 Task: Find connections with filter location Áno Liósia with filter topic #Managementwith filter profile language French with filter current company Chemical Job Vacancy with filter school Indian Institute of Technology, Hyderabad with filter industry Plastics Manufacturing with filter service category Administrative with filter keywords title Restaurant Chain Executive
Action: Mouse moved to (394, 259)
Screenshot: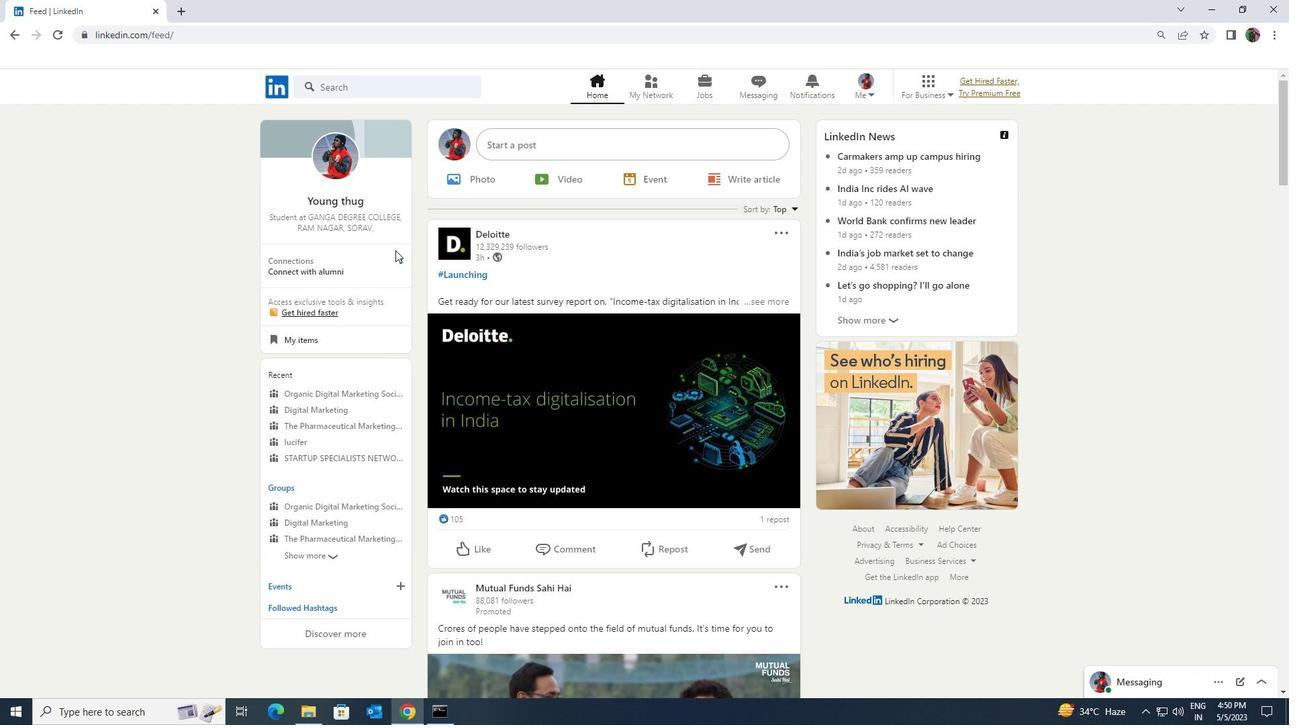 
Action: Mouse pressed left at (394, 259)
Screenshot: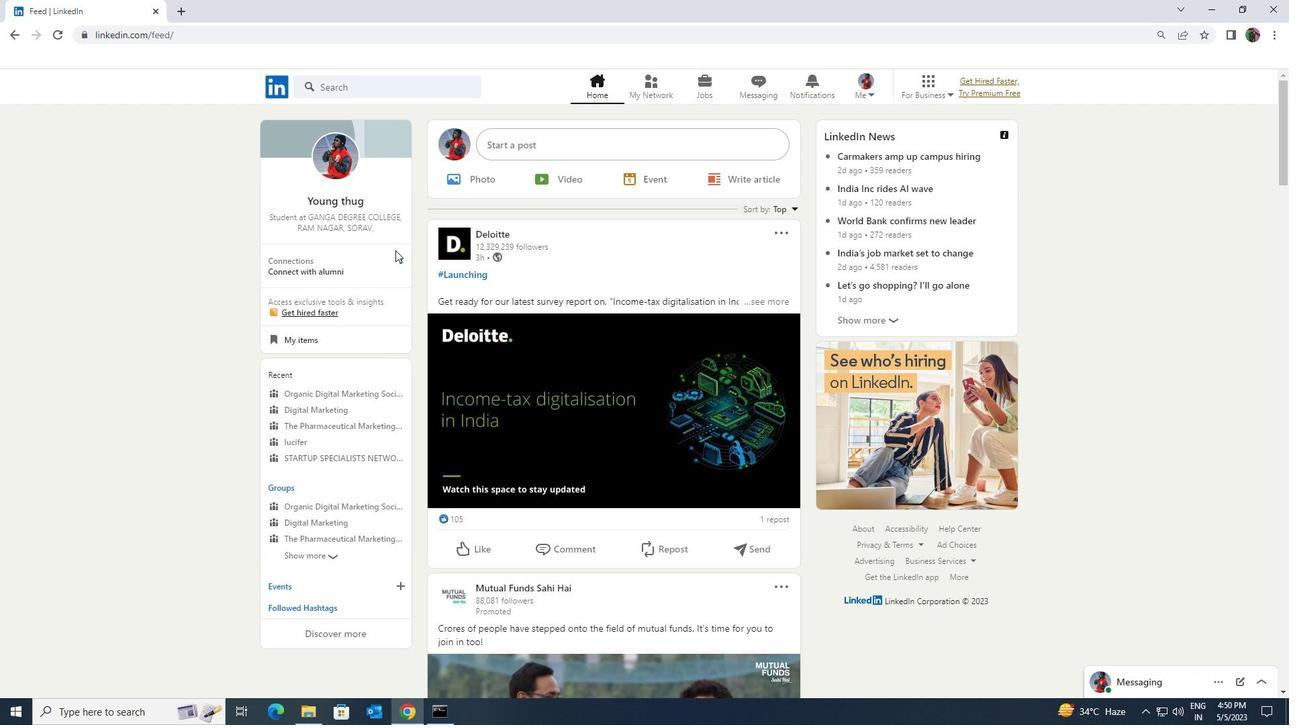 
Action: Mouse moved to (392, 162)
Screenshot: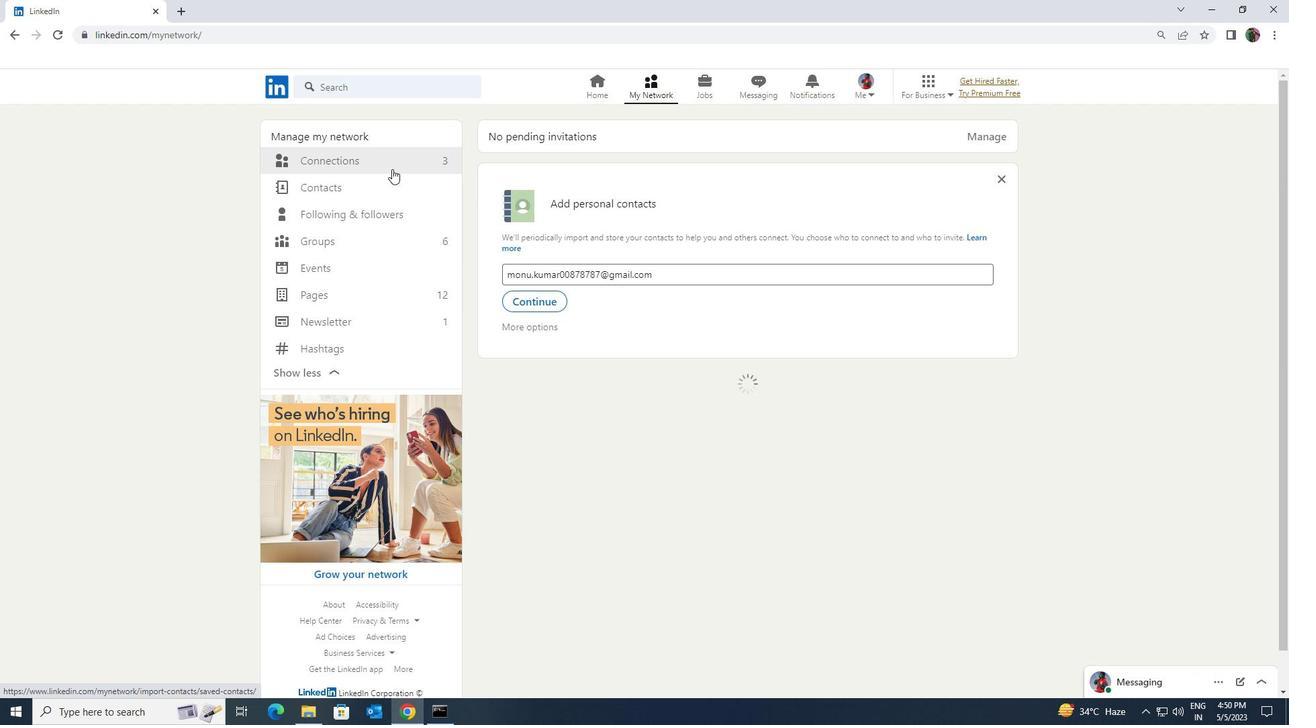 
Action: Mouse pressed left at (392, 162)
Screenshot: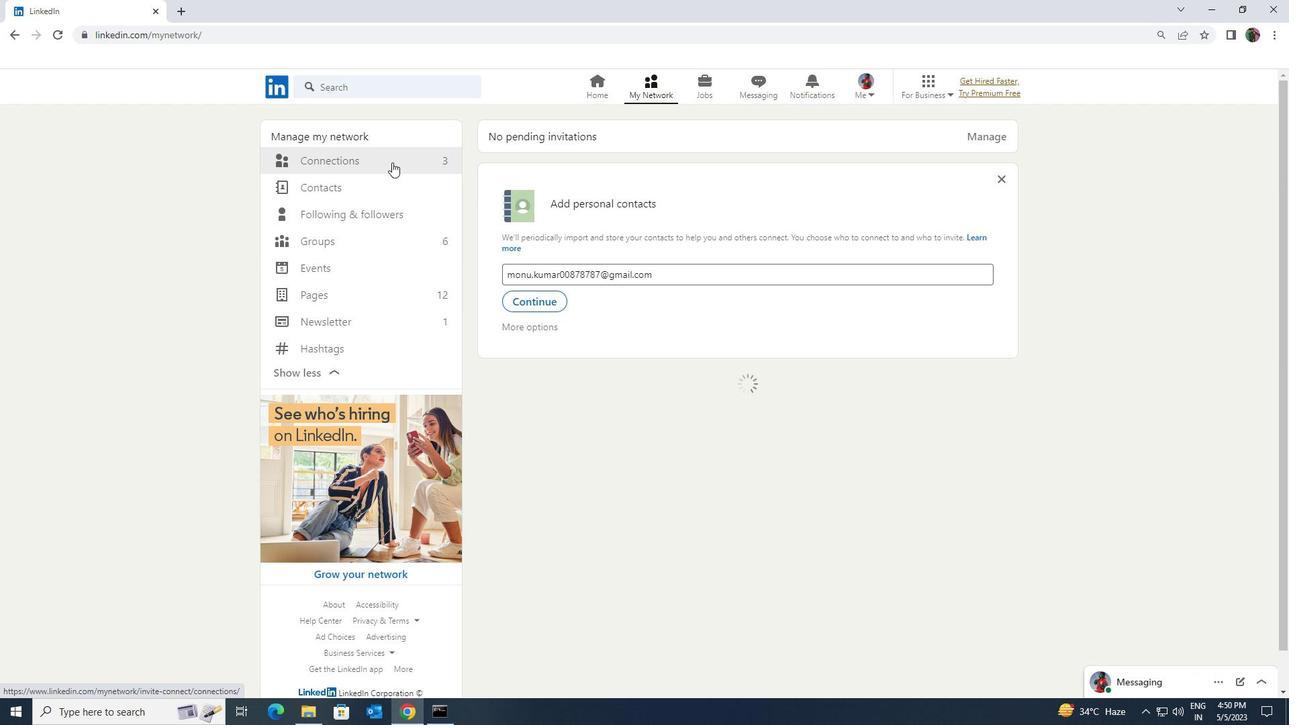 
Action: Mouse moved to (715, 163)
Screenshot: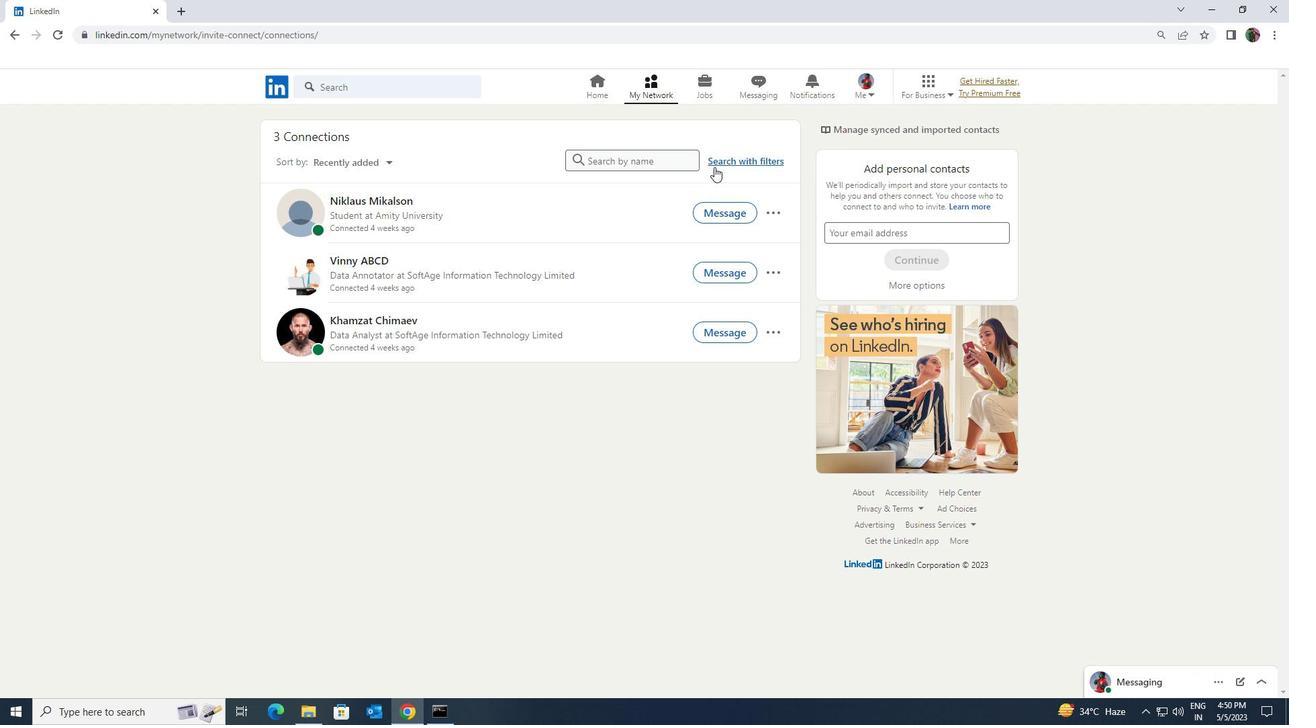 
Action: Mouse pressed left at (715, 163)
Screenshot: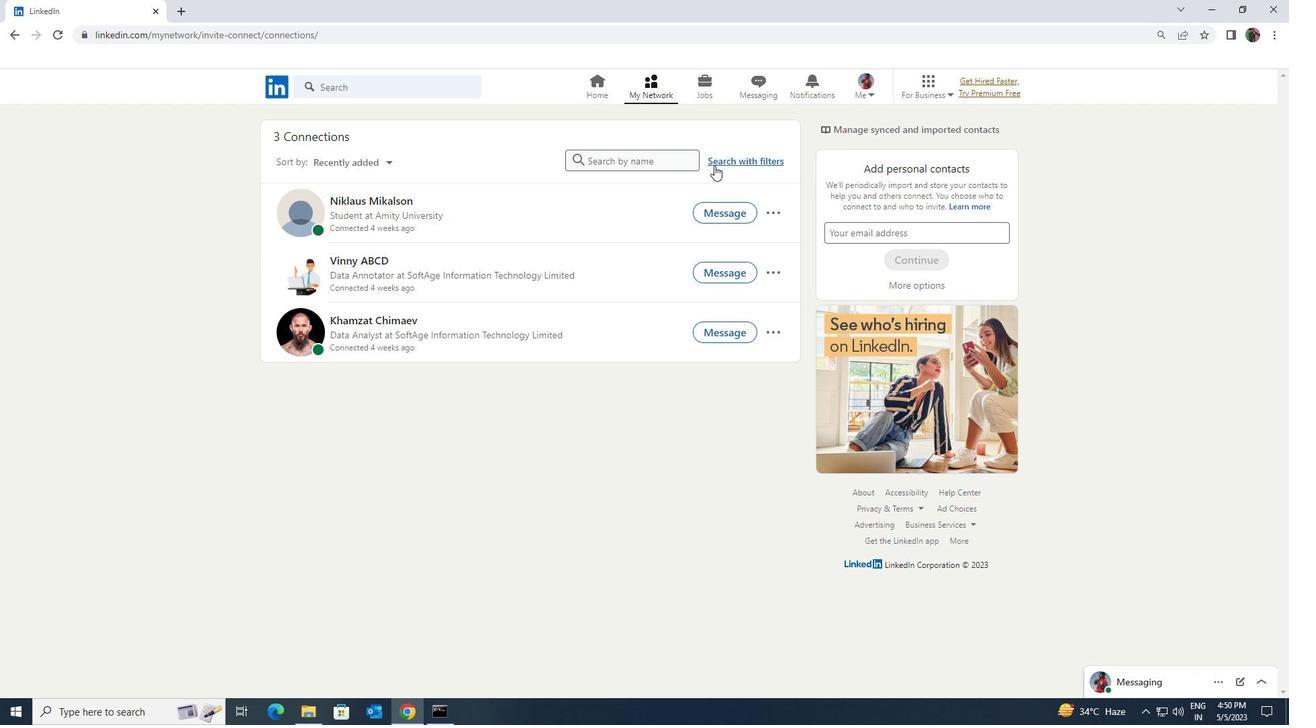 
Action: Mouse moved to (694, 124)
Screenshot: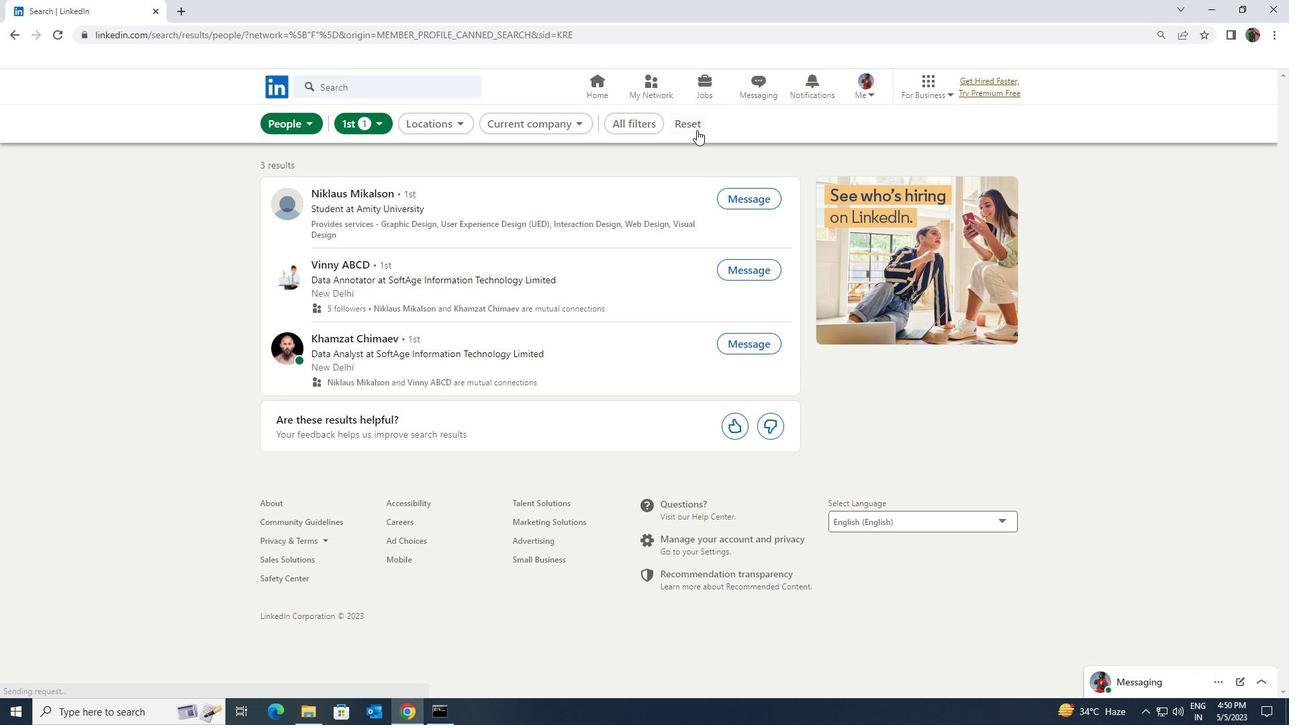 
Action: Mouse pressed left at (694, 124)
Screenshot: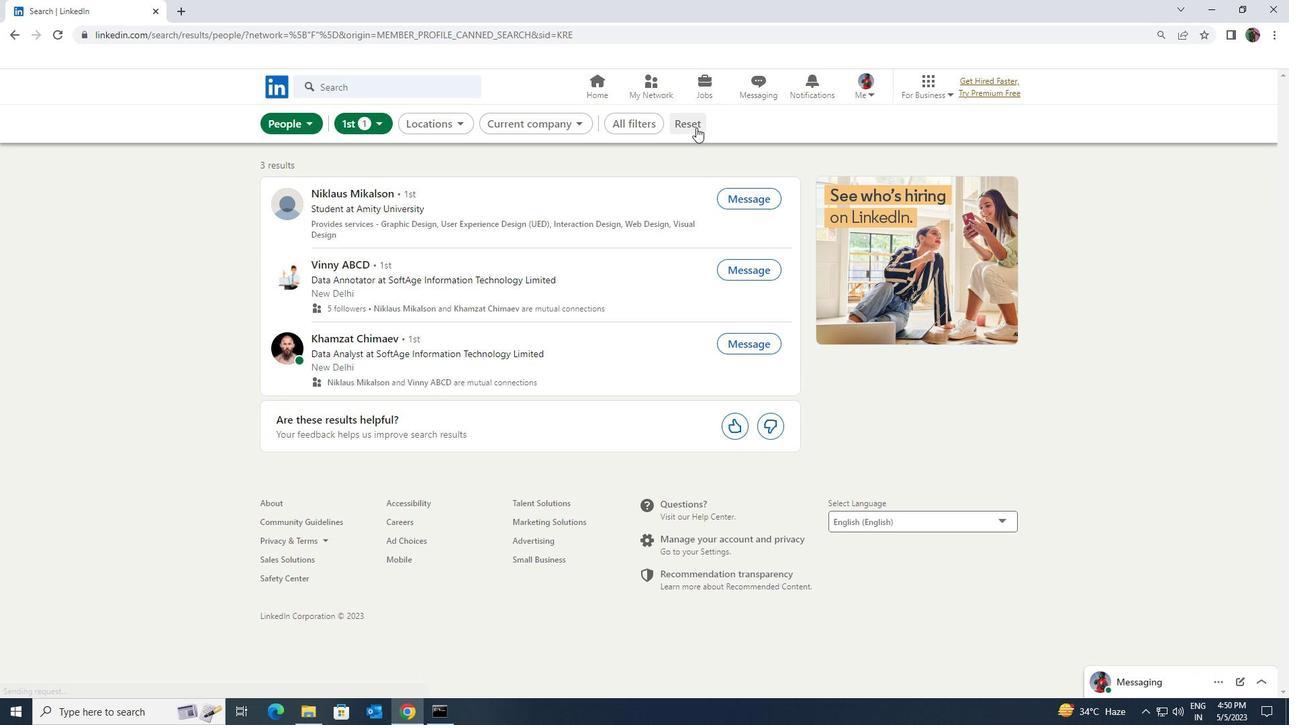 
Action: Mouse moved to (674, 119)
Screenshot: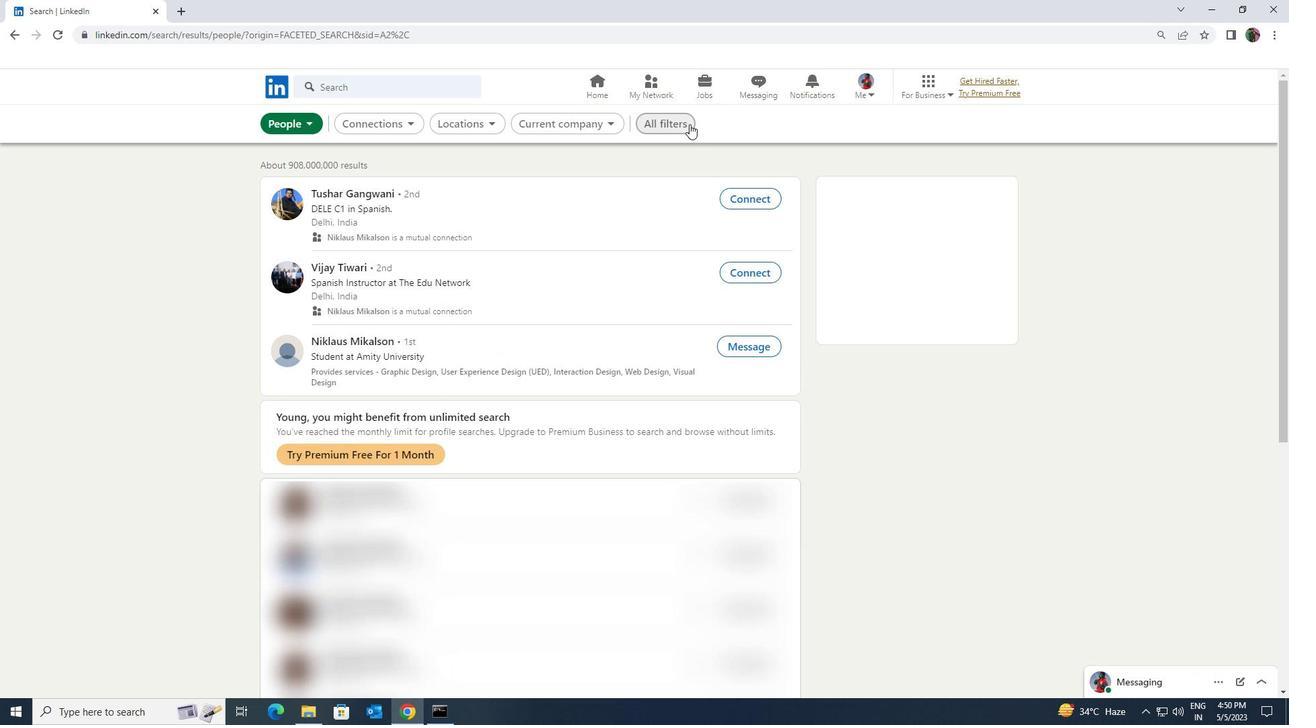 
Action: Mouse pressed left at (674, 119)
Screenshot: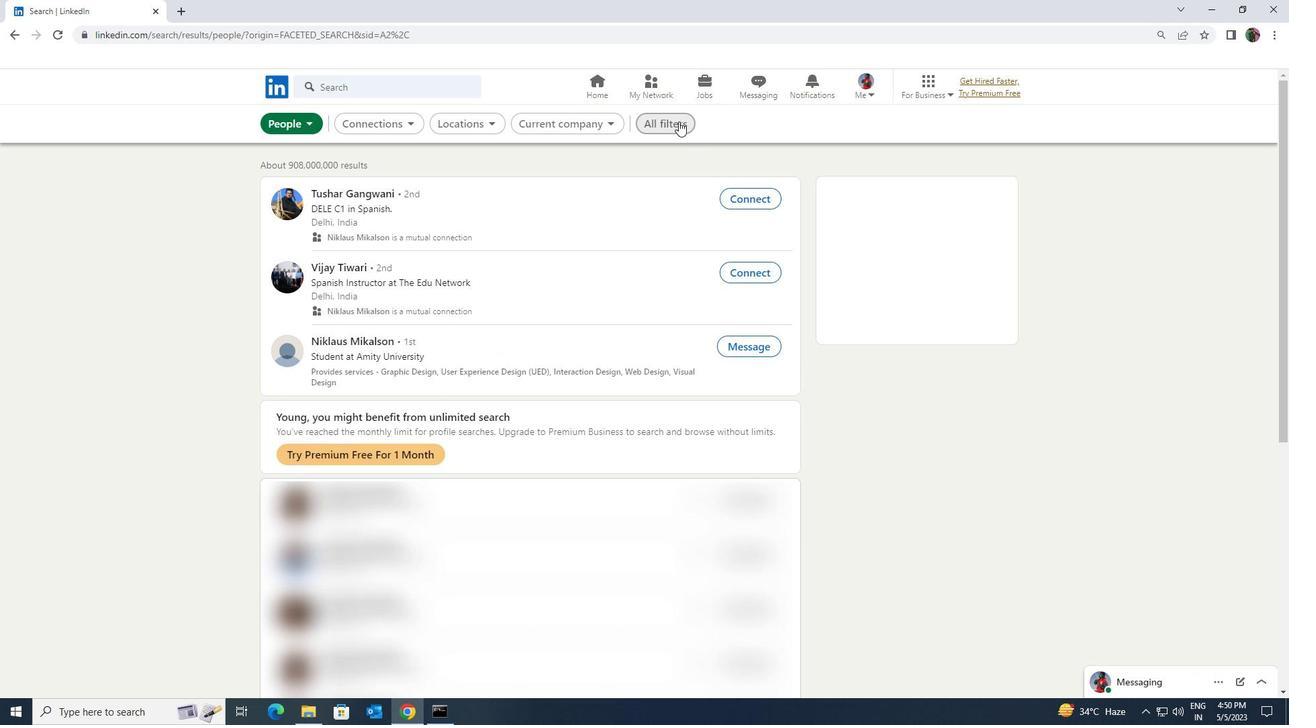 
Action: Mouse moved to (1111, 529)
Screenshot: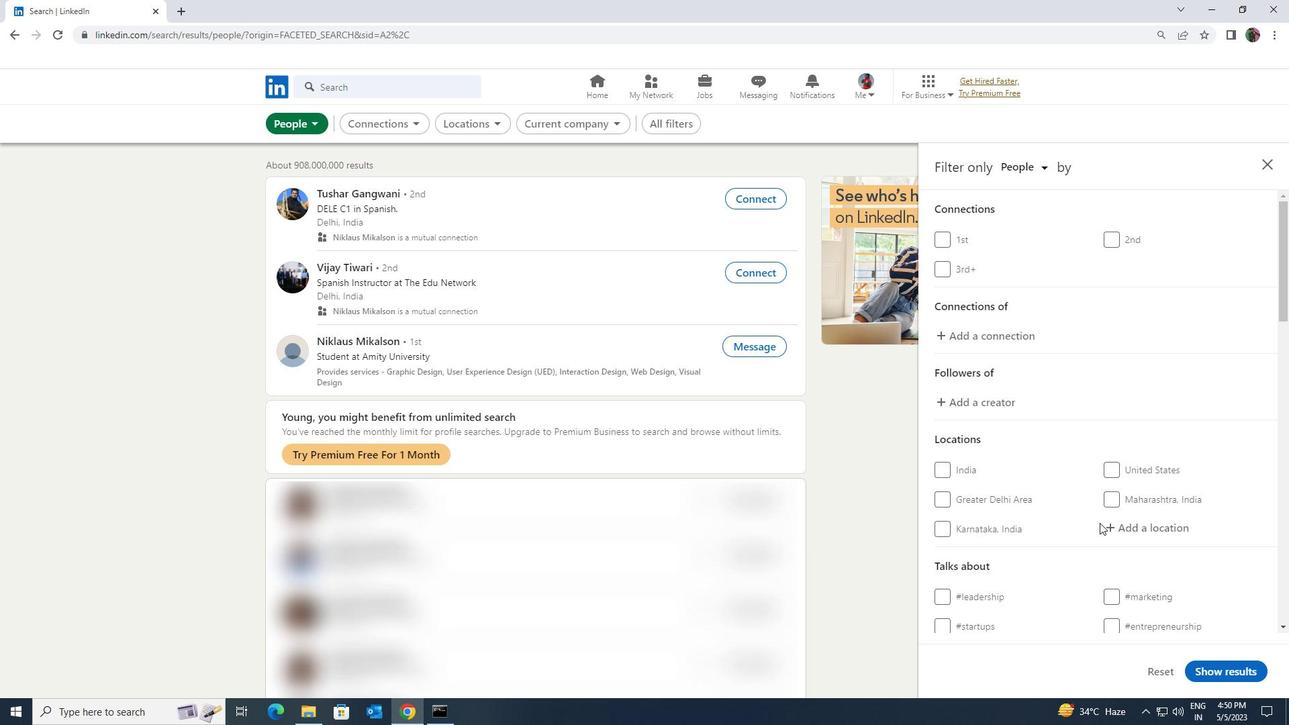 
Action: Mouse pressed left at (1111, 529)
Screenshot: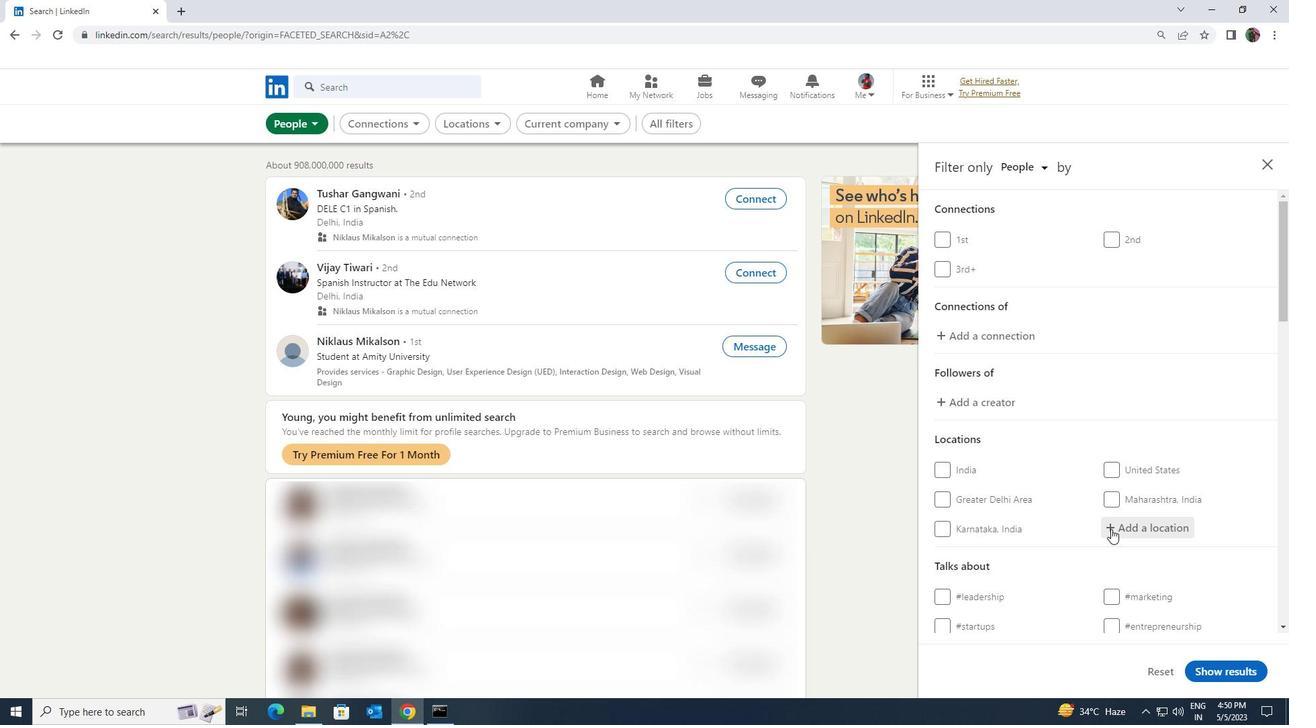 
Action: Key pressed <Key.shift><Key.shift><Key.shift><Key.shift><Key.shift><Key.shift><Key.shift><Key.shift><Key.shift><Key.shift><Key.shift><Key.shift><Key.shift><Key.shift><Key.shift><Key.shift><Key.shift><Key.shift><Key.shift><Key.shift><Key.shift><Key.shift><Key.shift><Key.shift><Key.shift><Key.shift>ANO
Screenshot: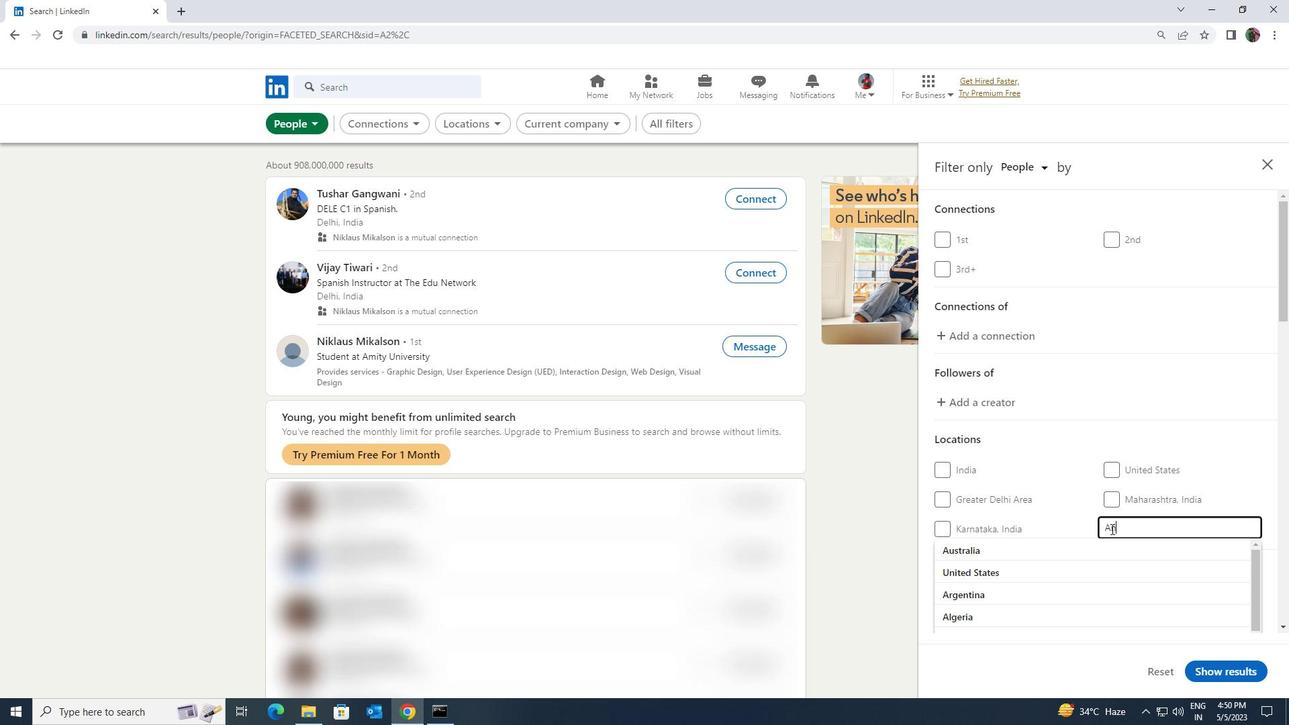 
Action: Mouse moved to (1107, 541)
Screenshot: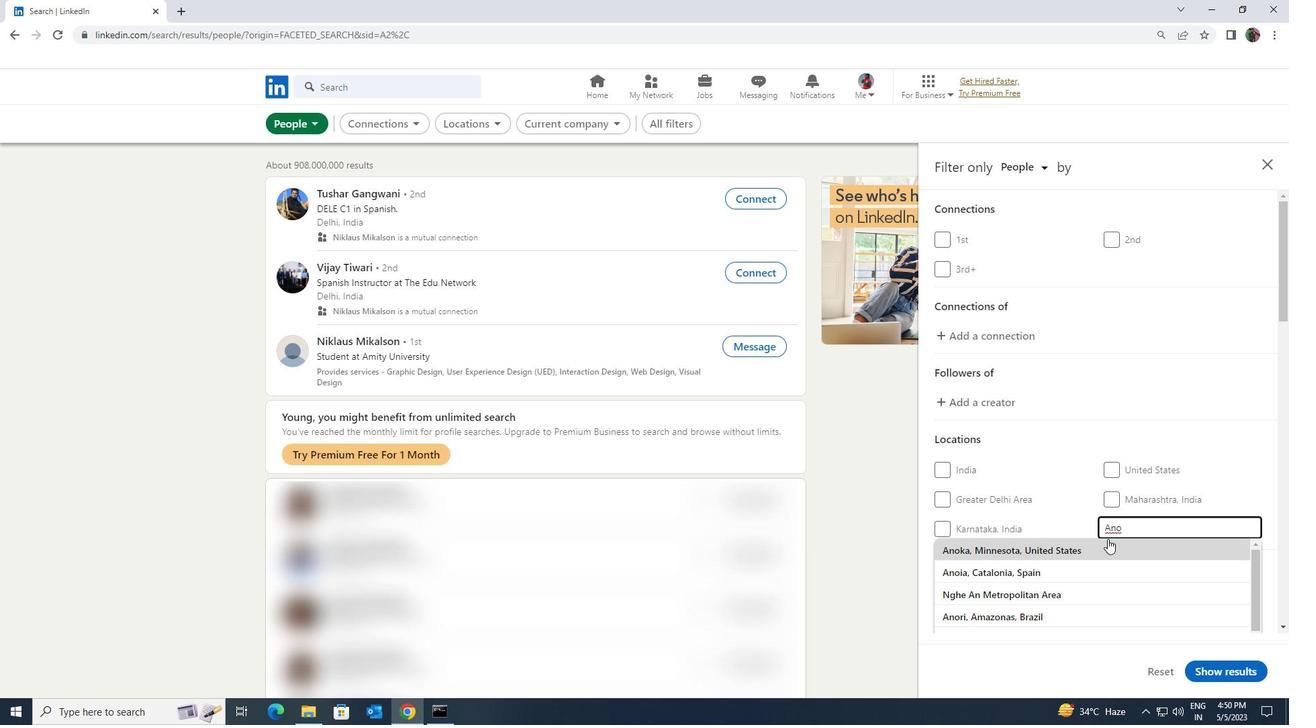 
Action: Key pressed <Key.space><Key.shift>LIOSIA
Screenshot: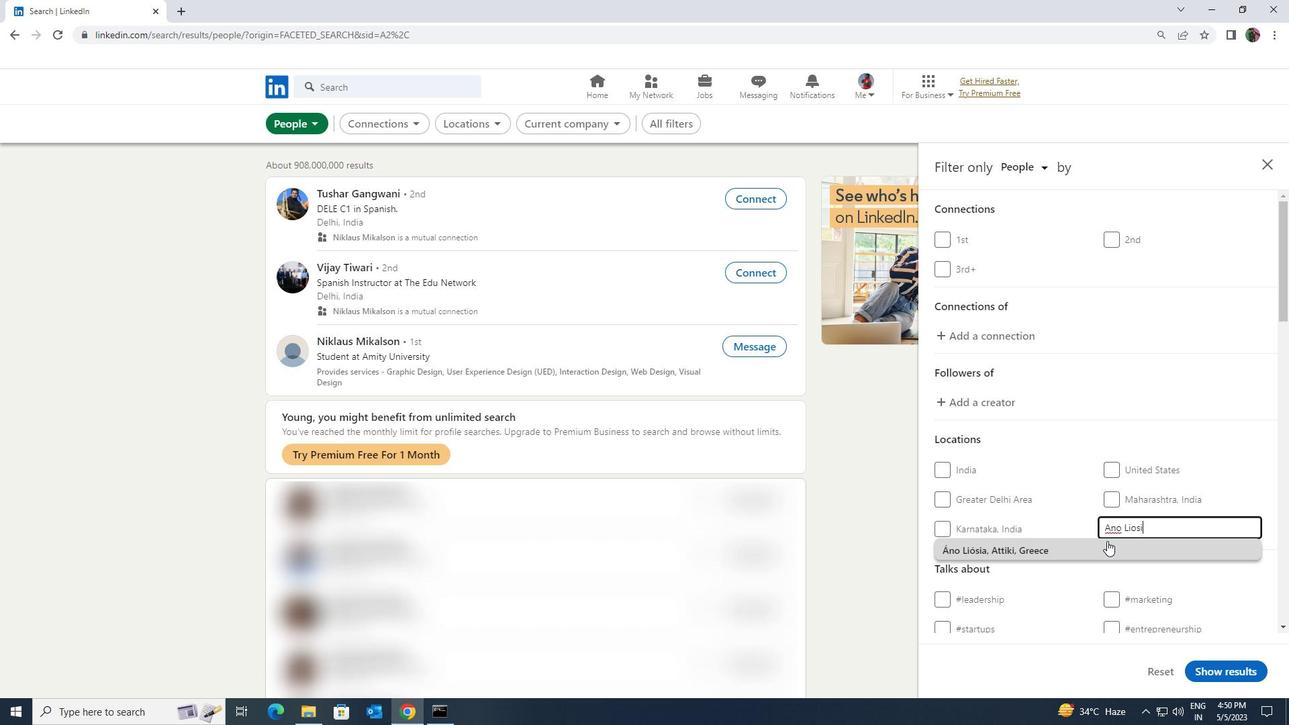 
Action: Mouse pressed left at (1107, 541)
Screenshot: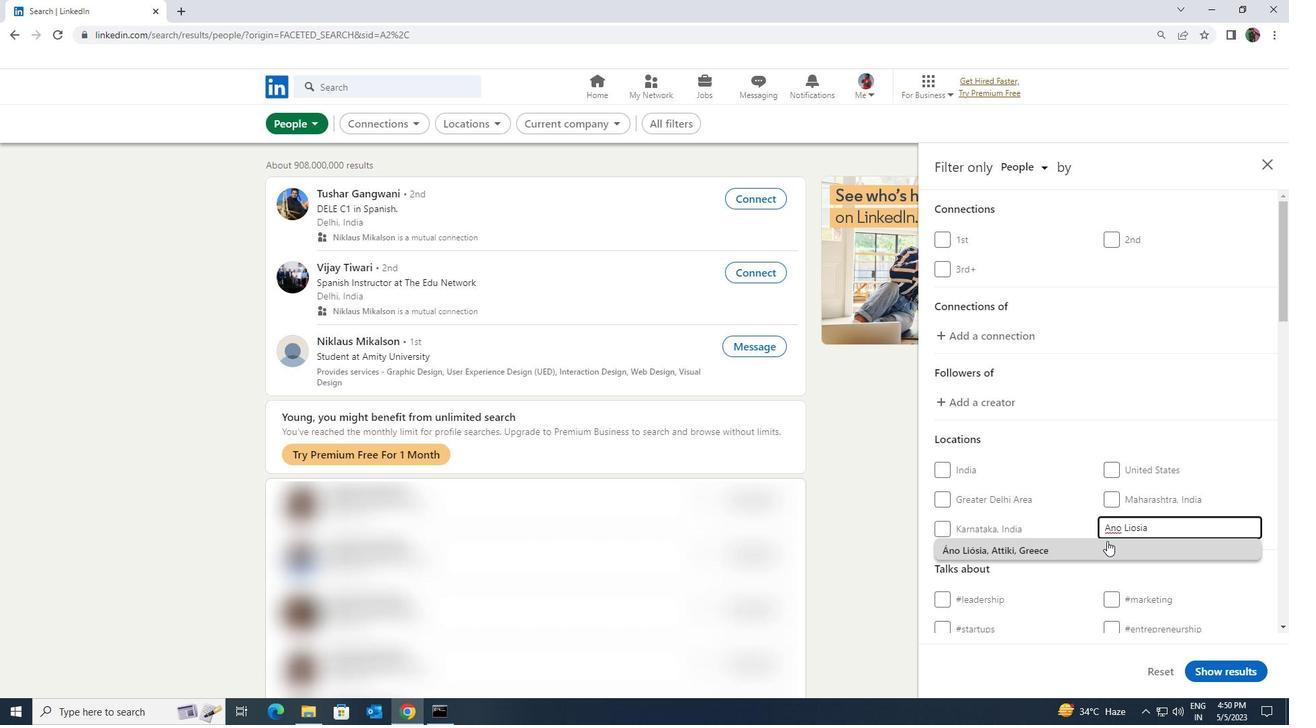 
Action: Mouse scrolled (1107, 540) with delta (0, 0)
Screenshot: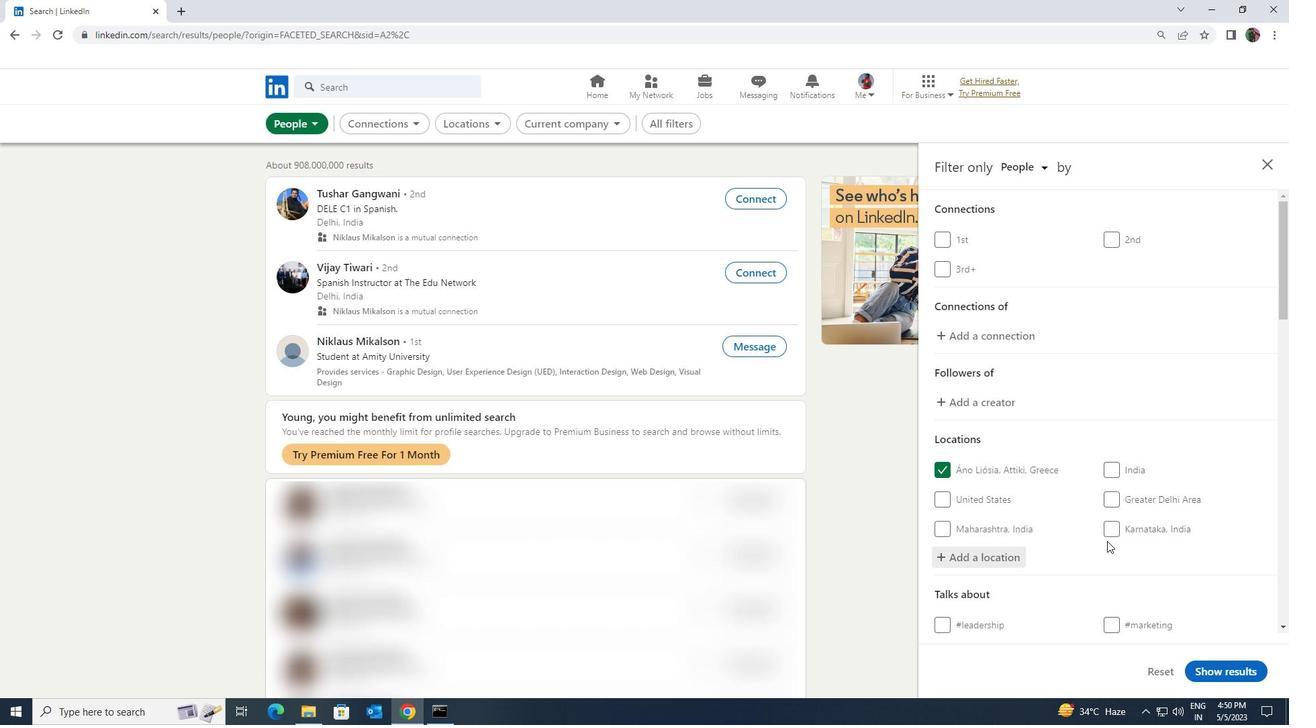 
Action: Mouse scrolled (1107, 540) with delta (0, 0)
Screenshot: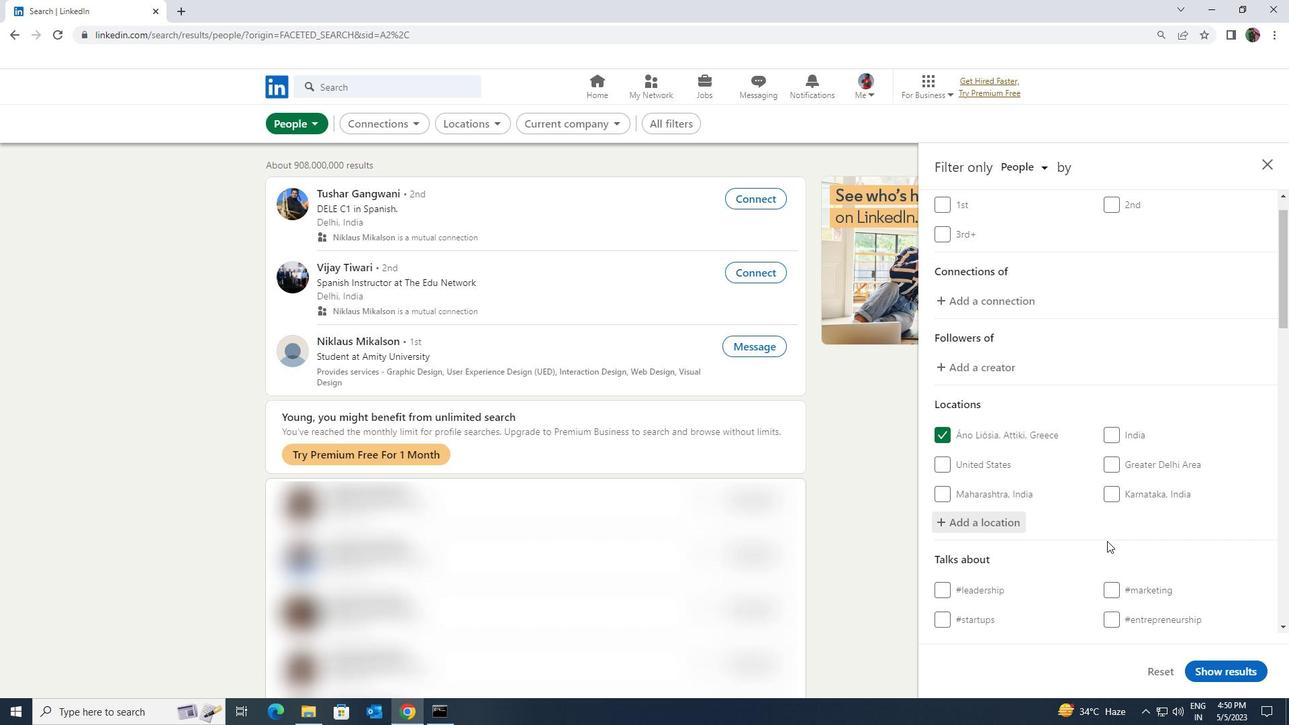 
Action: Mouse moved to (1117, 547)
Screenshot: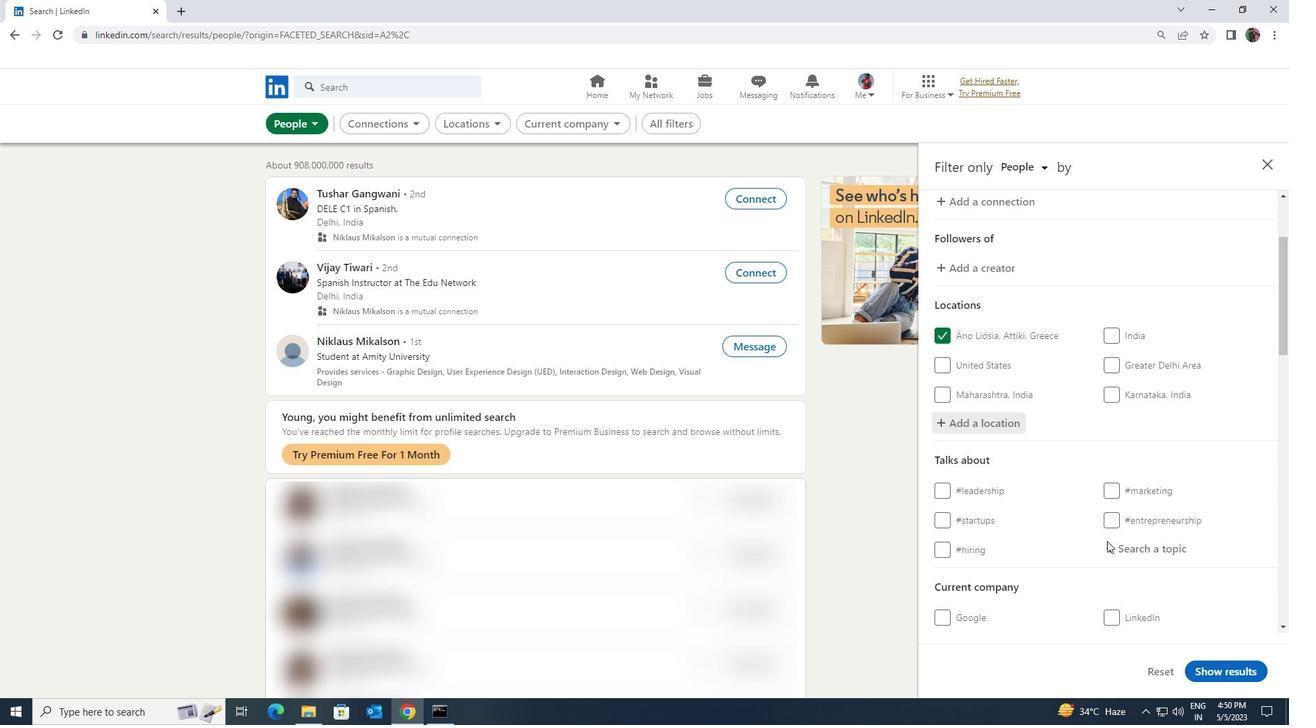 
Action: Mouse pressed left at (1117, 547)
Screenshot: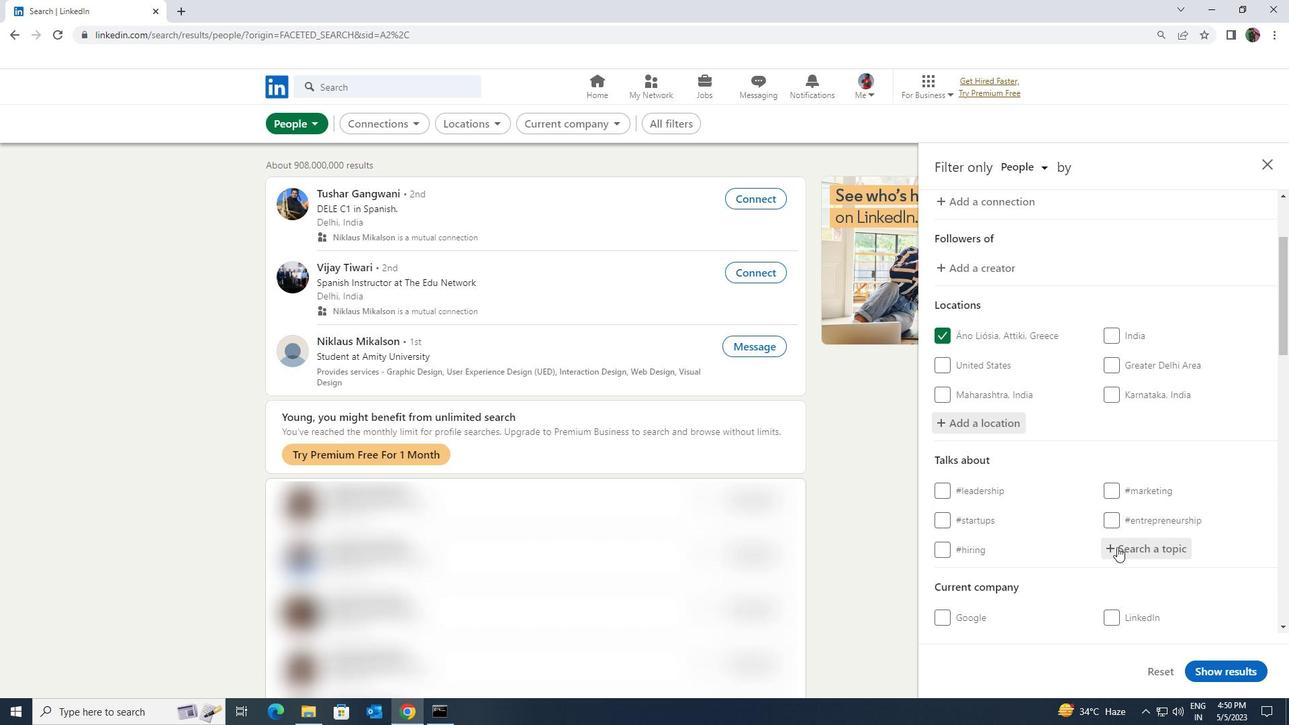 
Action: Key pressed <Key.shift>MANAGEMENTS
Screenshot: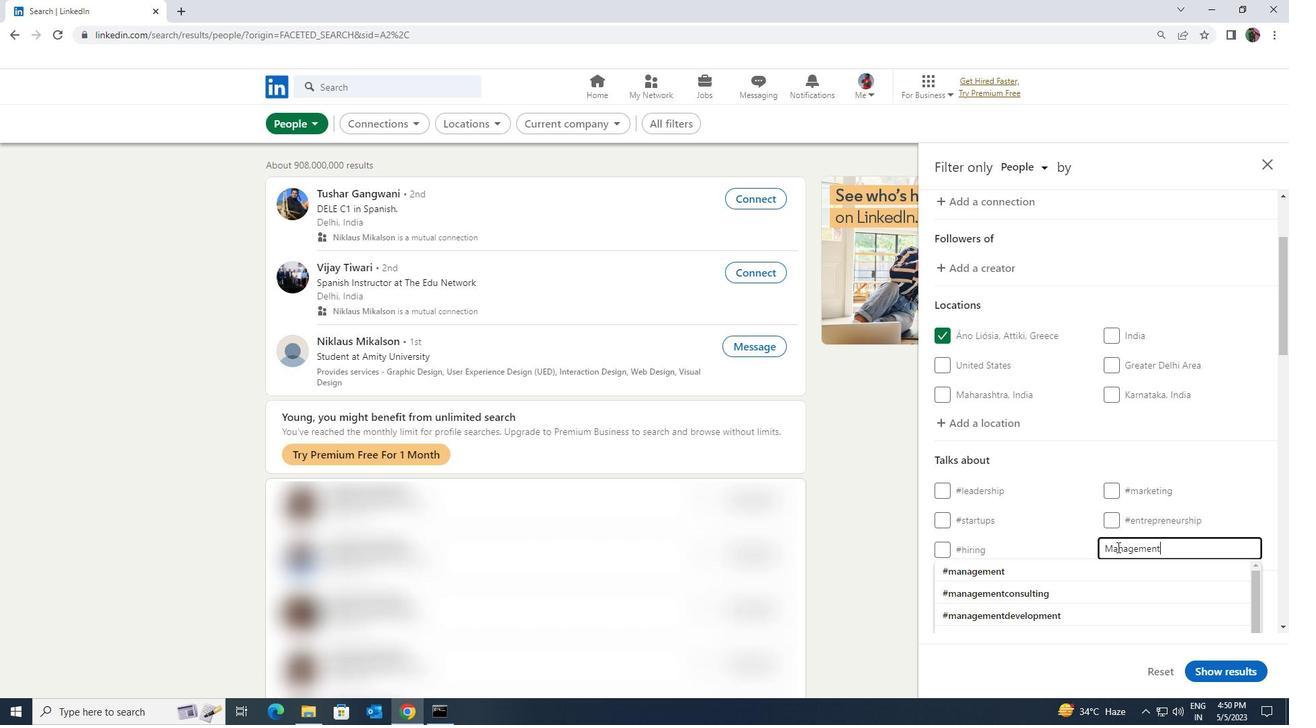 
Action: Mouse moved to (1101, 584)
Screenshot: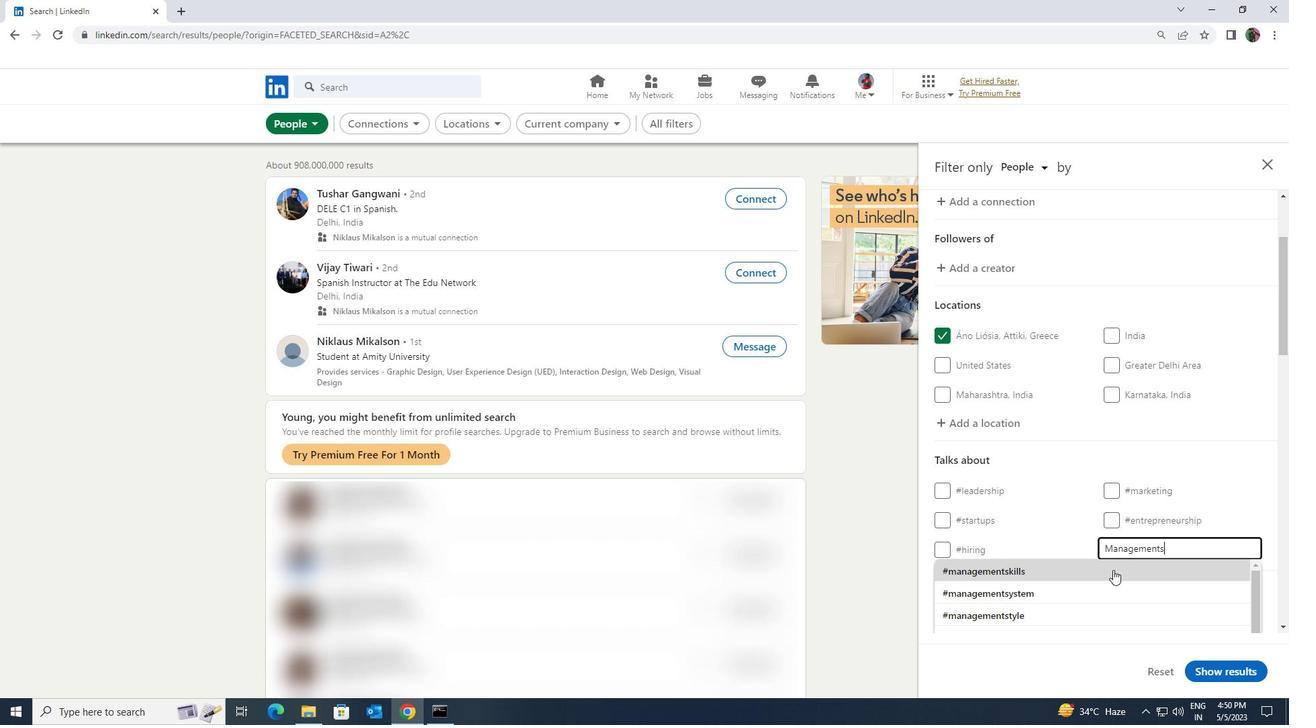 
Action: Key pressed <Key.enter>
Screenshot: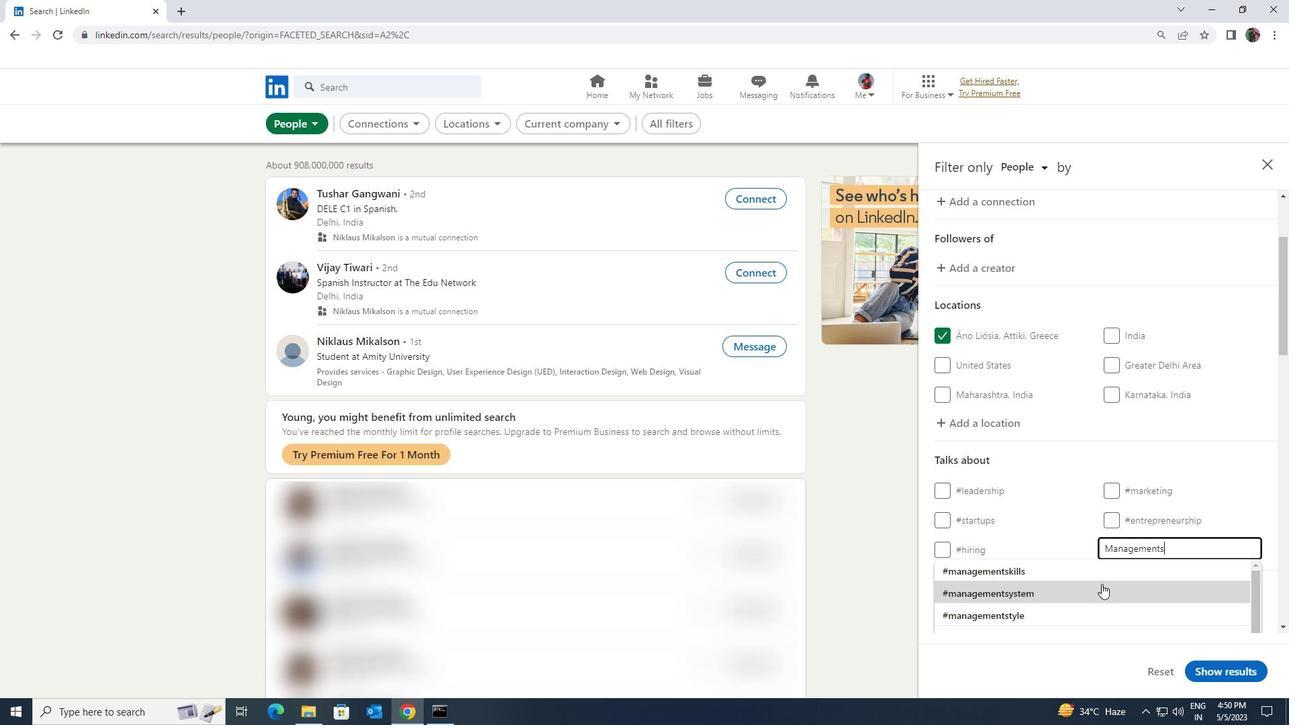 
Action: Mouse scrolled (1101, 583) with delta (0, 0)
Screenshot: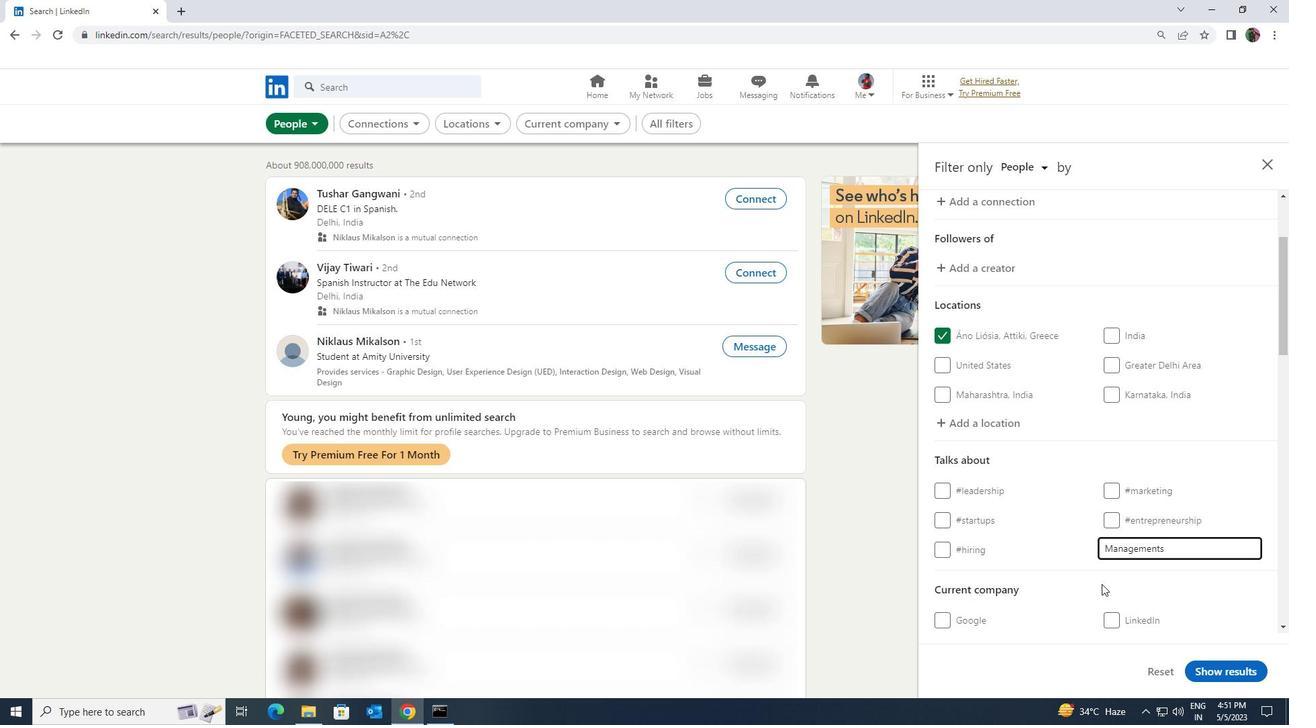 
Action: Mouse scrolled (1101, 583) with delta (0, 0)
Screenshot: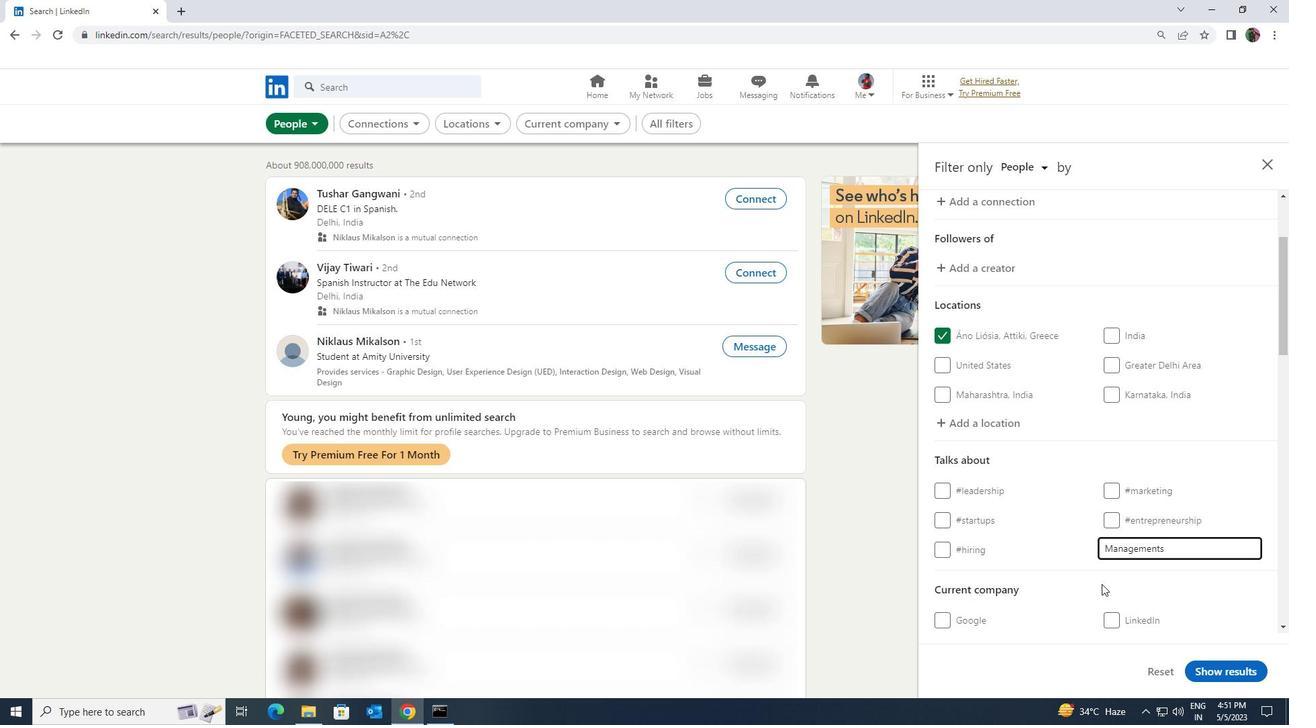 
Action: Mouse scrolled (1101, 583) with delta (0, 0)
Screenshot: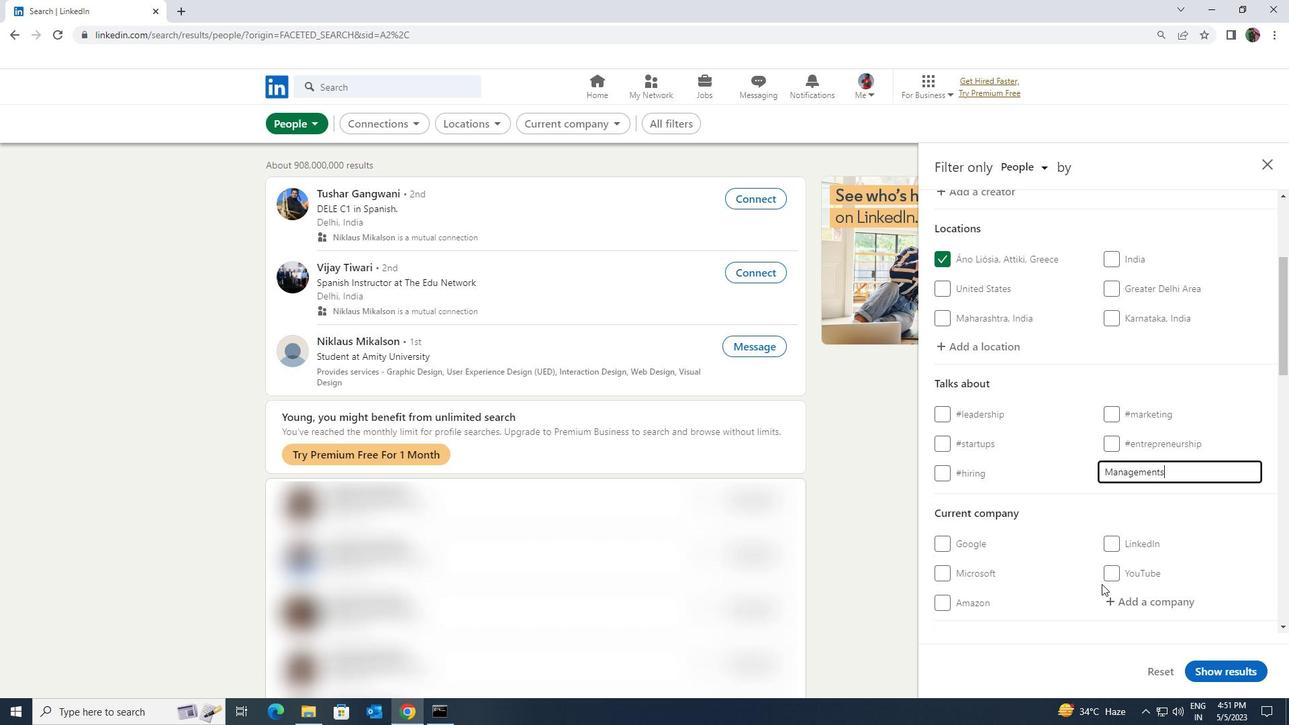 
Action: Mouse scrolled (1101, 583) with delta (0, 0)
Screenshot: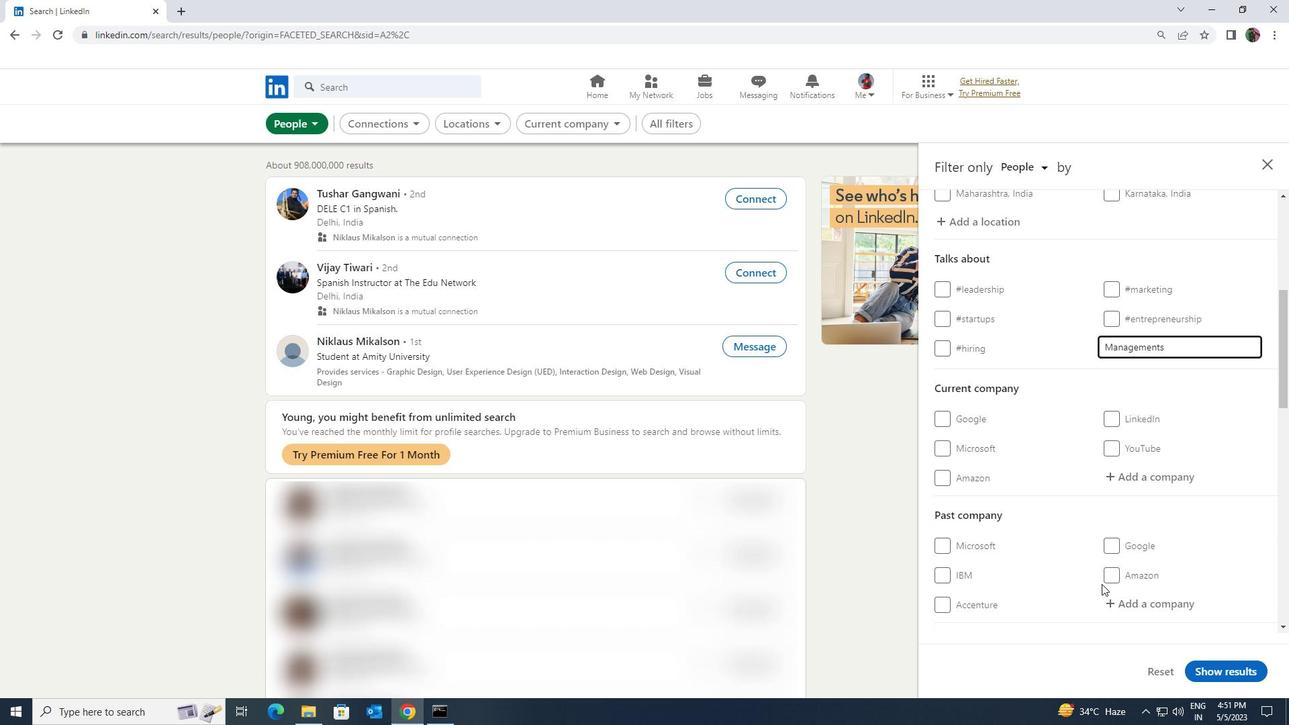 
Action: Mouse scrolled (1101, 583) with delta (0, 0)
Screenshot: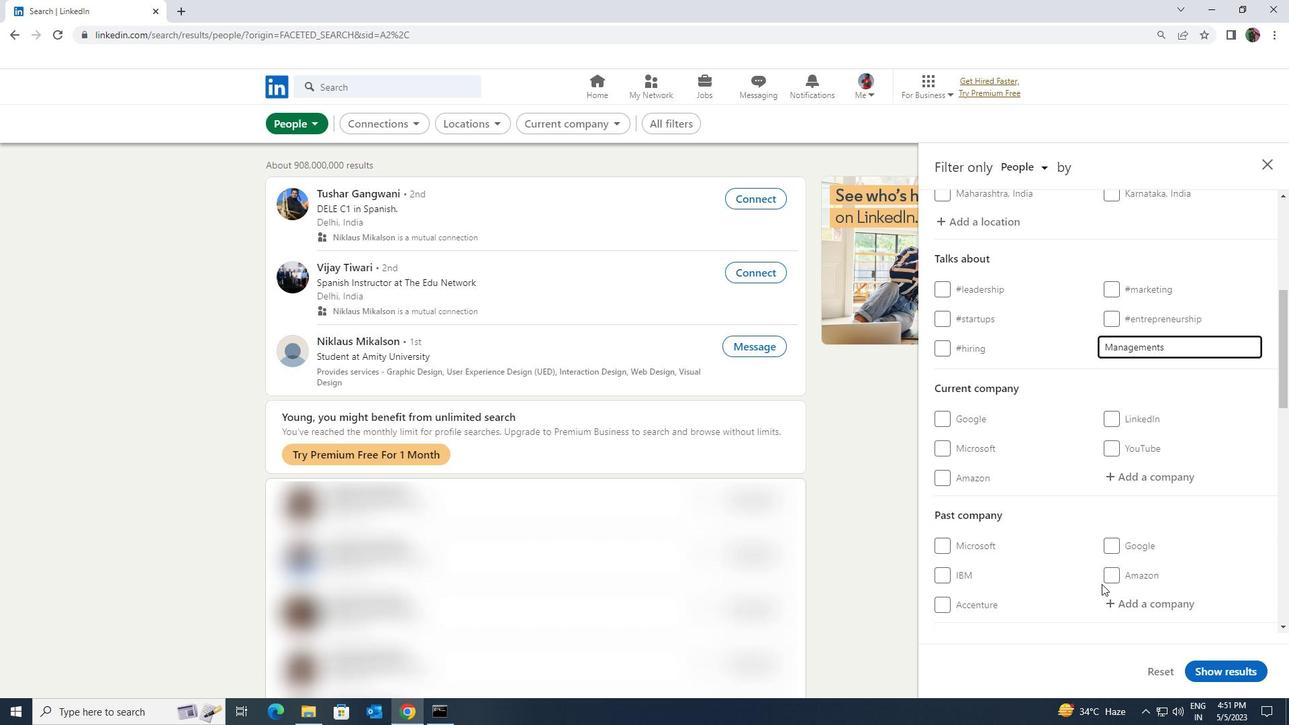
Action: Mouse scrolled (1101, 583) with delta (0, 0)
Screenshot: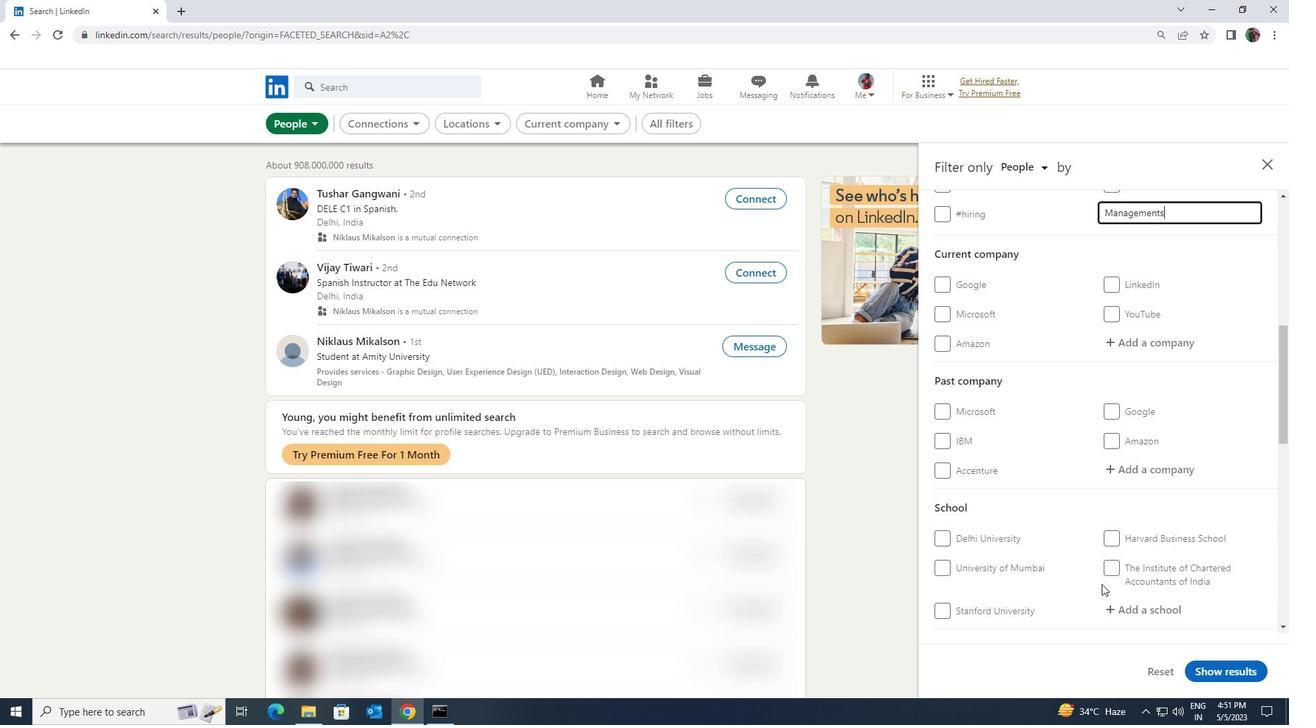
Action: Mouse scrolled (1101, 583) with delta (0, 0)
Screenshot: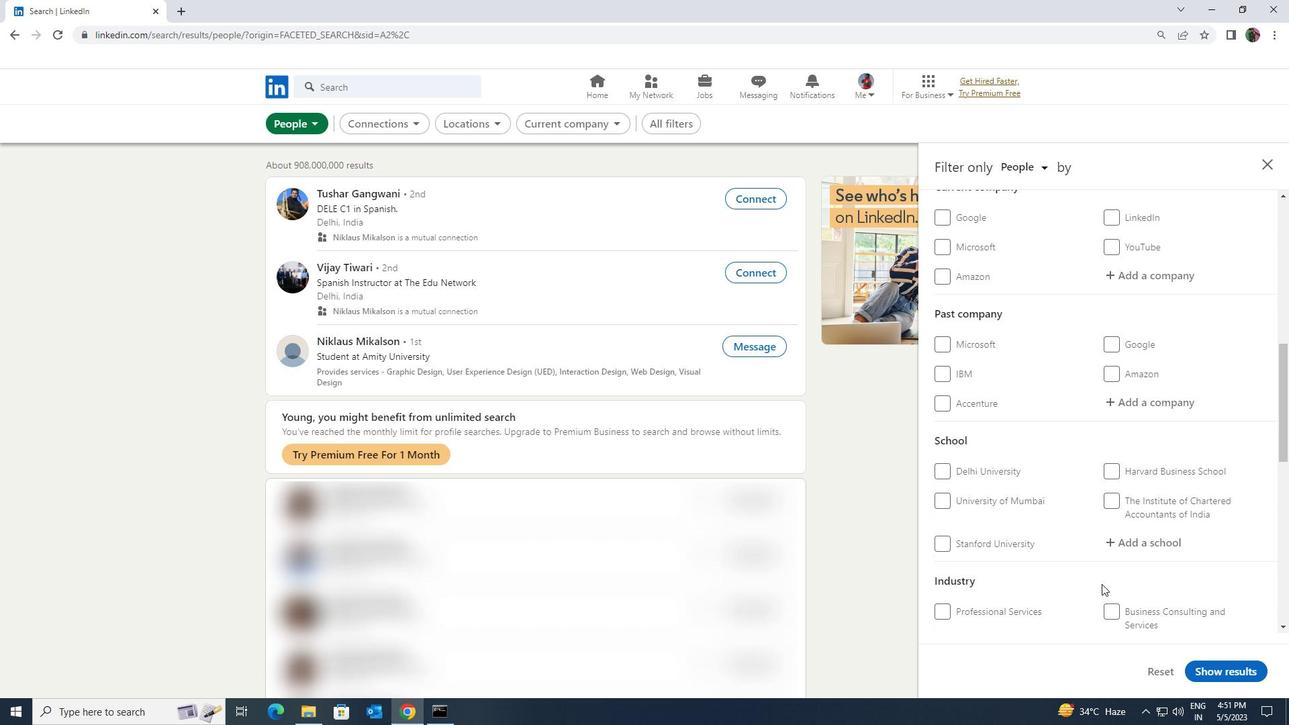
Action: Mouse moved to (1093, 532)
Screenshot: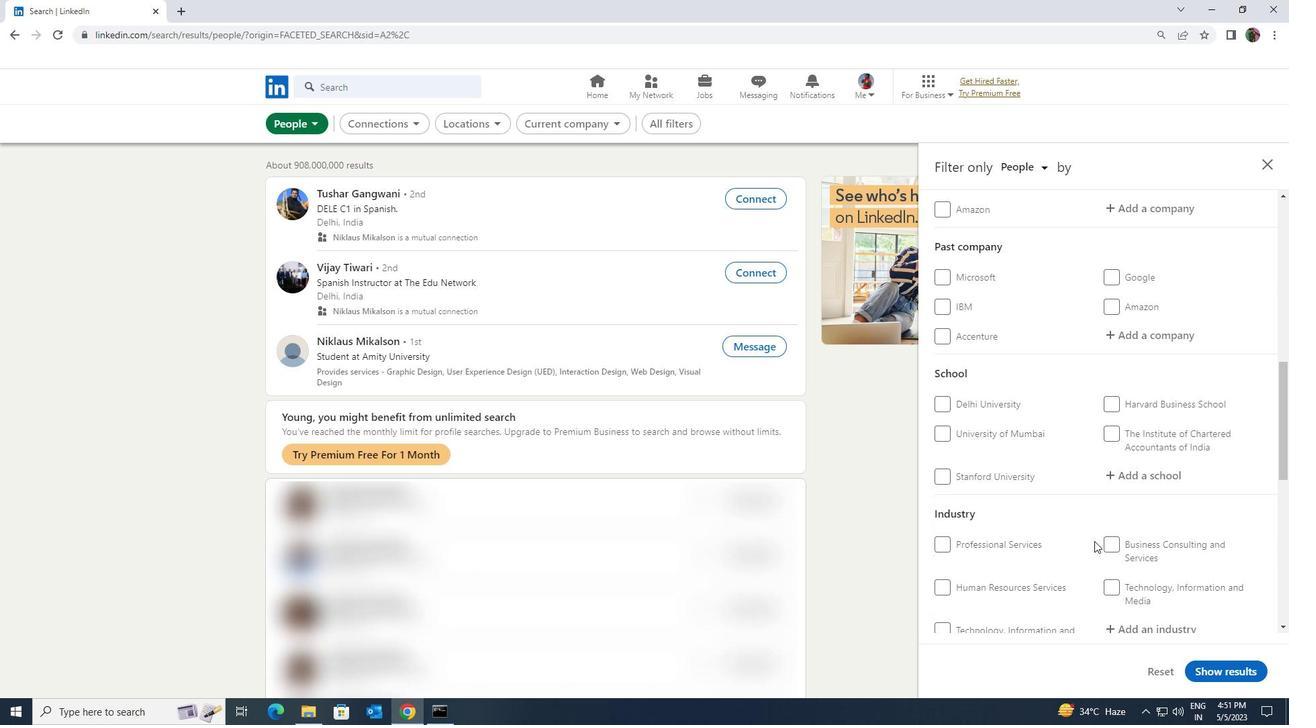 
Action: Mouse scrolled (1093, 531) with delta (0, 0)
Screenshot: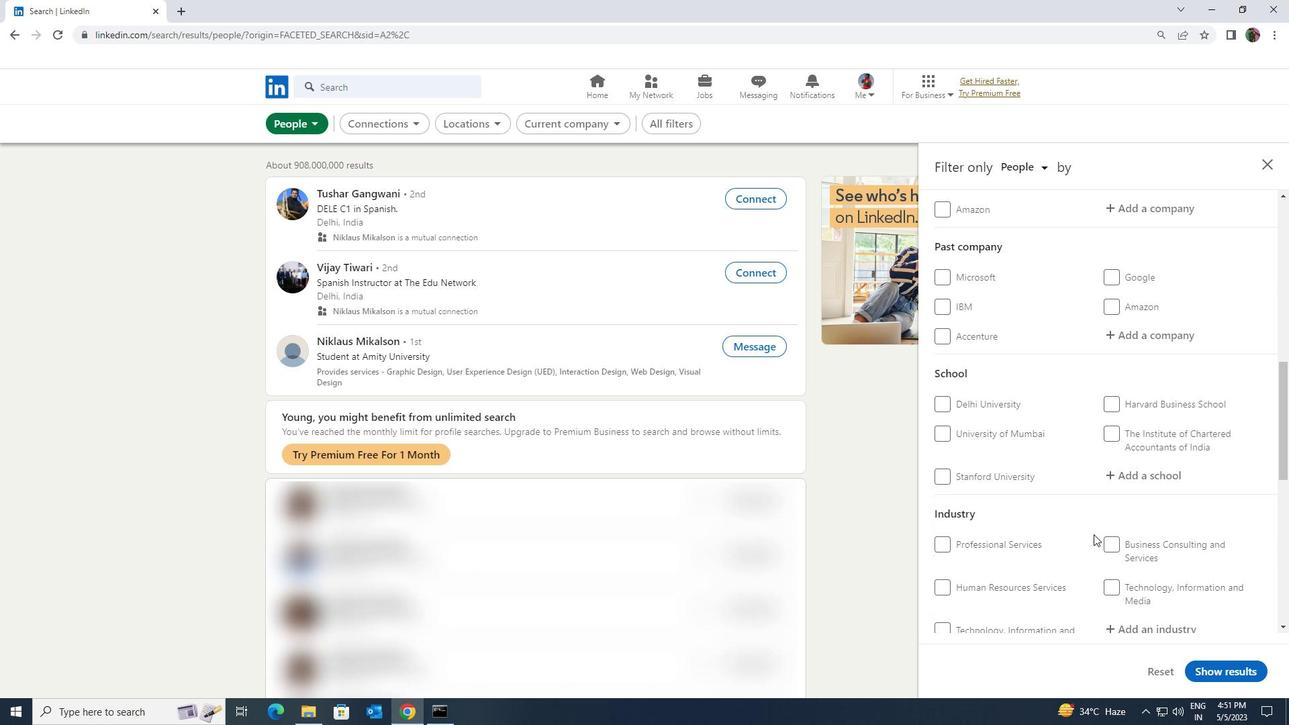 
Action: Mouse scrolled (1093, 531) with delta (0, 0)
Screenshot: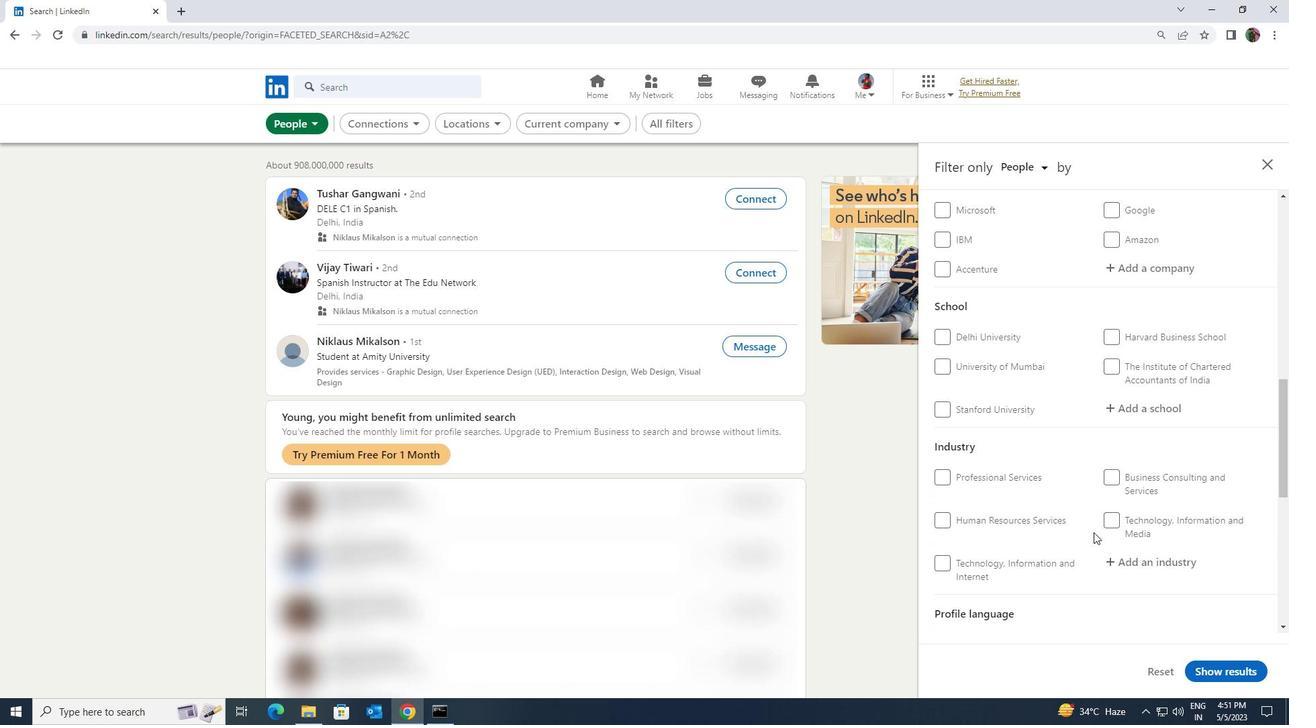 
Action: Mouse scrolled (1093, 531) with delta (0, 0)
Screenshot: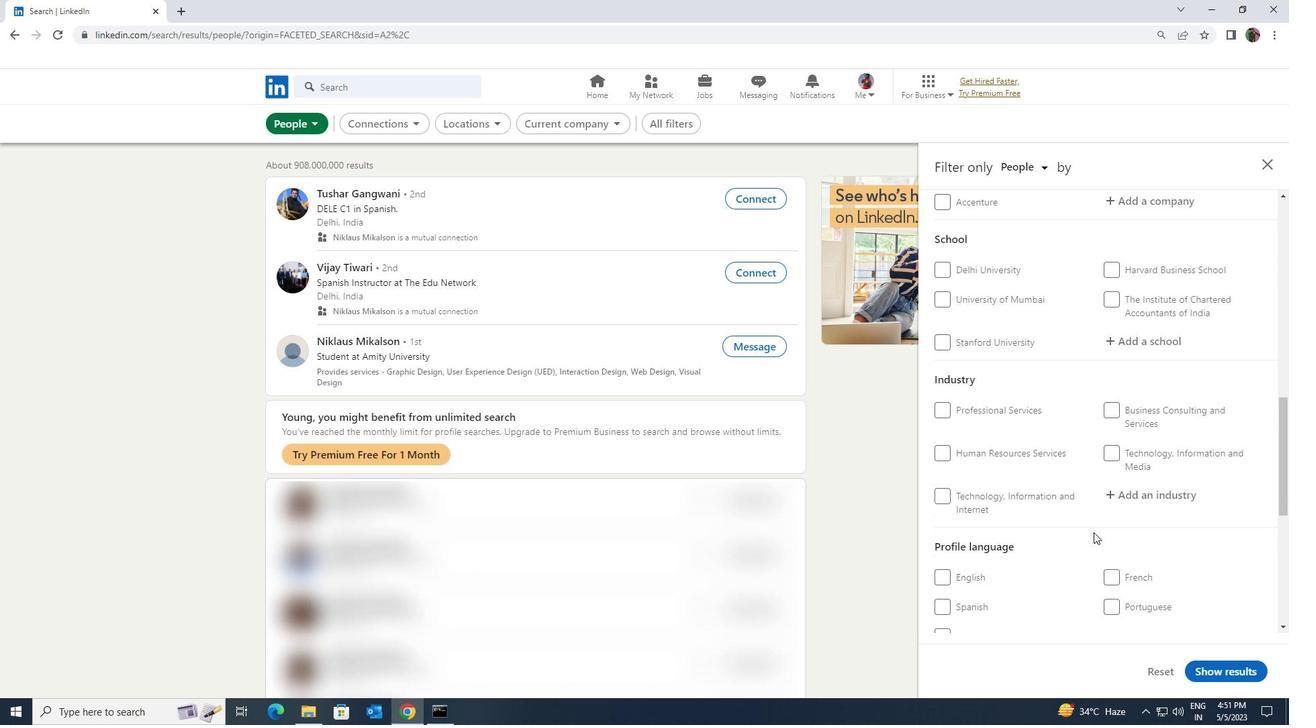 
Action: Mouse moved to (1111, 504)
Screenshot: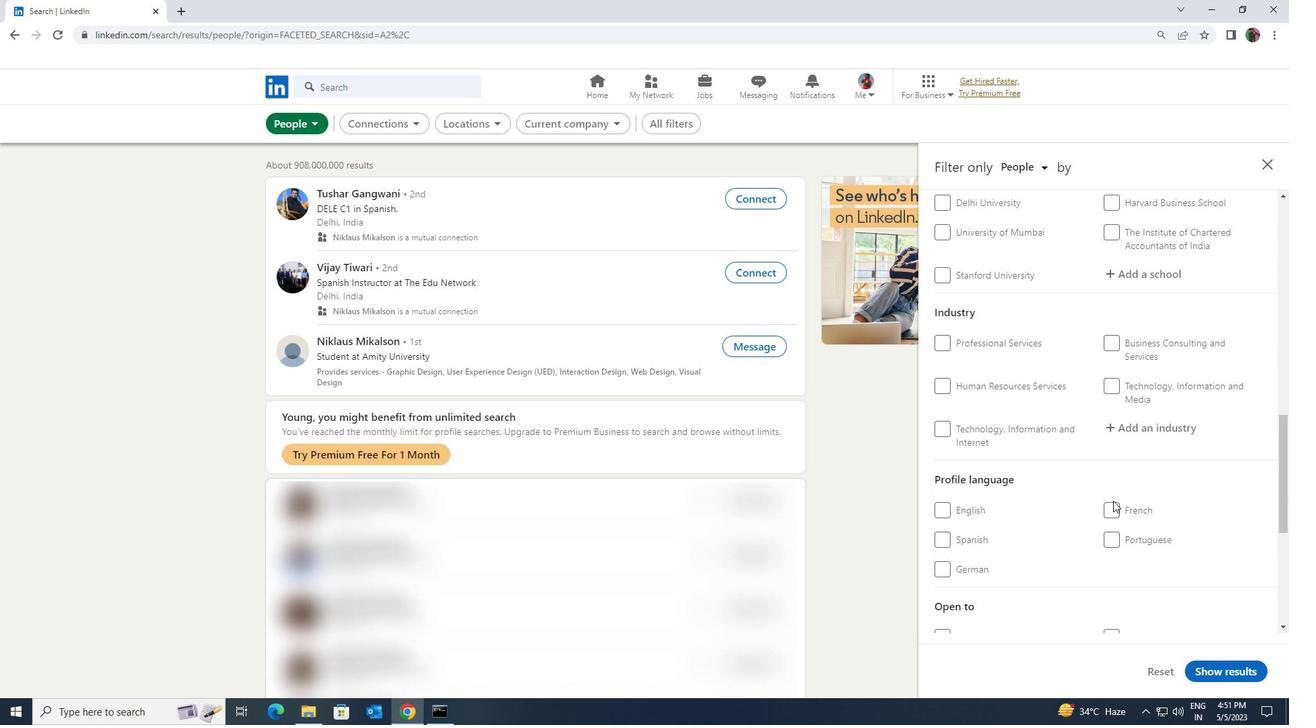 
Action: Mouse pressed left at (1111, 504)
Screenshot: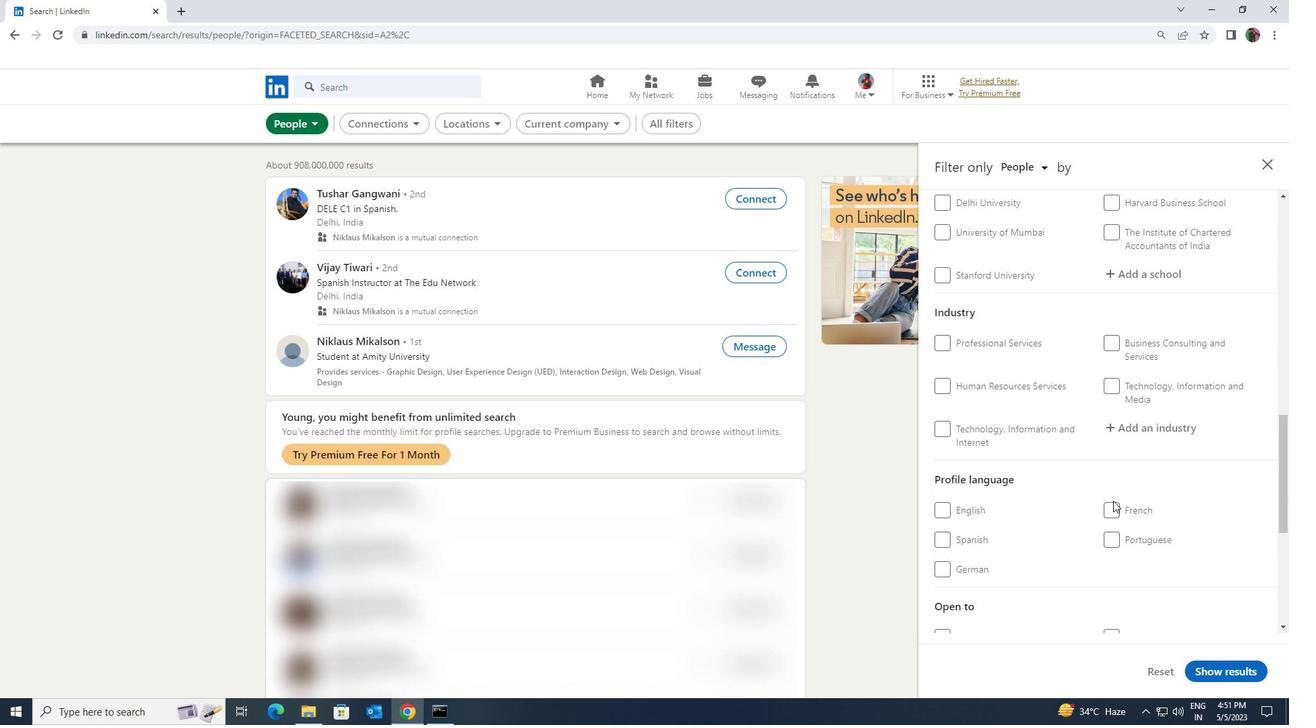 
Action: Mouse scrolled (1111, 504) with delta (0, 0)
Screenshot: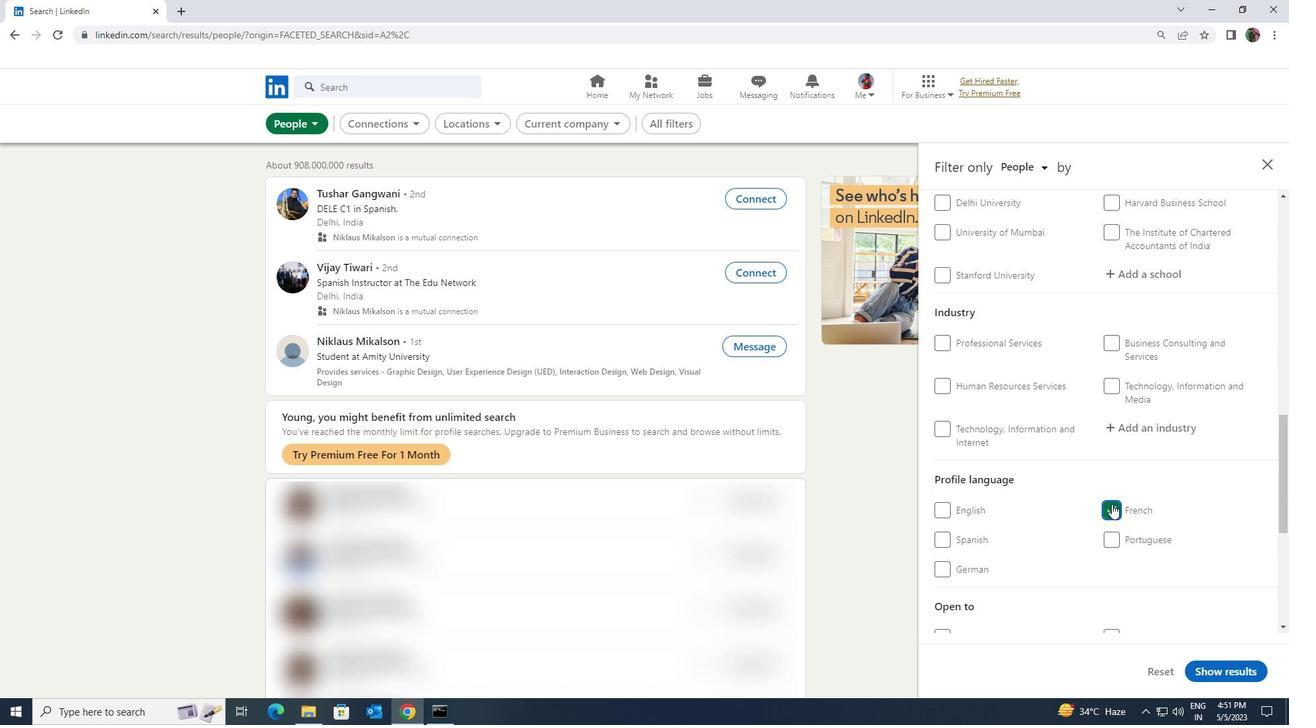 
Action: Mouse scrolled (1111, 504) with delta (0, 0)
Screenshot: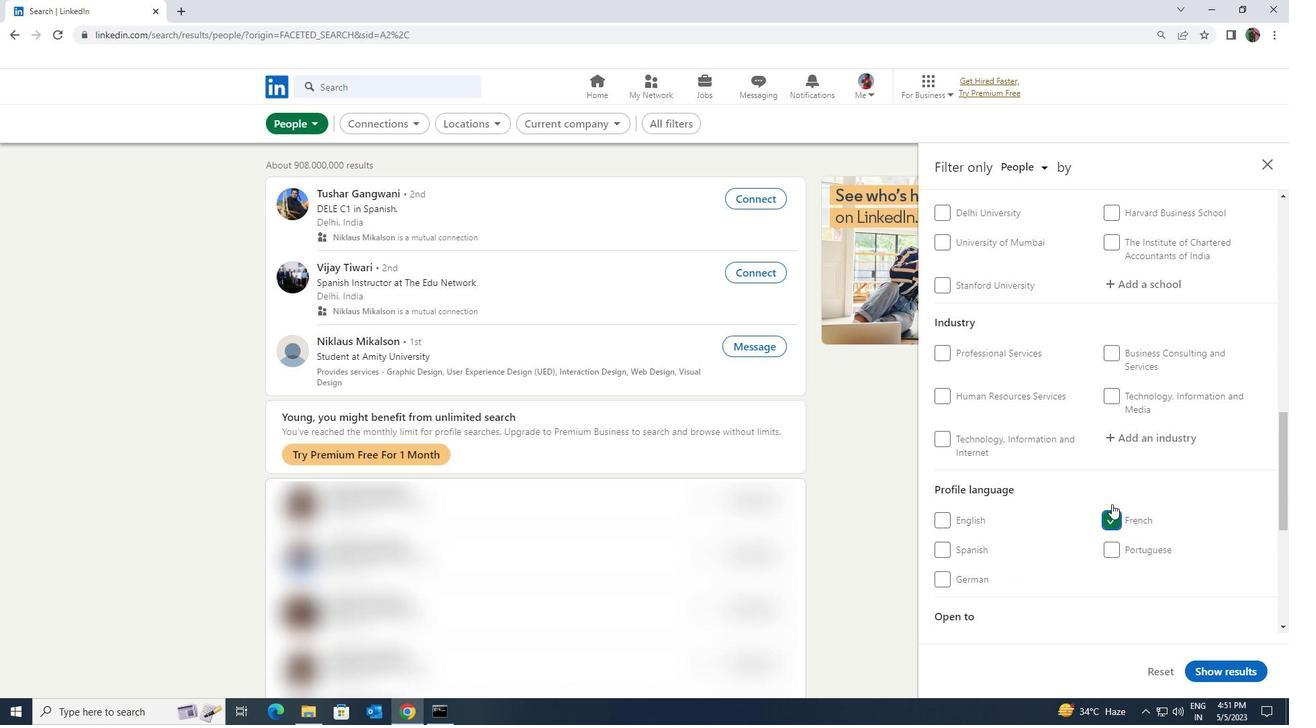 
Action: Mouse scrolled (1111, 504) with delta (0, 0)
Screenshot: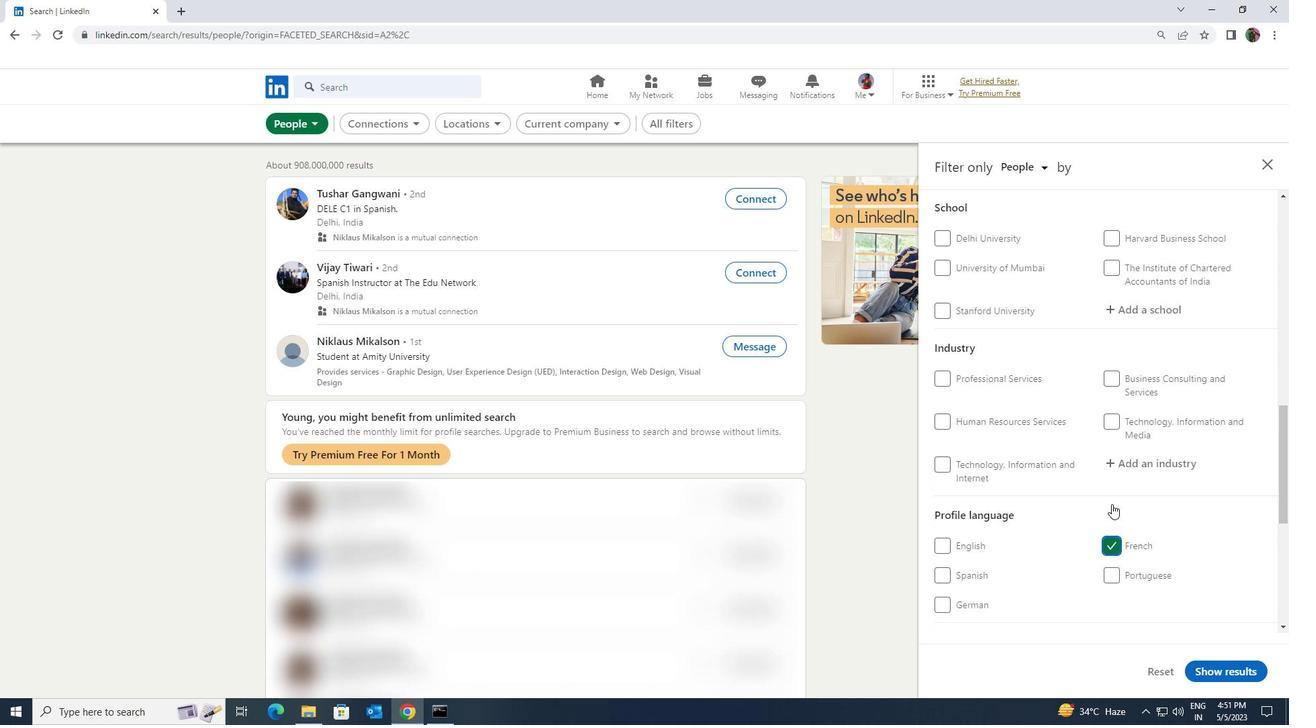 
Action: Mouse scrolled (1111, 504) with delta (0, 0)
Screenshot: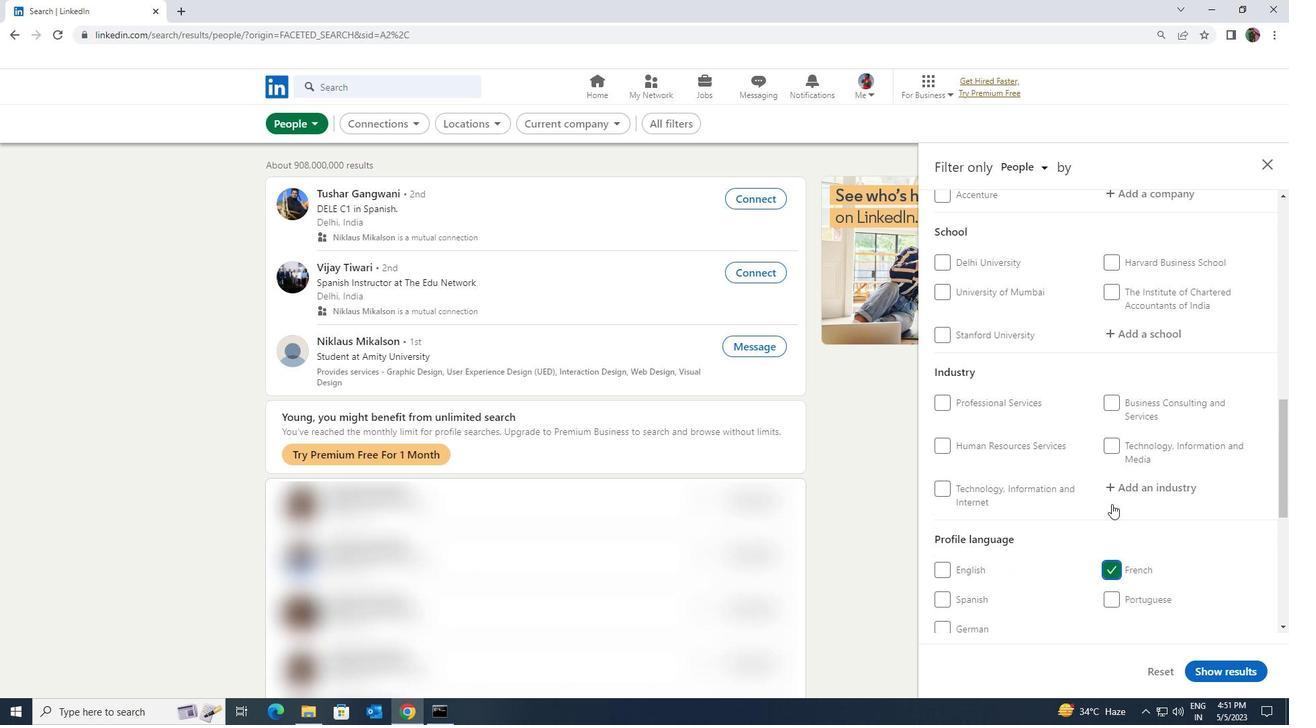 
Action: Mouse scrolled (1111, 504) with delta (0, 0)
Screenshot: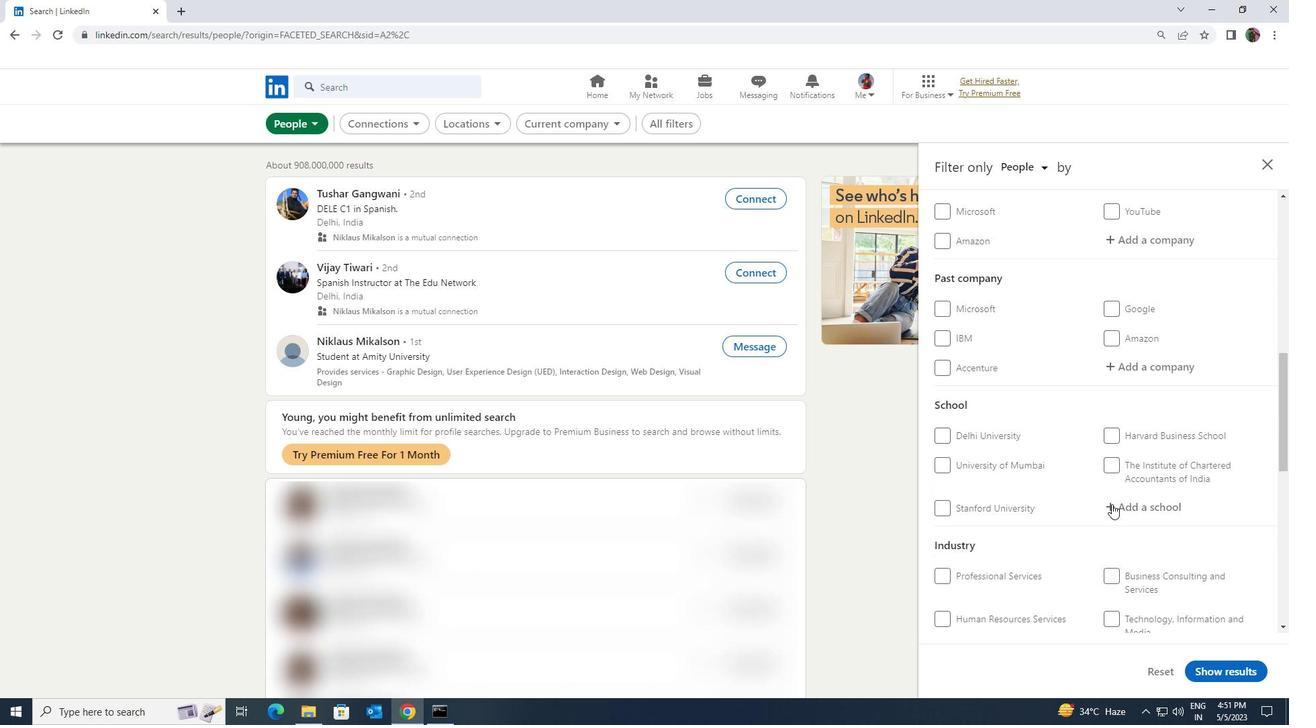 
Action: Mouse scrolled (1111, 504) with delta (0, 0)
Screenshot: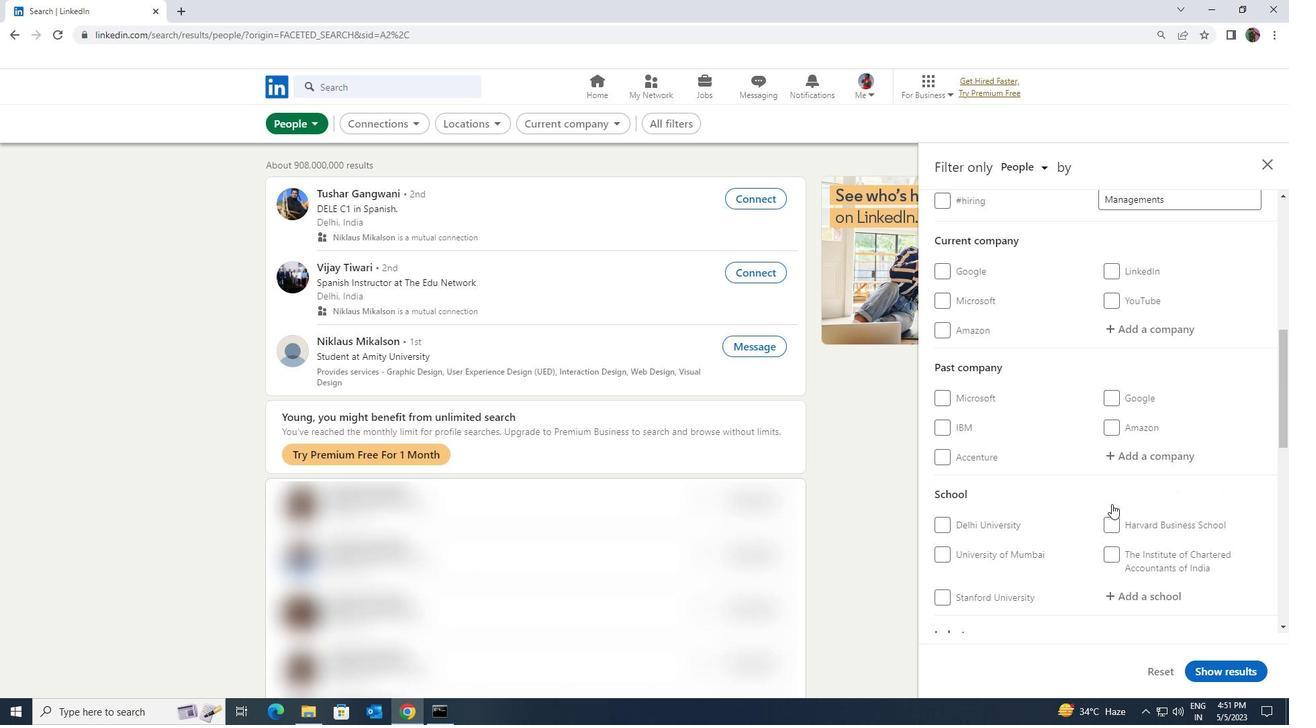 
Action: Mouse scrolled (1111, 504) with delta (0, 0)
Screenshot: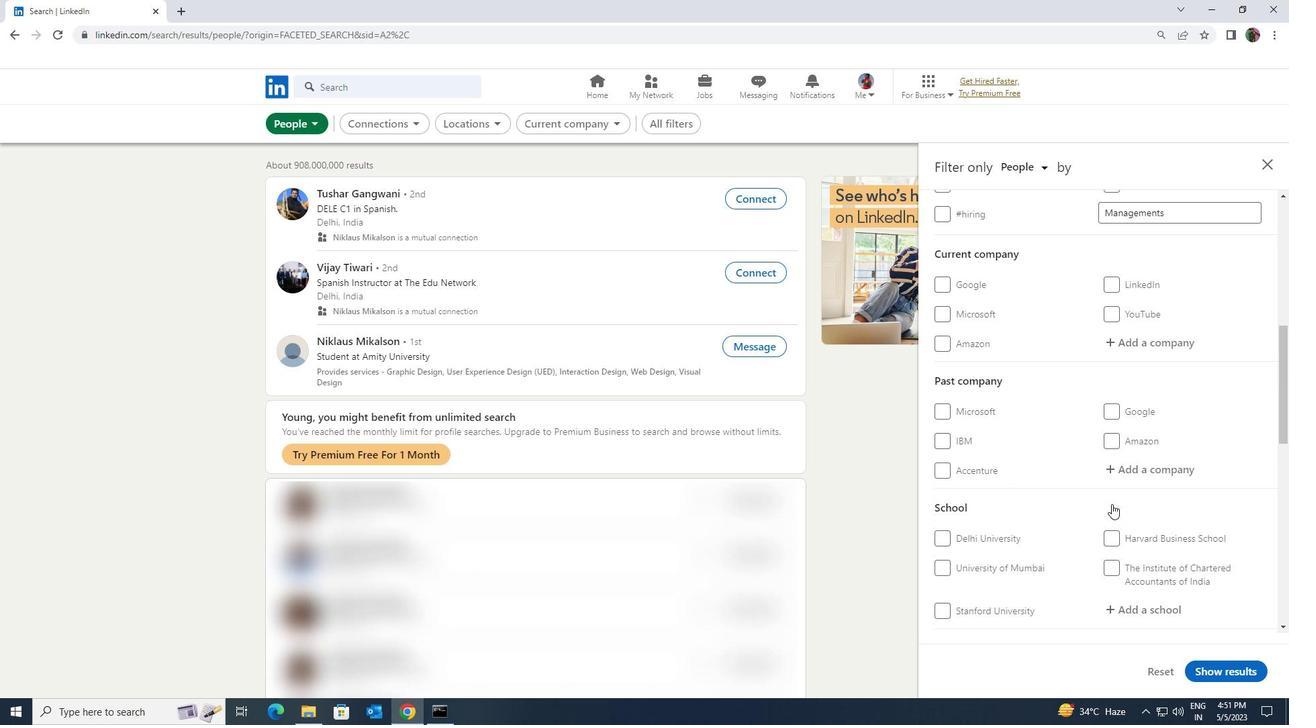 
Action: Mouse moved to (1127, 478)
Screenshot: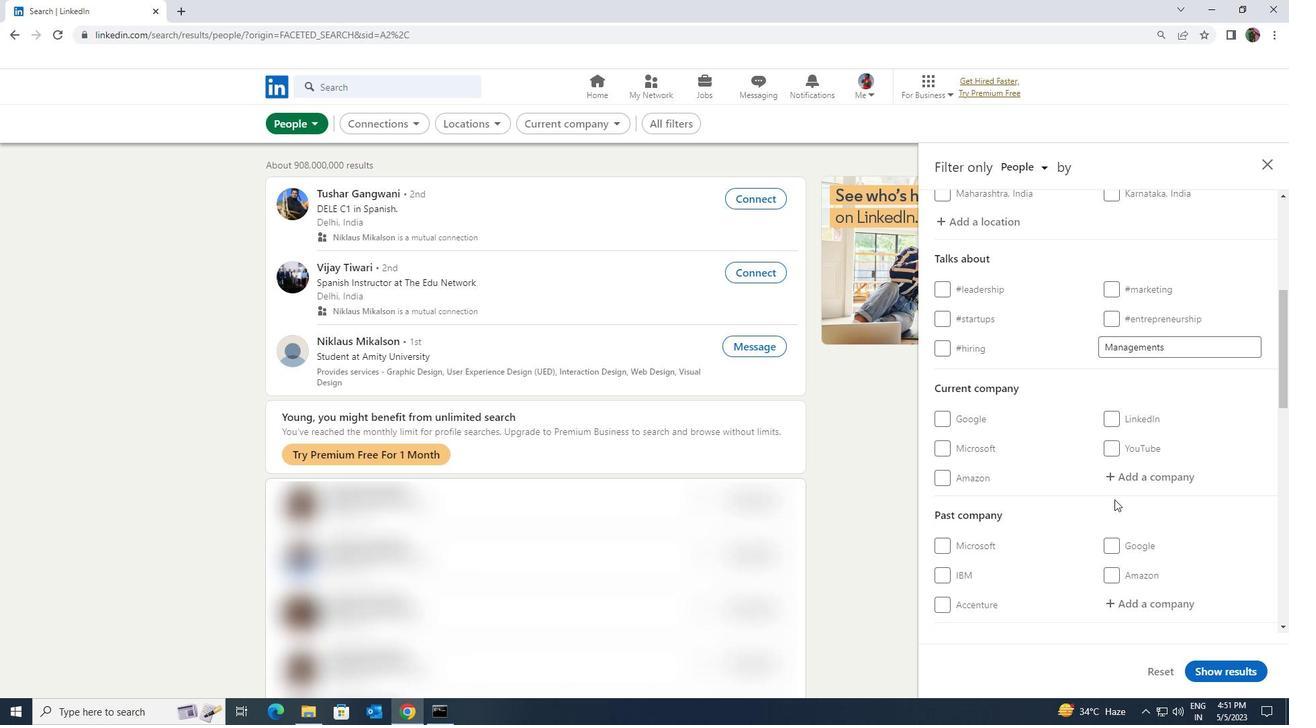
Action: Mouse pressed left at (1127, 478)
Screenshot: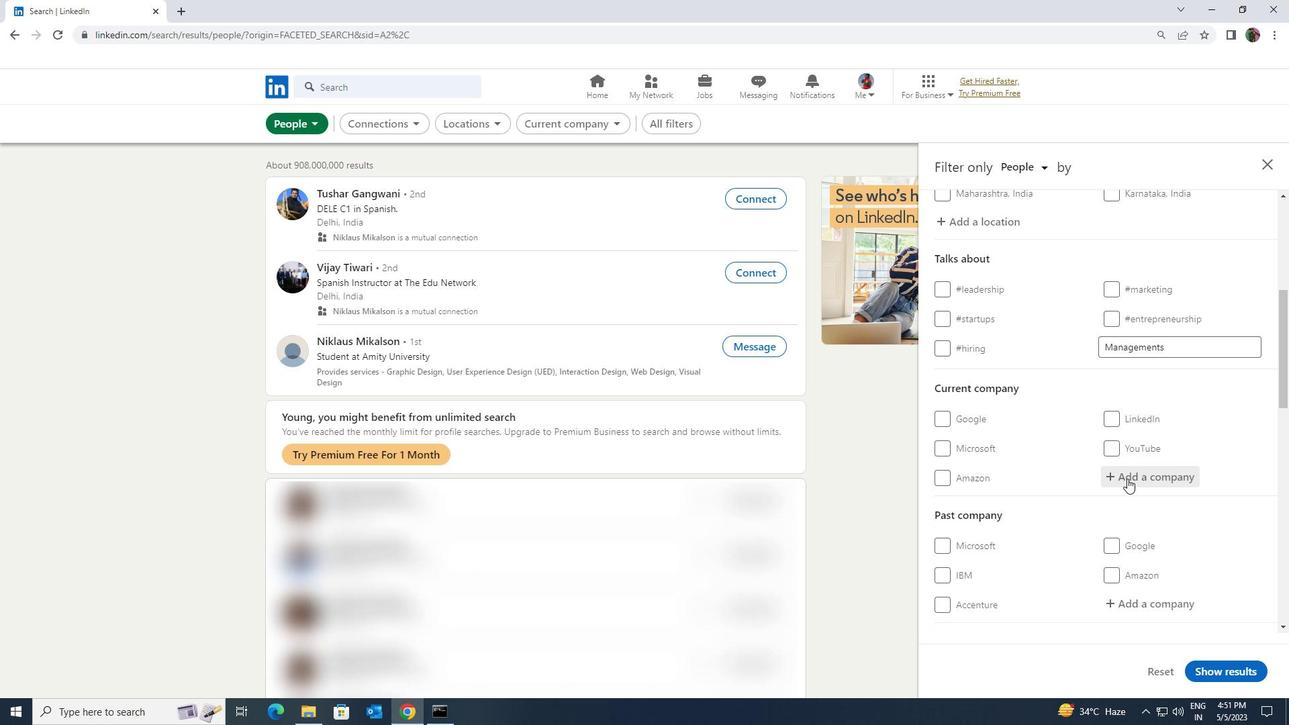 
Action: Key pressed <Key.shift>CHEMICAL<Key.space><Key.shift>JOBS
Screenshot: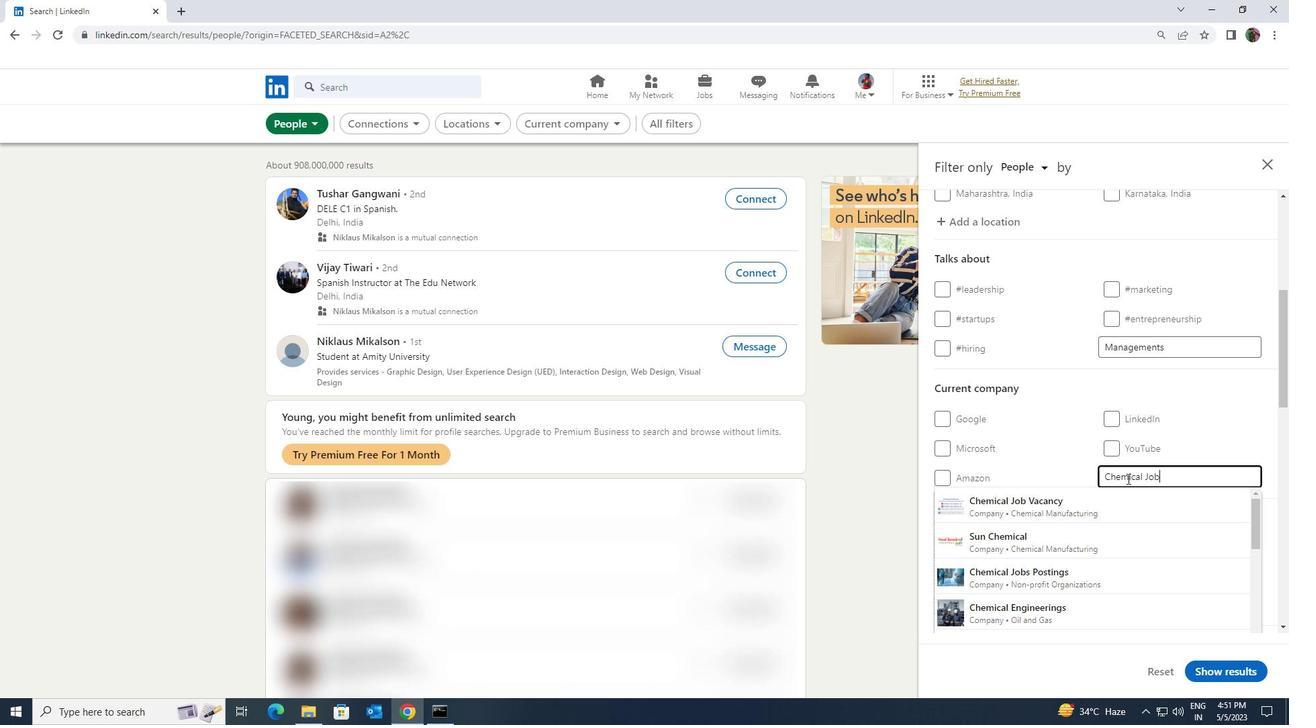 
Action: Mouse moved to (1126, 490)
Screenshot: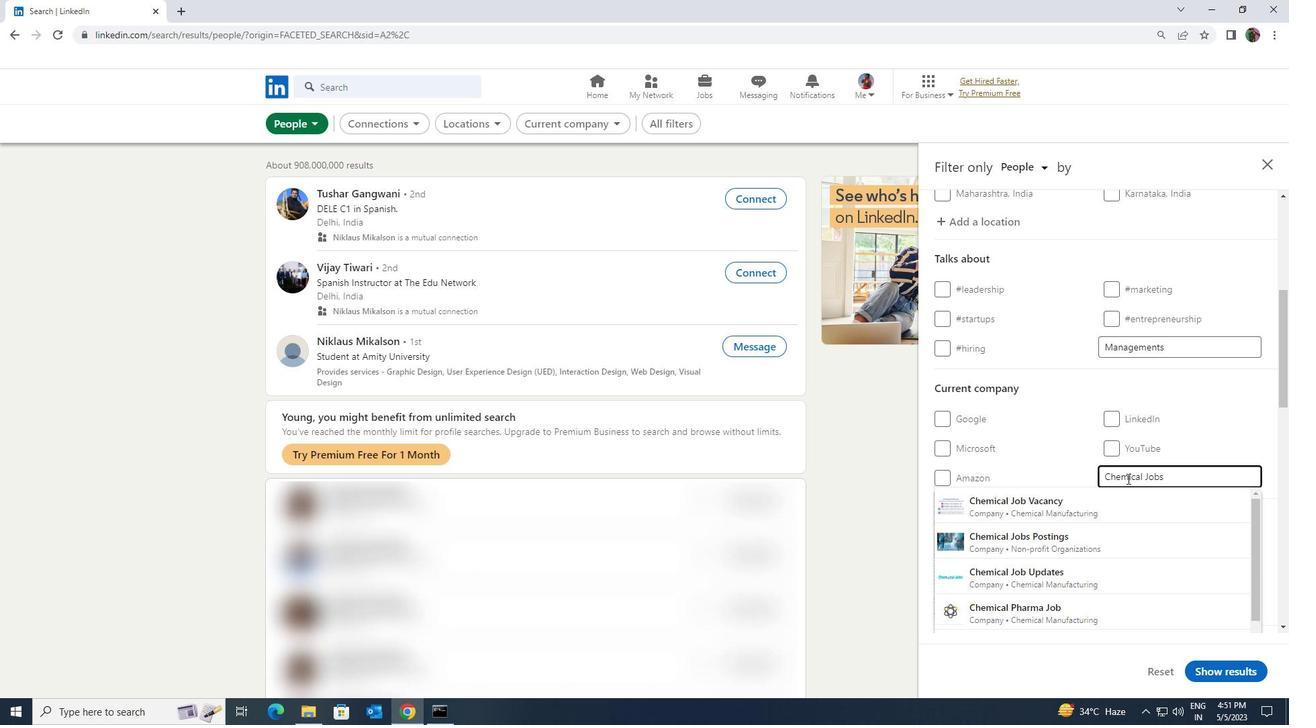 
Action: Key pressed <Key.space><Key.shift>VA<Key.backspace><Key.backspace>
Screenshot: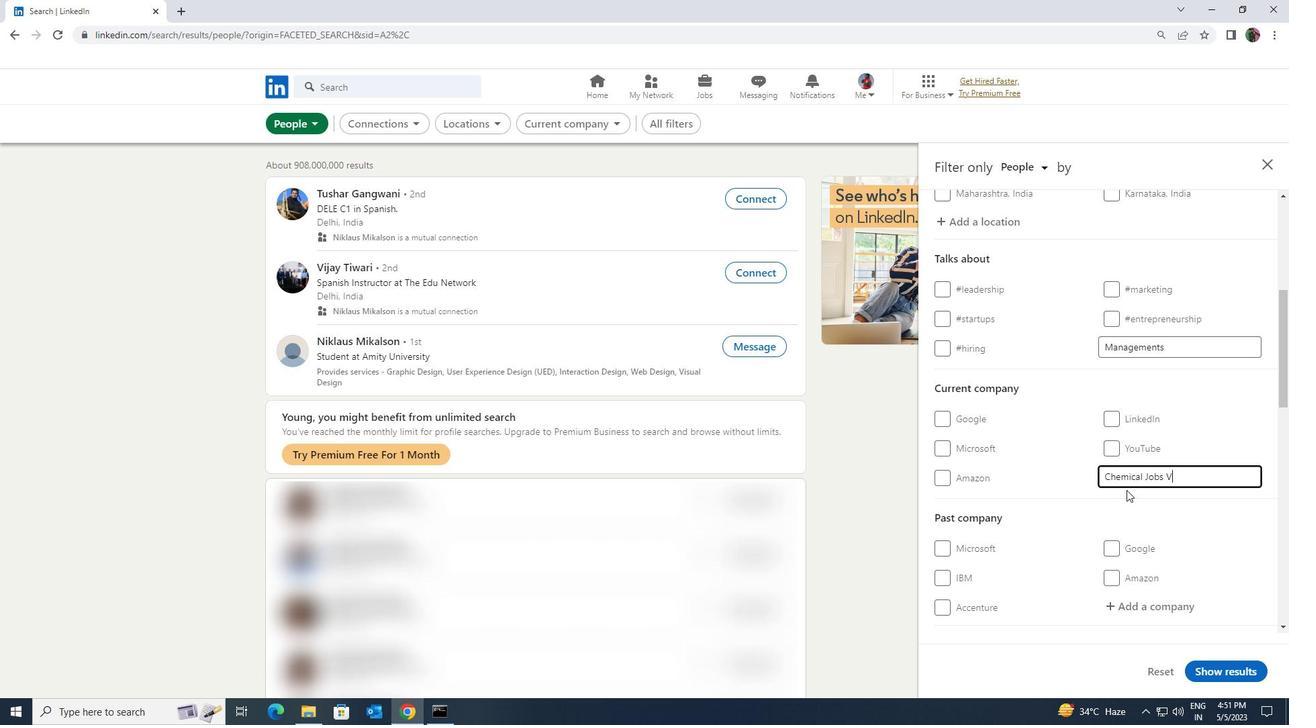 
Action: Mouse moved to (1109, 512)
Screenshot: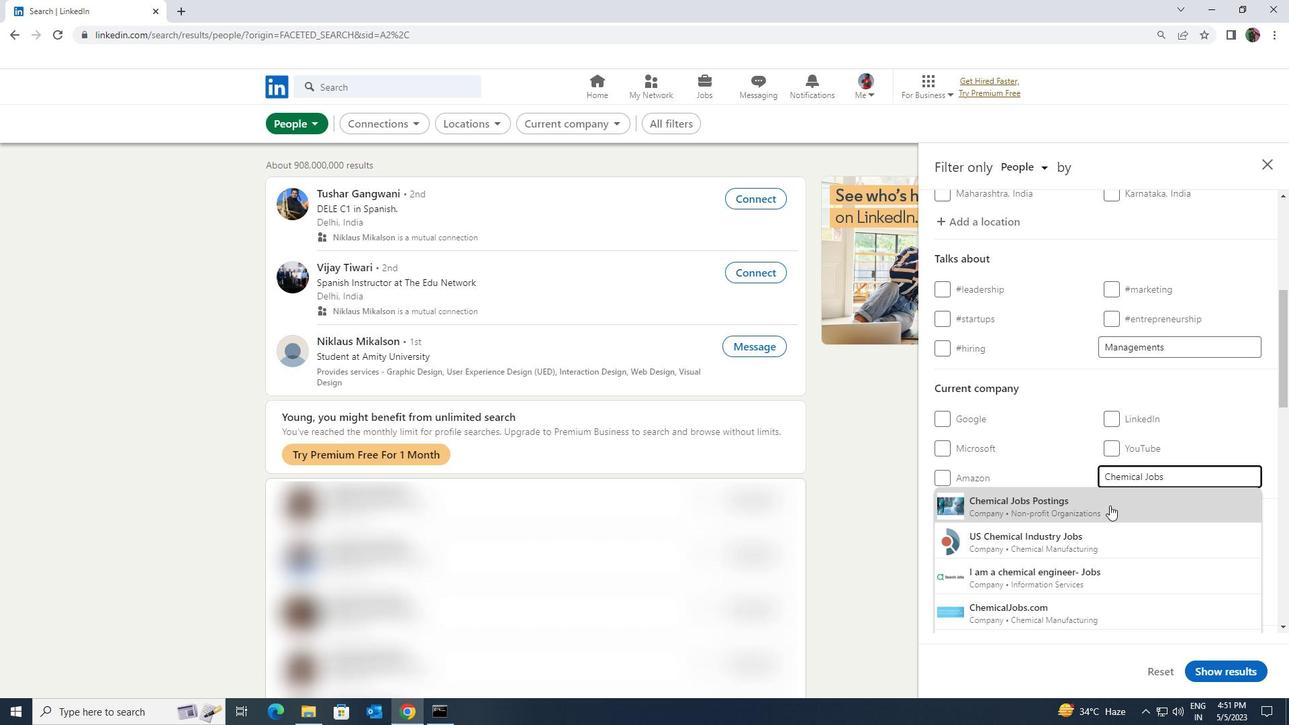 
Action: Mouse pressed left at (1109, 512)
Screenshot: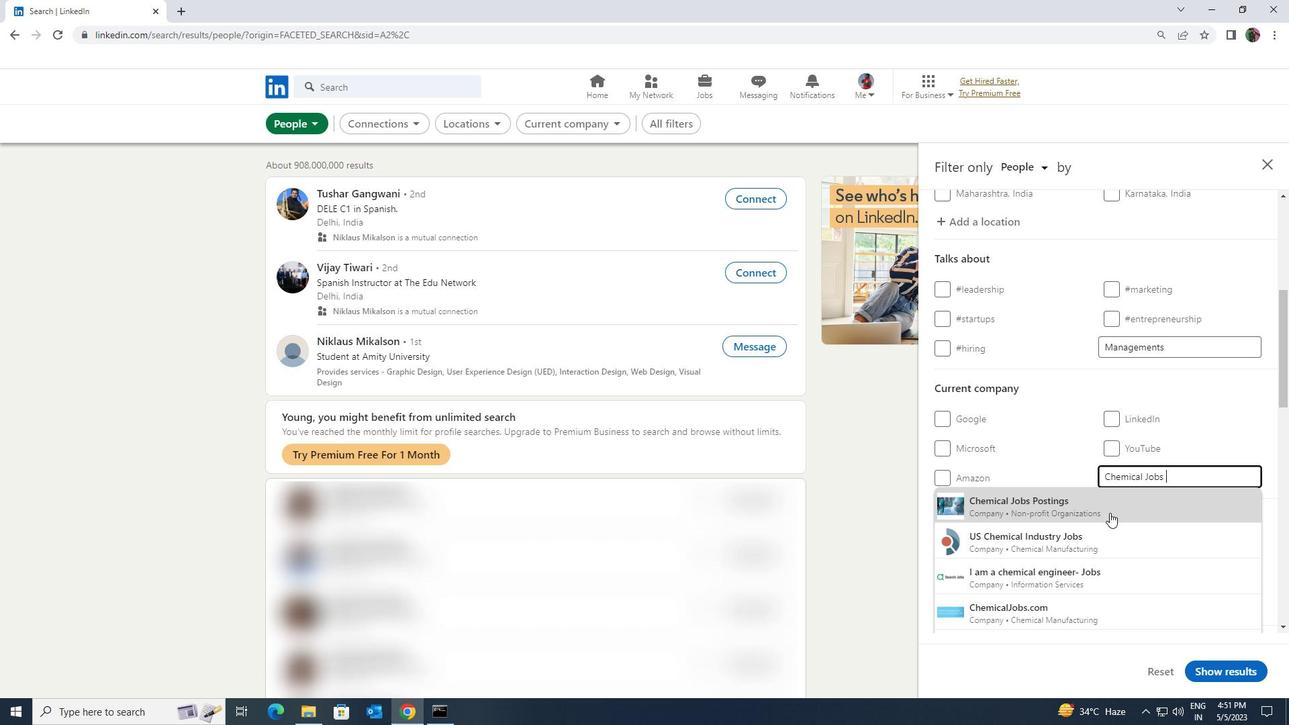 
Action: Mouse scrolled (1109, 512) with delta (0, 0)
Screenshot: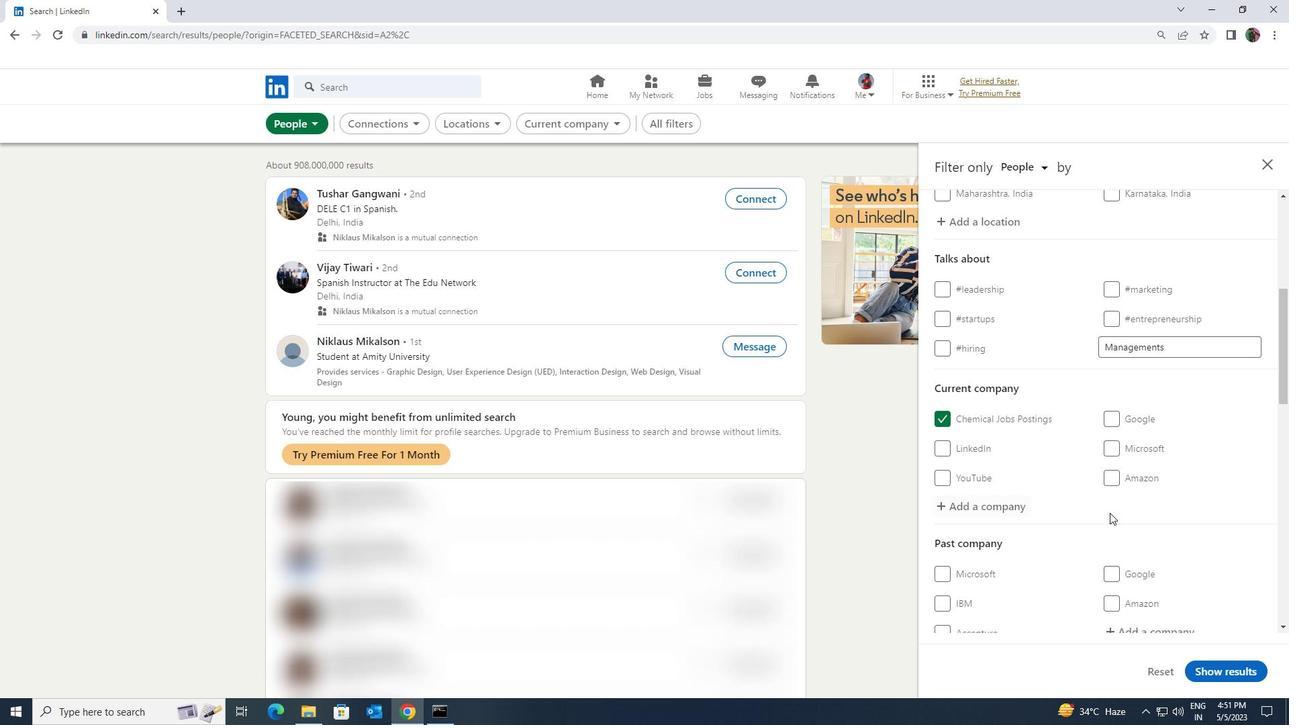 
Action: Mouse scrolled (1109, 512) with delta (0, 0)
Screenshot: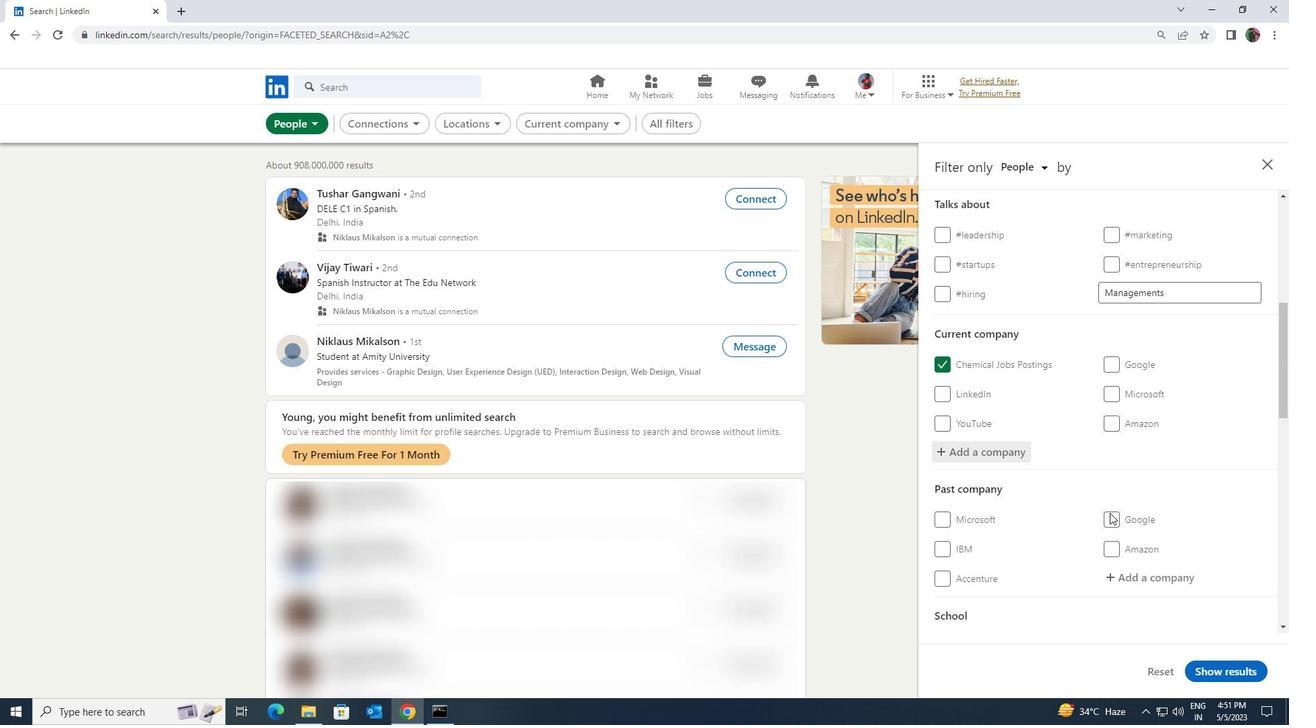
Action: Mouse scrolled (1109, 512) with delta (0, 0)
Screenshot: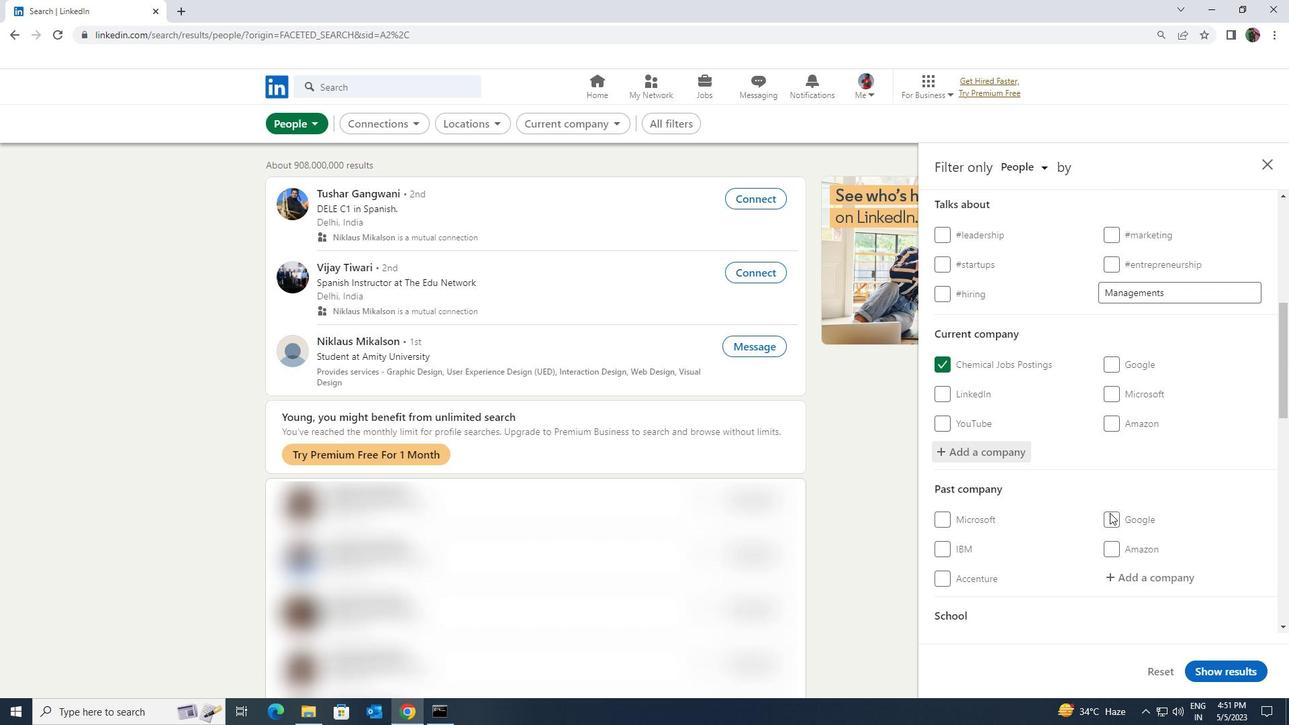 
Action: Mouse scrolled (1109, 512) with delta (0, 0)
Screenshot: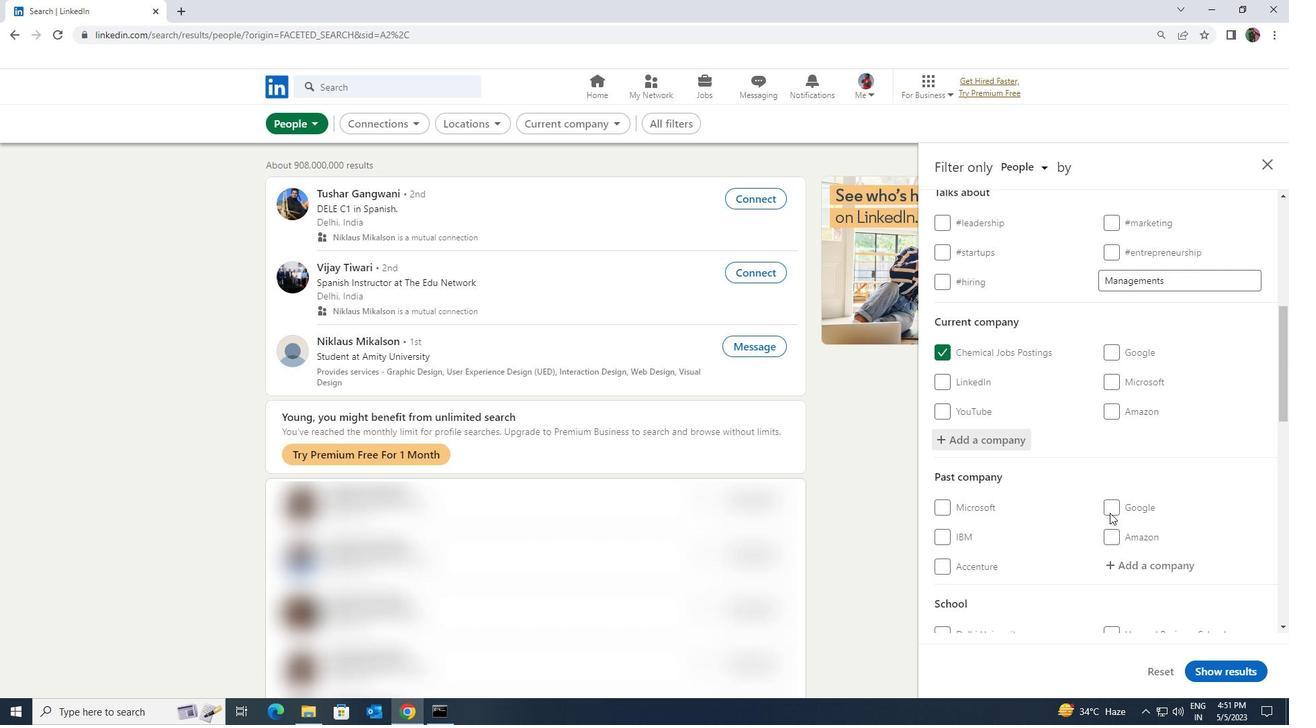 
Action: Mouse scrolled (1109, 512) with delta (0, 0)
Screenshot: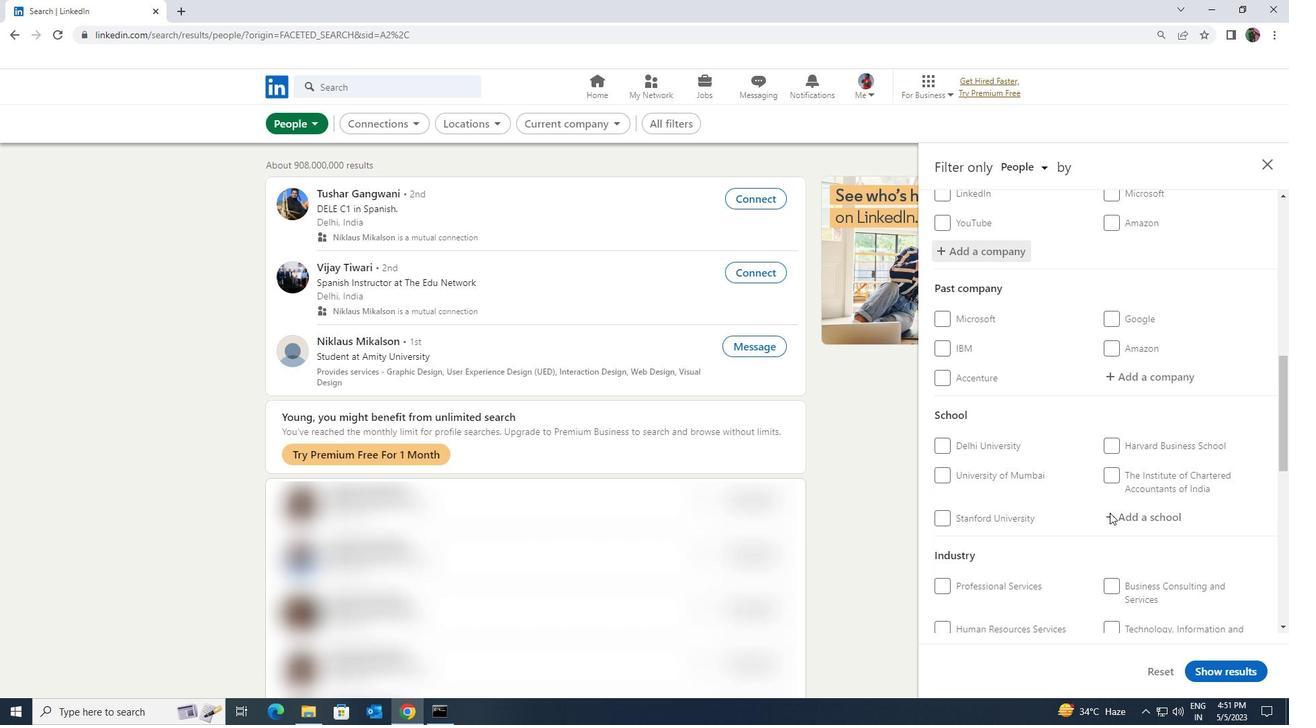 
Action: Mouse moved to (1144, 442)
Screenshot: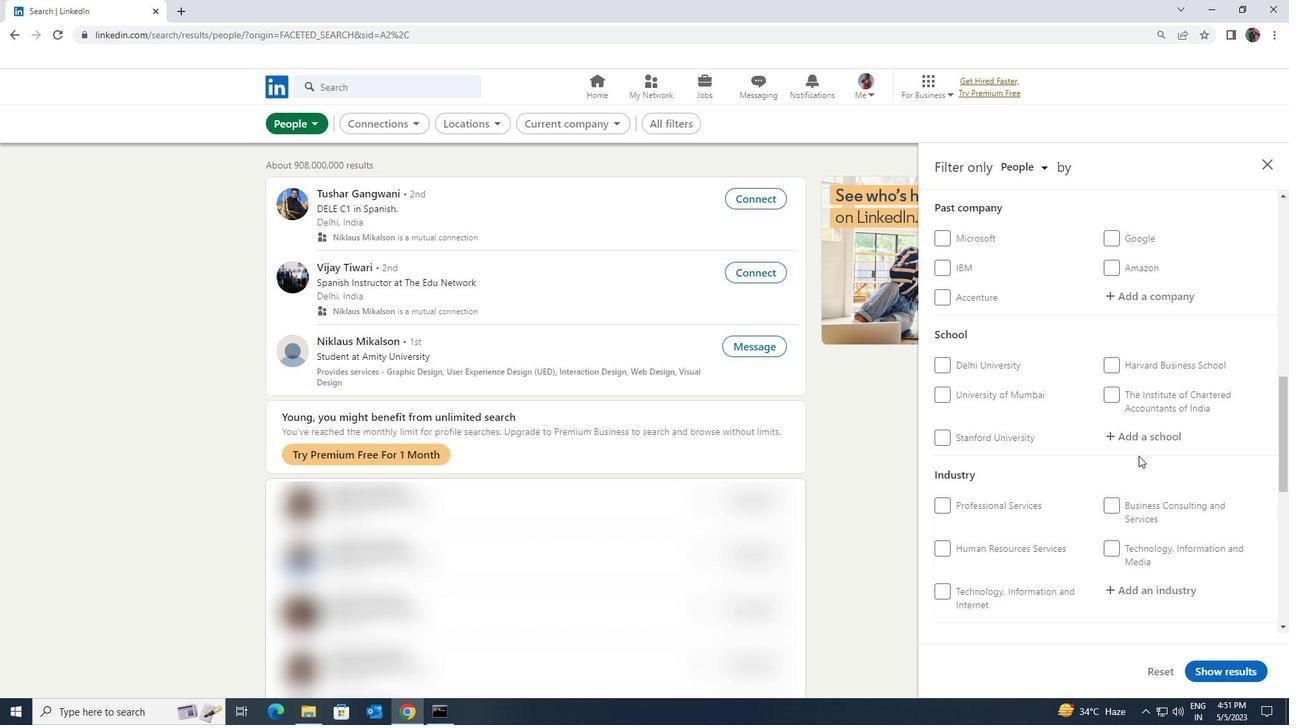 
Action: Mouse pressed left at (1144, 442)
Screenshot: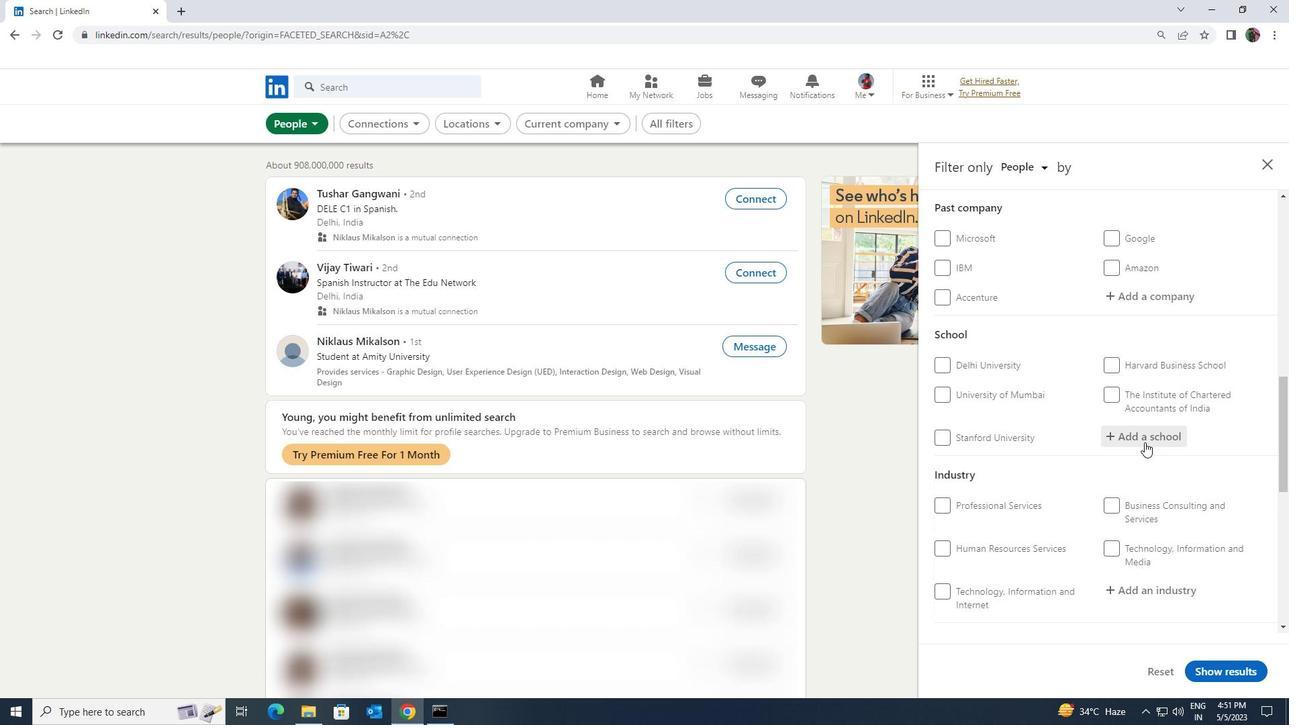 
Action: Key pressed <Key.shift><Key.shift><Key.shift><Key.shift><Key.shift><Key.shift>INDIAN<Key.space><Key.shift>INSTITUTE<Key.space>
Screenshot: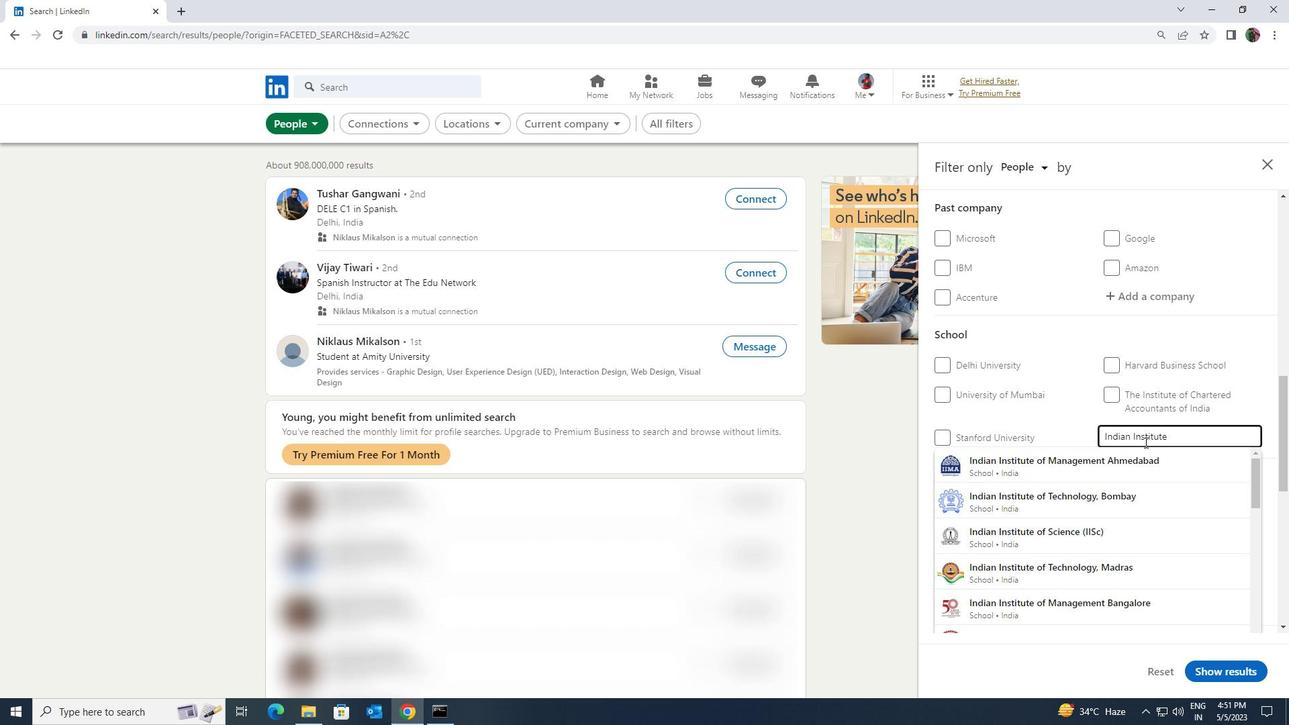 
Action: Mouse moved to (1146, 475)
Screenshot: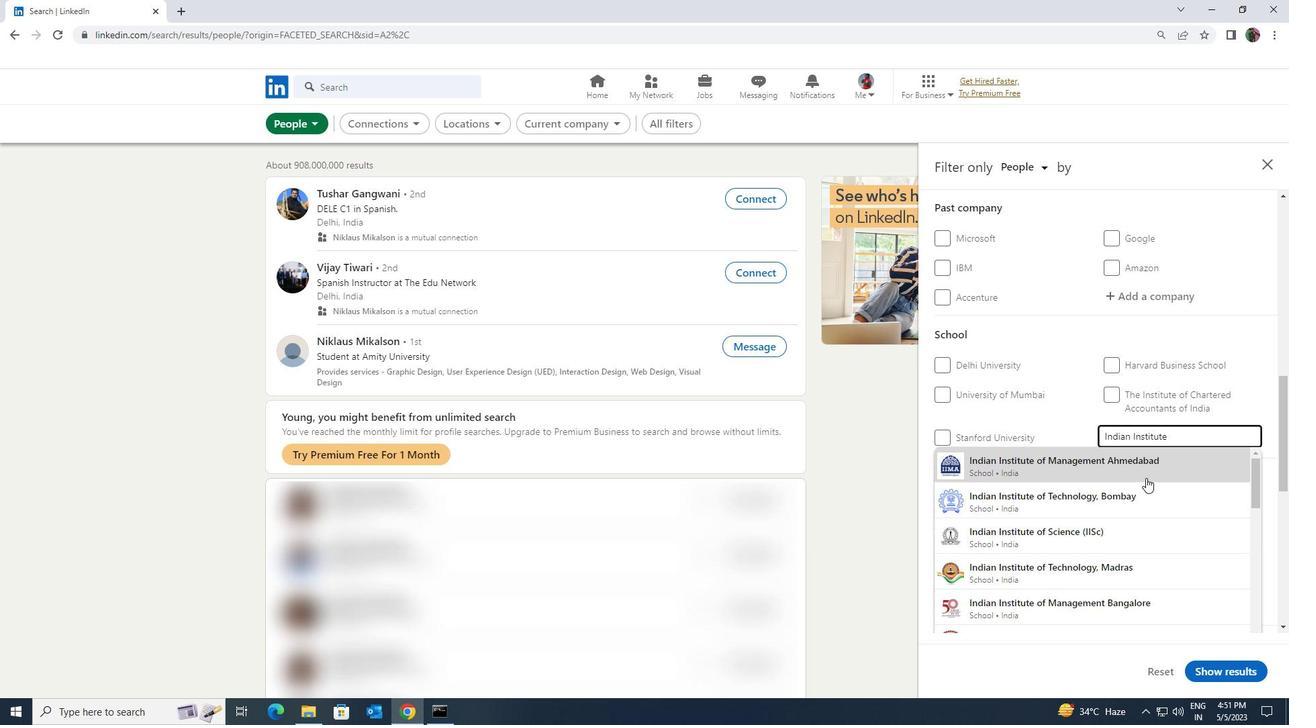
Action: Mouse pressed left at (1146, 475)
Screenshot: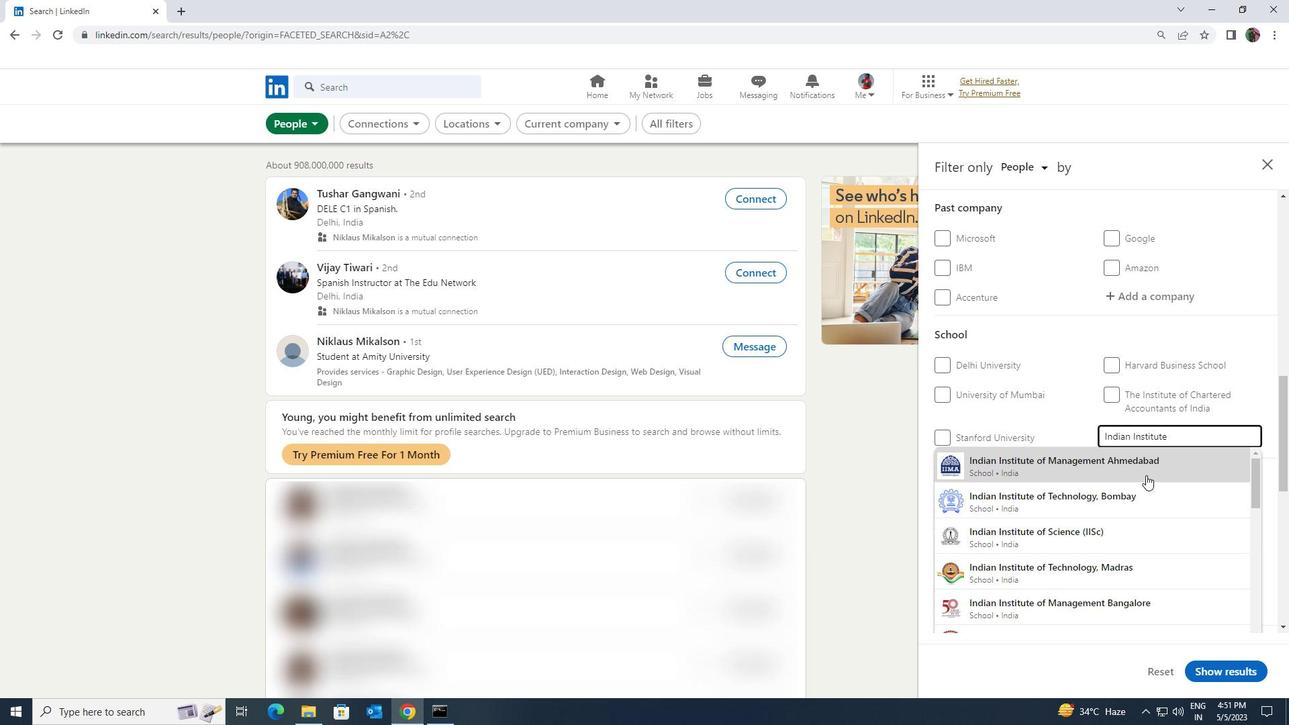 
Action: Mouse scrolled (1146, 474) with delta (0, 0)
Screenshot: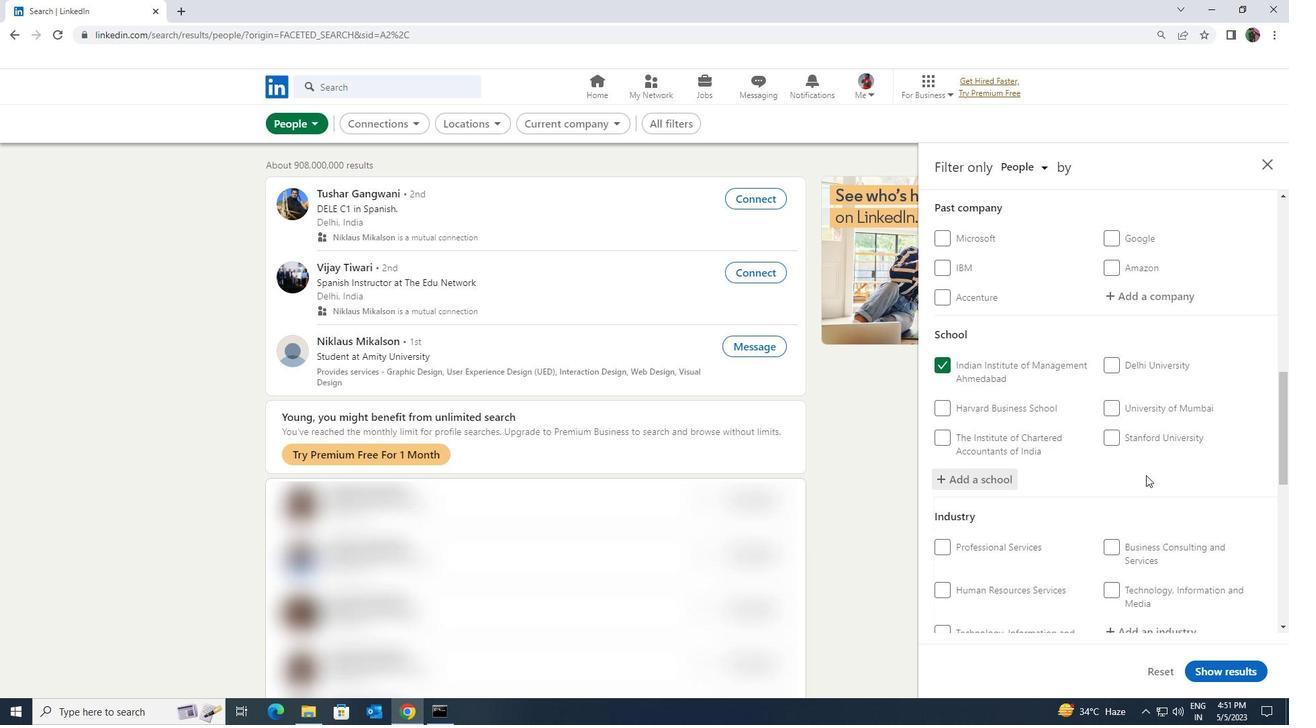 
Action: Mouse scrolled (1146, 474) with delta (0, 0)
Screenshot: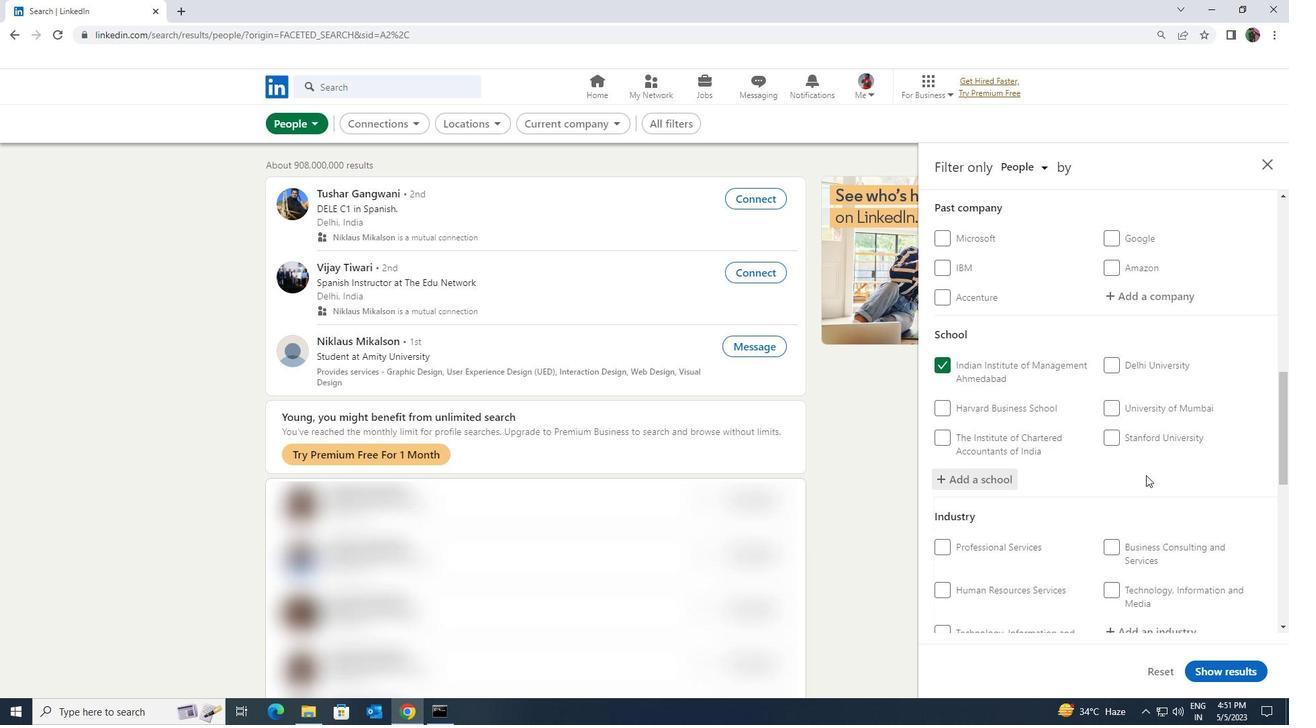 
Action: Mouse scrolled (1146, 474) with delta (0, 0)
Screenshot: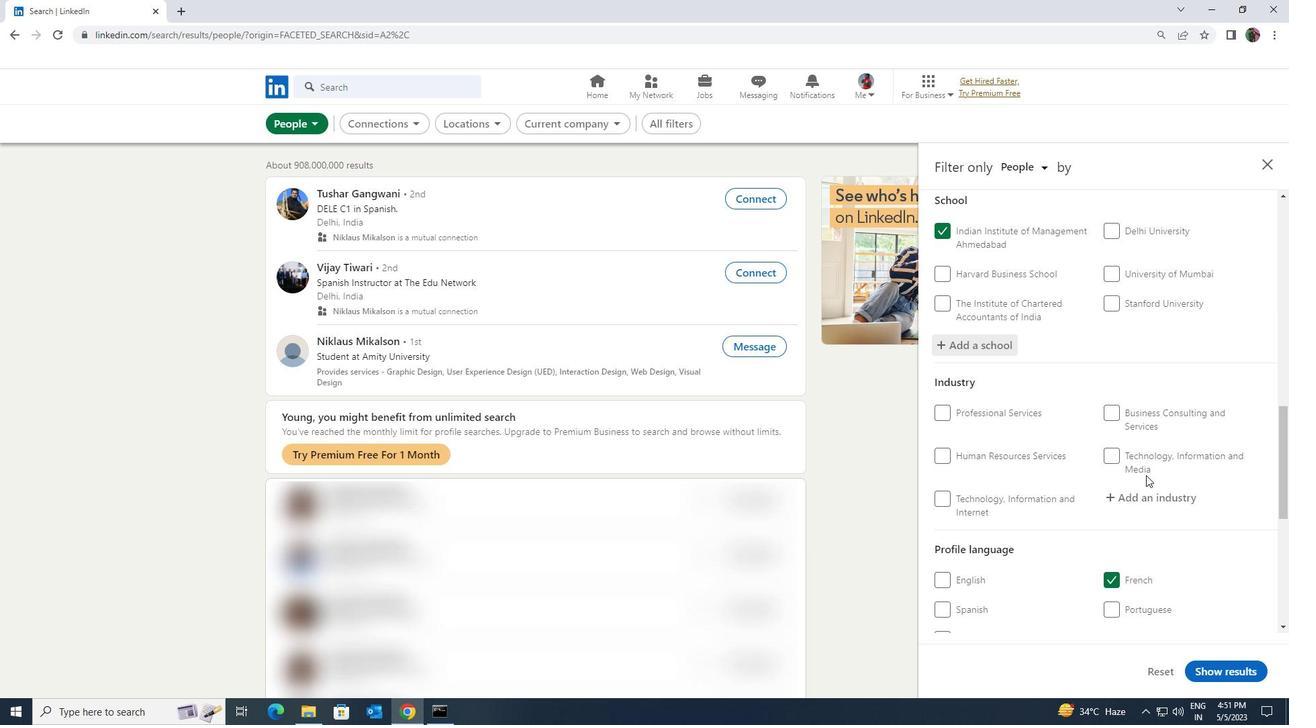 
Action: Mouse moved to (1147, 432)
Screenshot: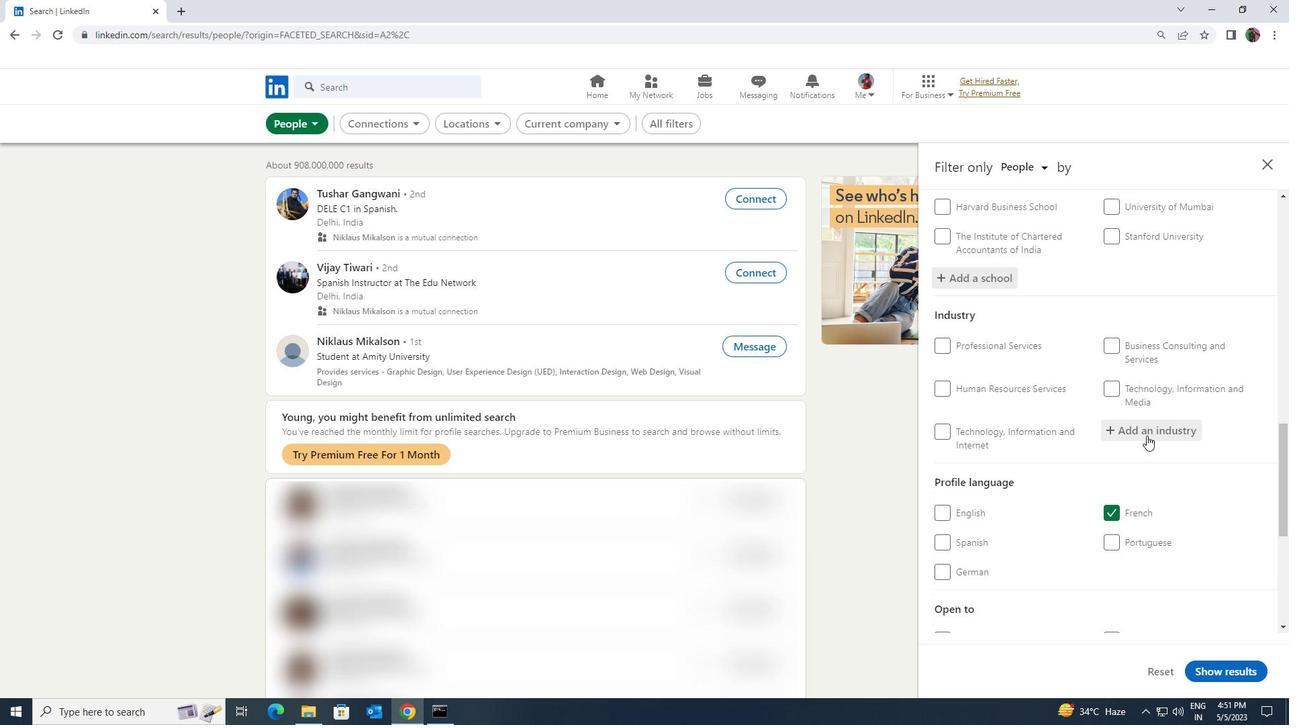 
Action: Mouse pressed left at (1147, 432)
Screenshot: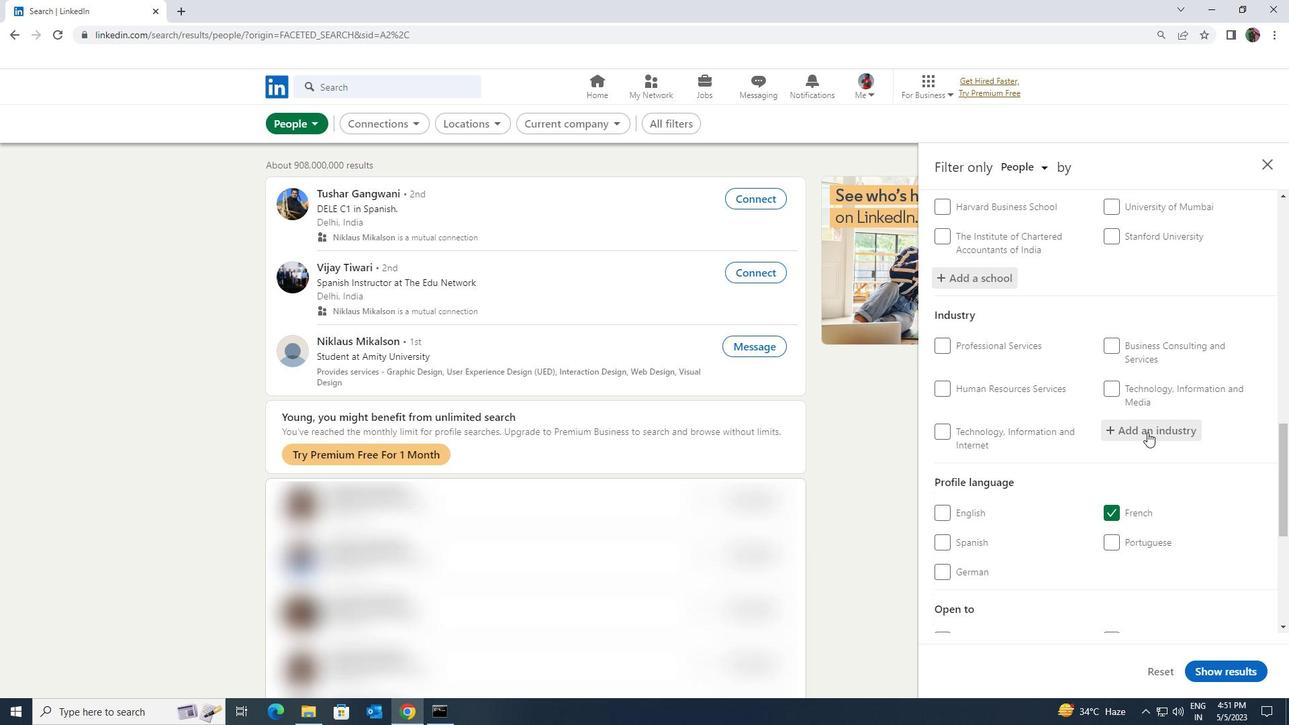 
Action: Key pressed <Key.shift>PLASTIC<Key.space><Key.shift>MANU<Key.backspace><Key.backspace><Key.backspace><Key.backspace><Key.backspace><Key.backspace>
Screenshot: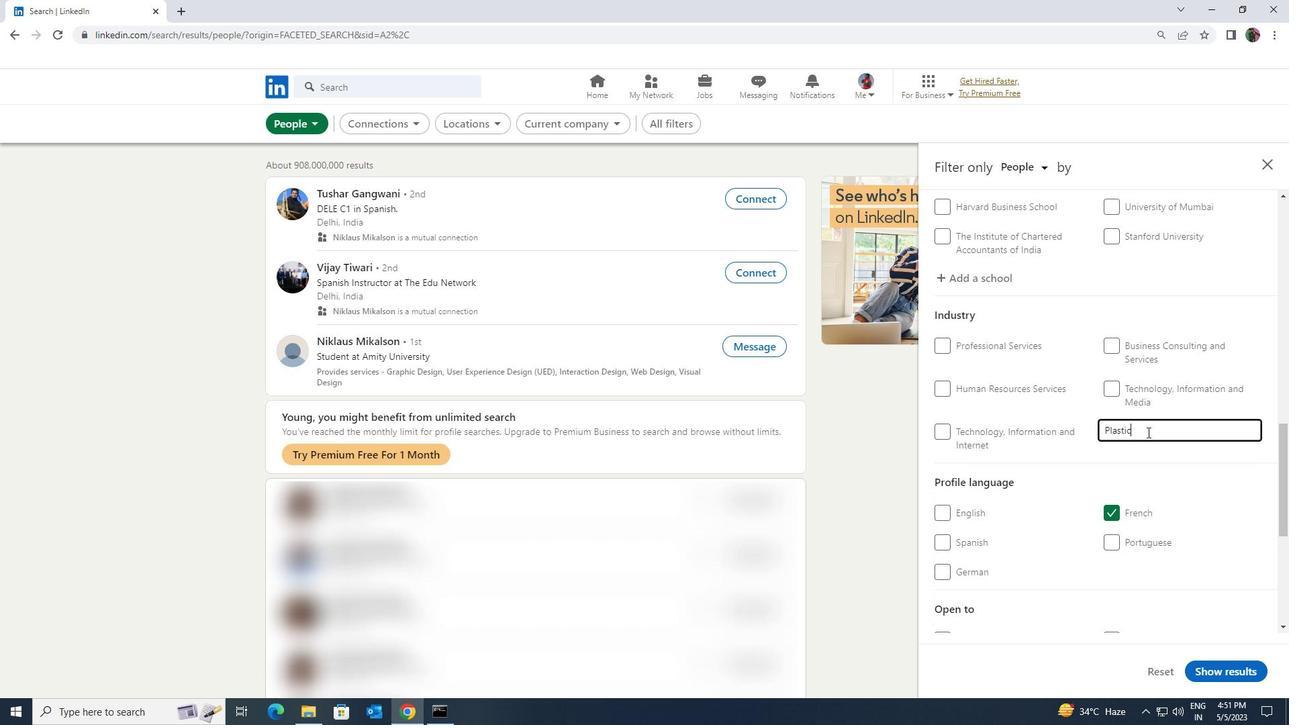 
Action: Mouse moved to (1146, 469)
Screenshot: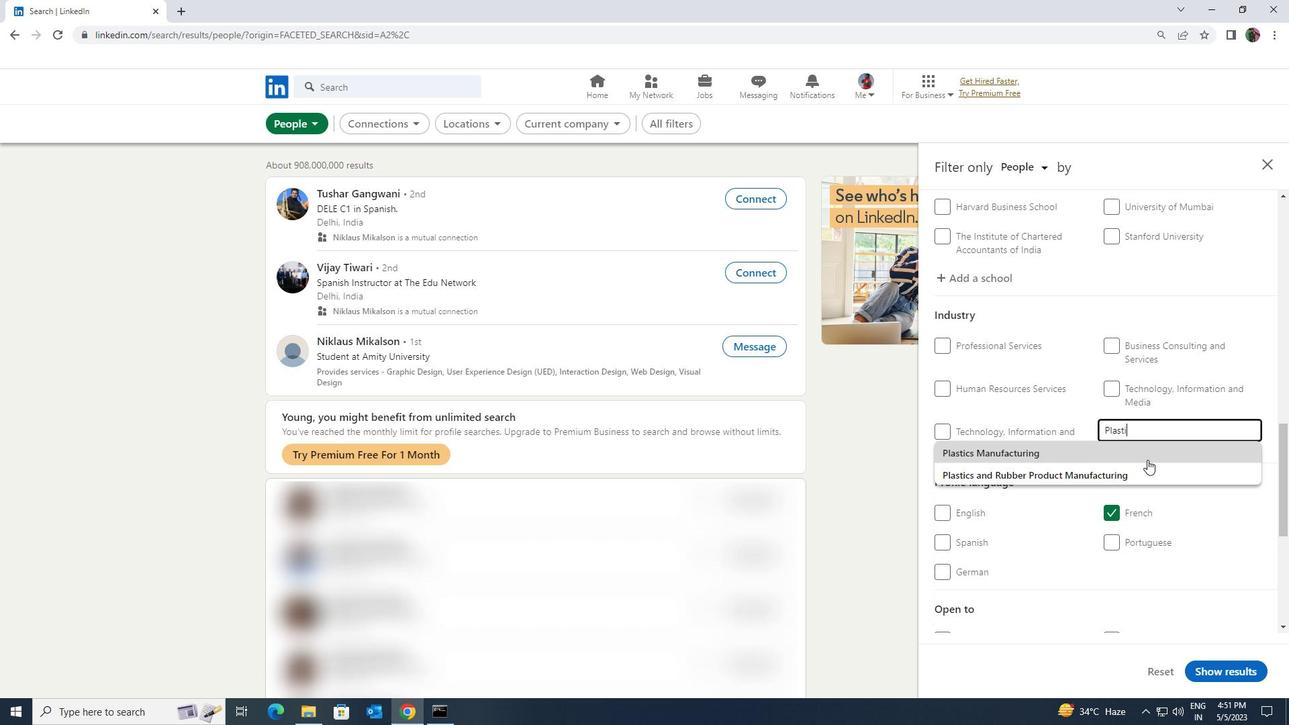 
Action: Mouse pressed left at (1146, 469)
Screenshot: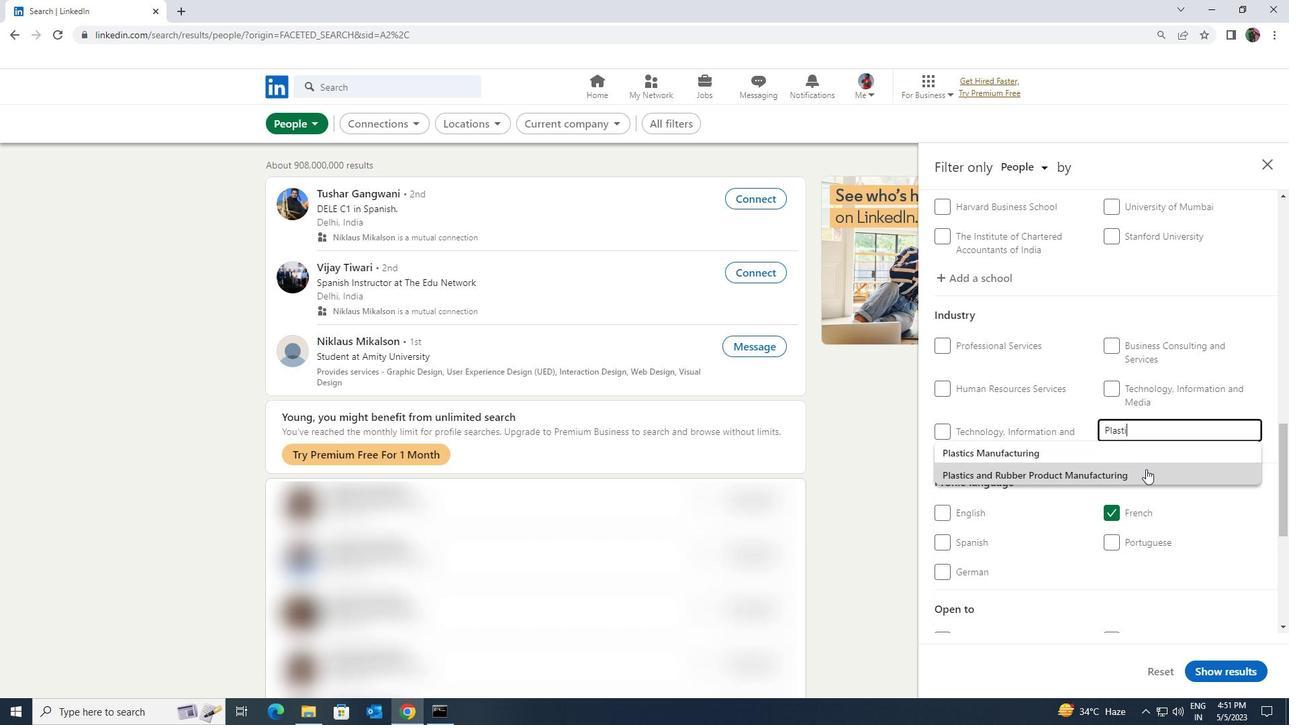
Action: Mouse scrolled (1146, 468) with delta (0, 0)
Screenshot: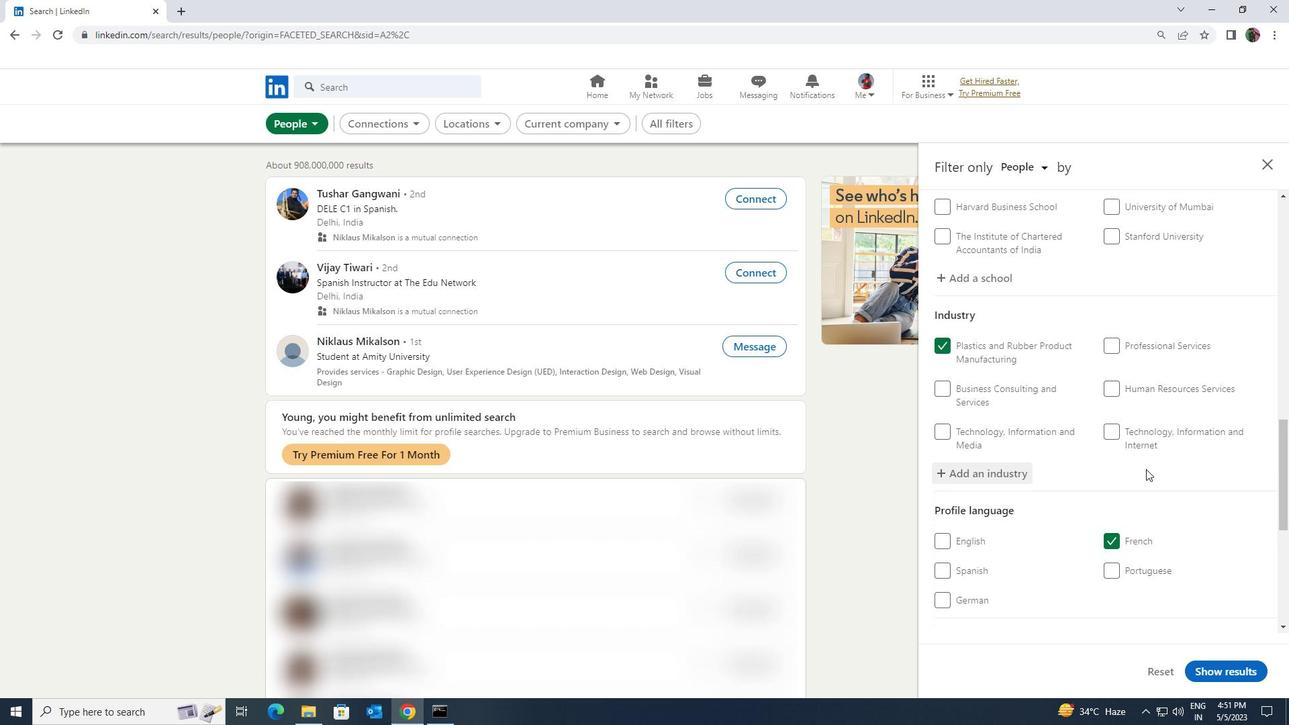 
Action: Mouse scrolled (1146, 468) with delta (0, 0)
Screenshot: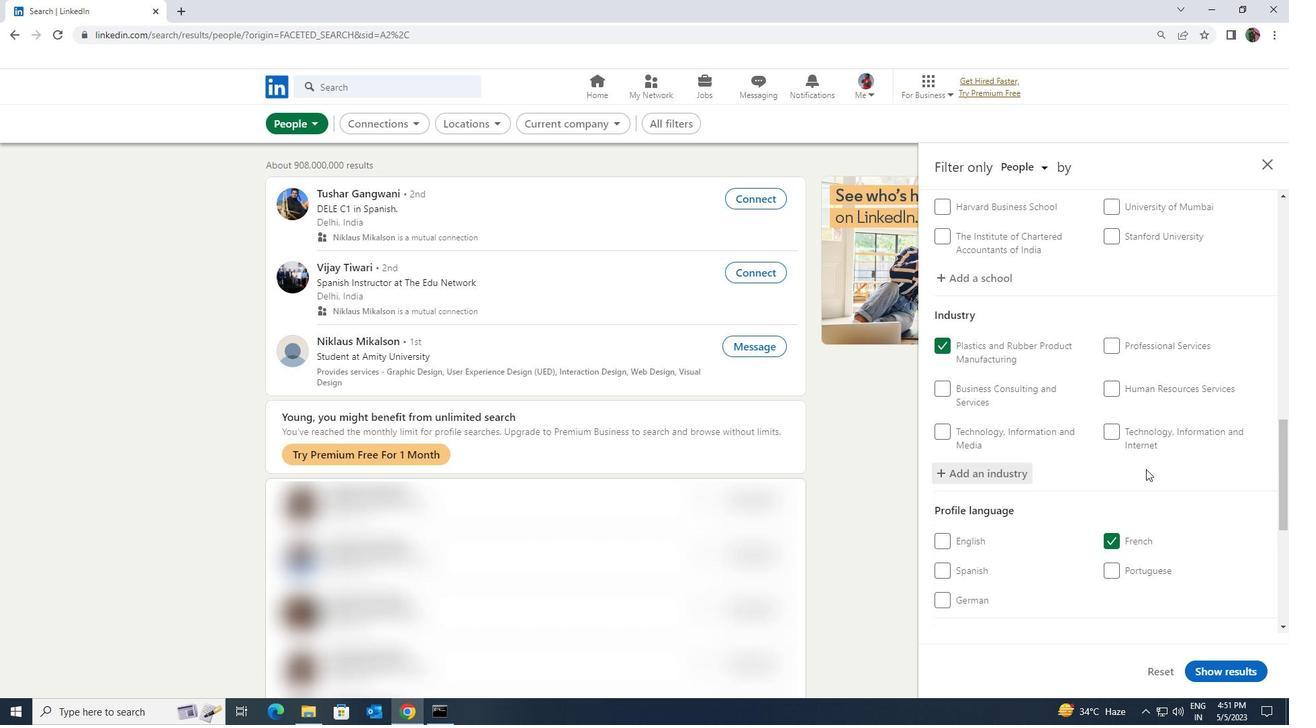 
Action: Mouse scrolled (1146, 468) with delta (0, 0)
Screenshot: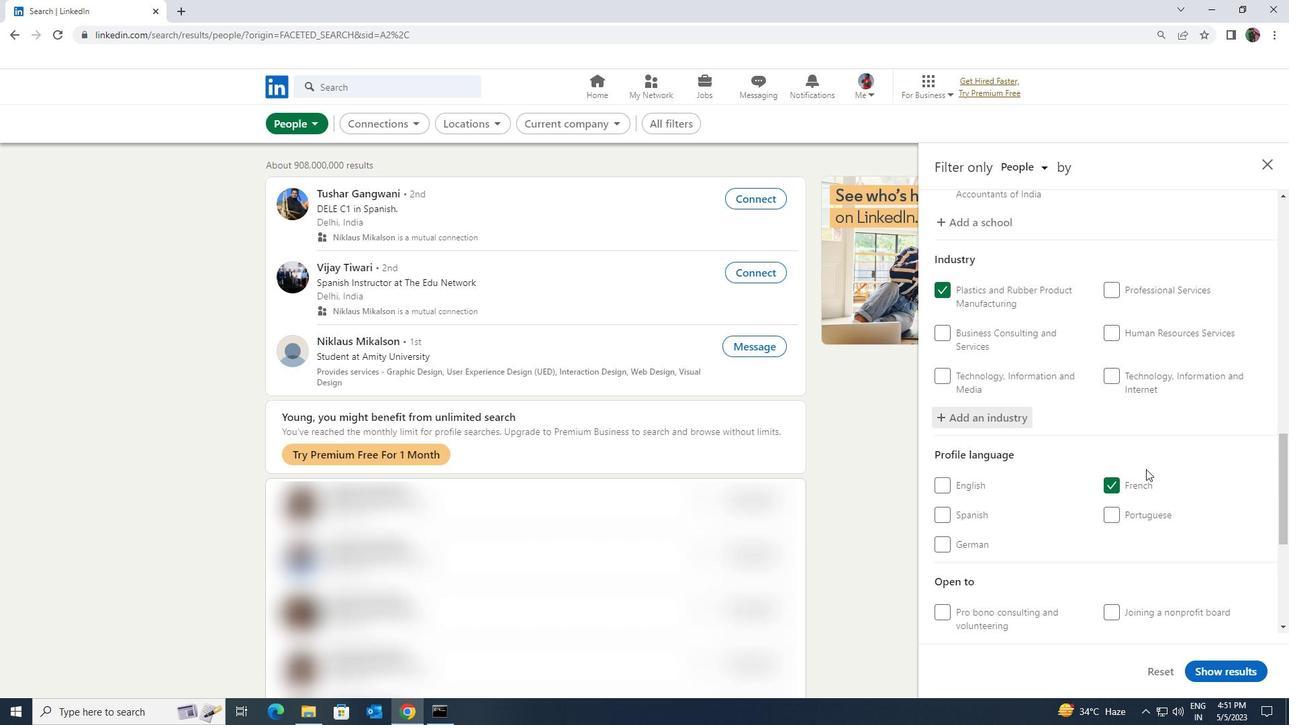 
Action: Mouse scrolled (1146, 468) with delta (0, 0)
Screenshot: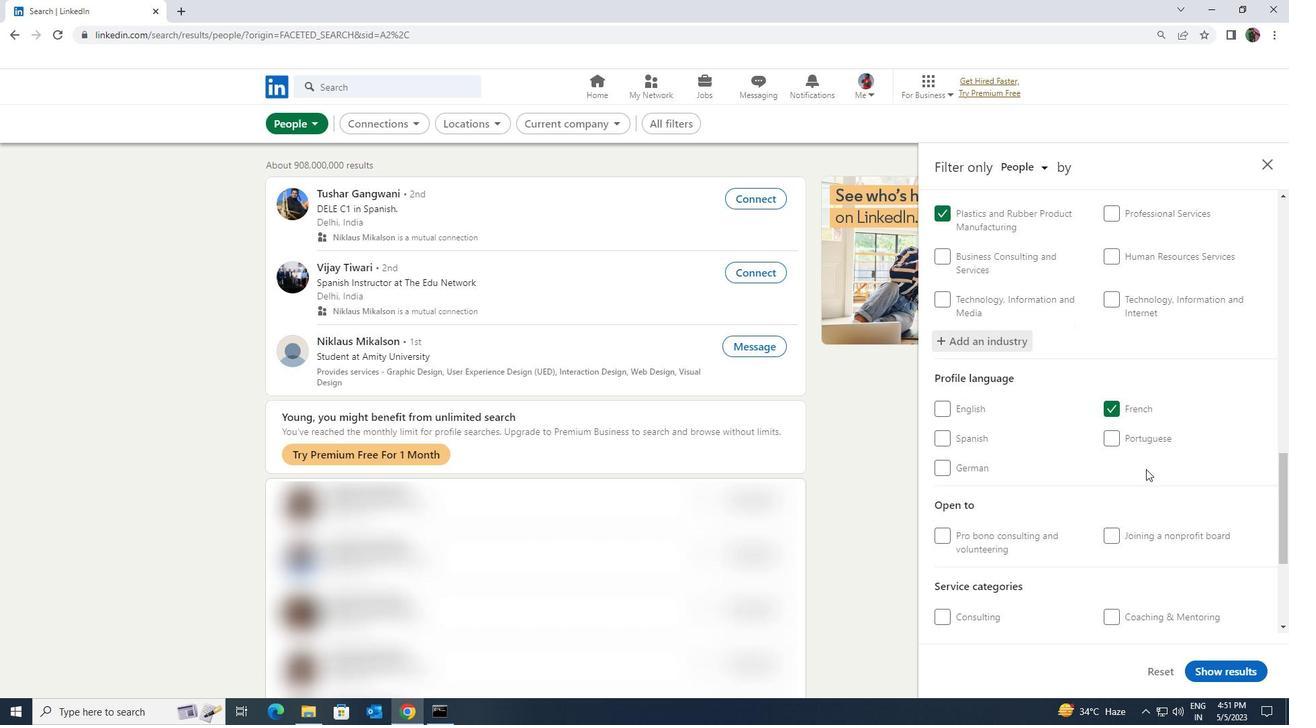 
Action: Mouse scrolled (1146, 468) with delta (0, 0)
Screenshot: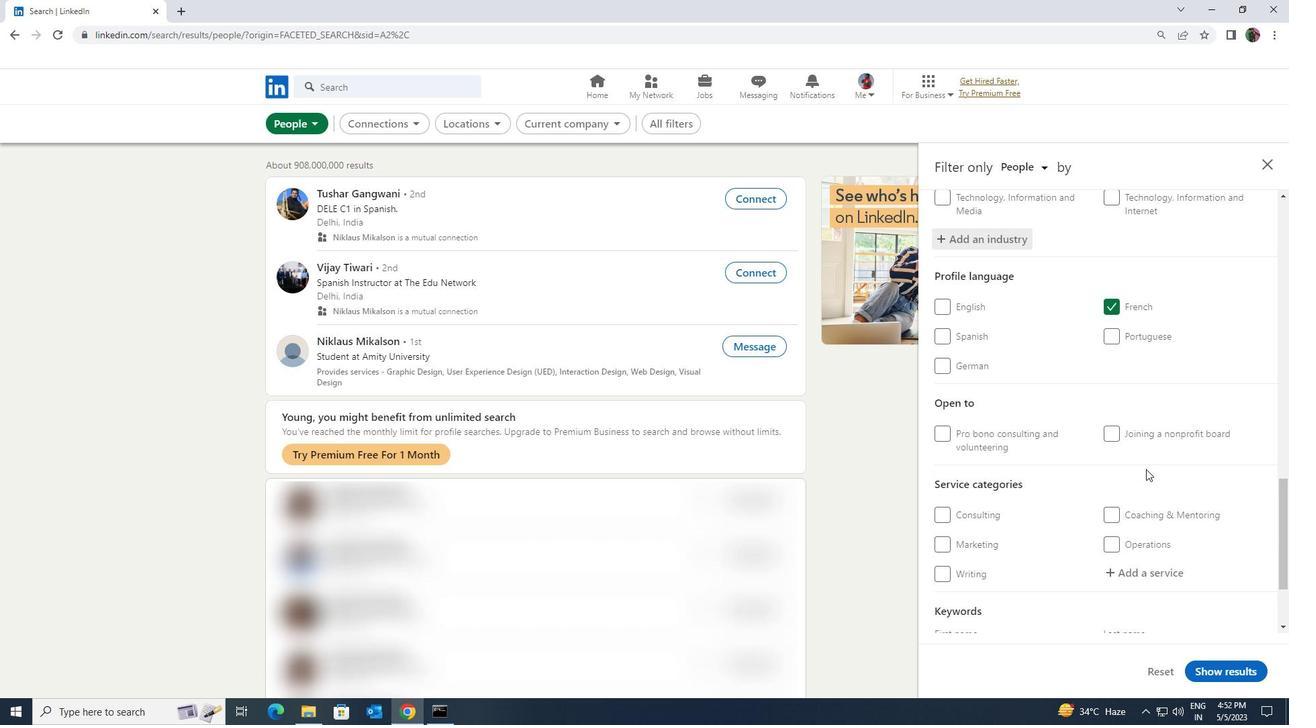 
Action: Mouse moved to (1148, 472)
Screenshot: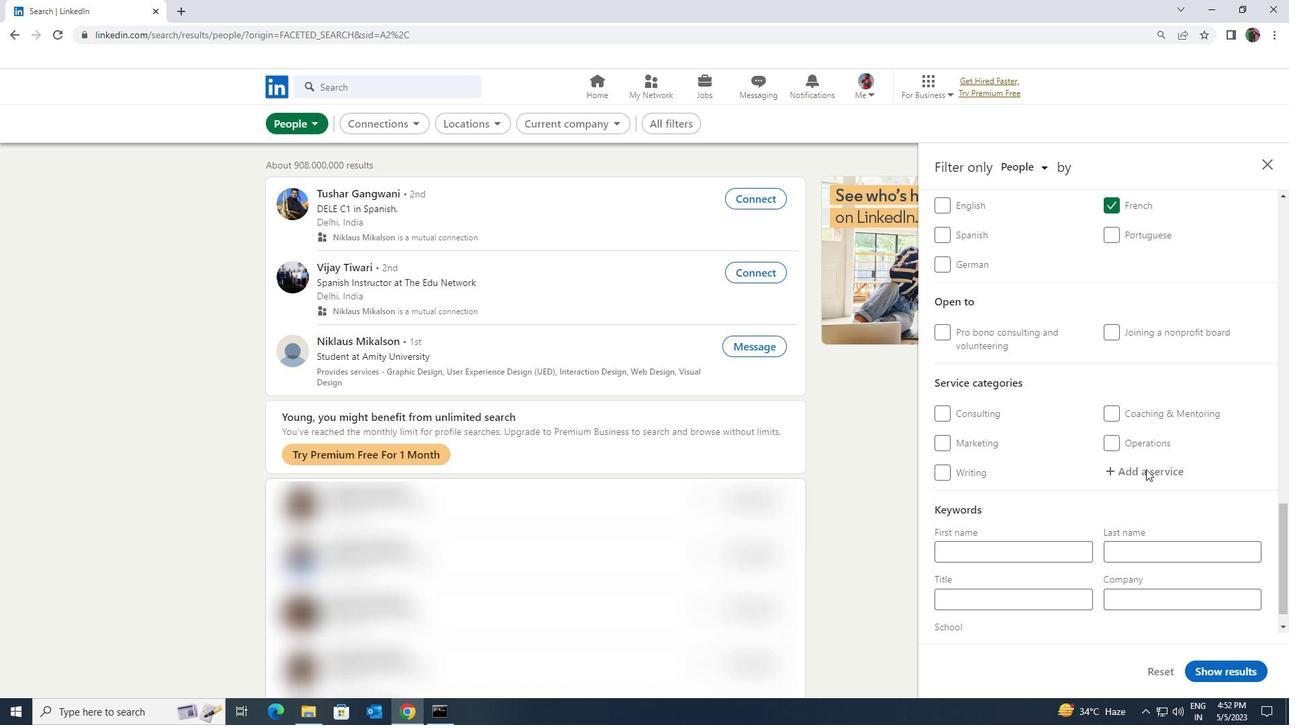 
Action: Mouse pressed left at (1148, 472)
Screenshot: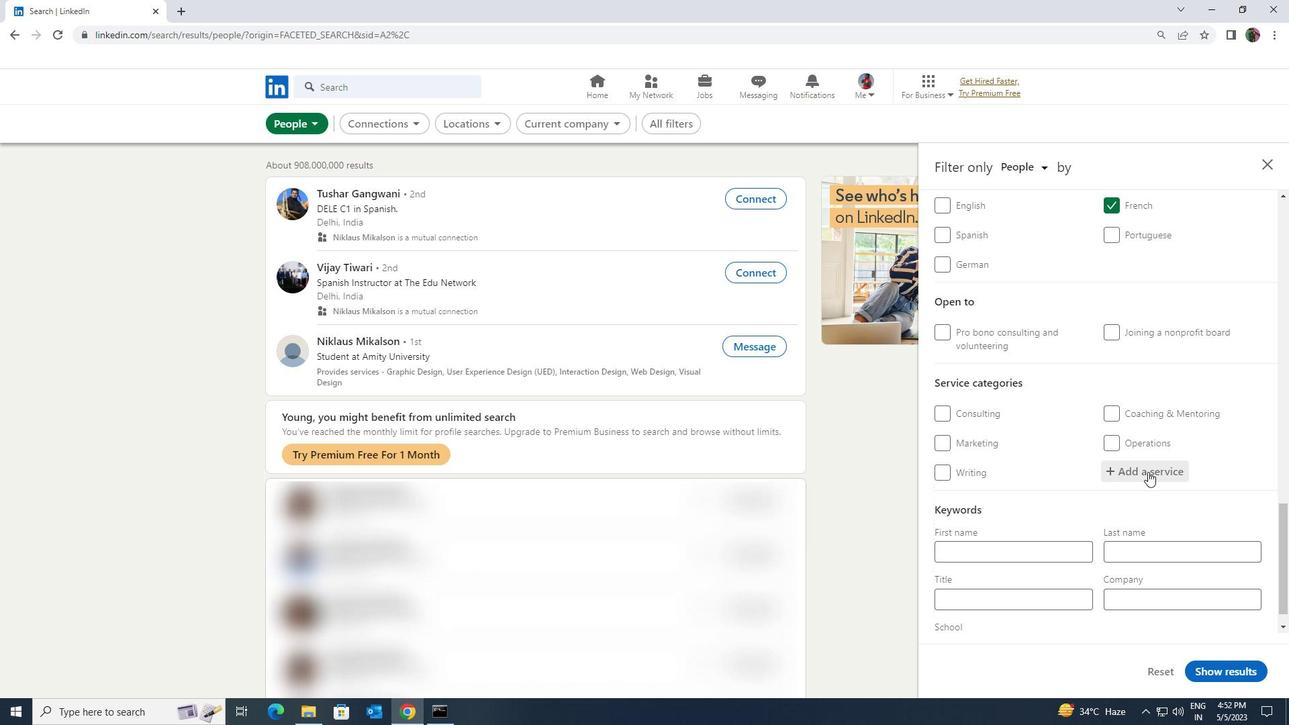 
Action: Key pressed <Key.shift><Key.shift><Key.shift><Key.shift>ADMINST<Key.backspace>
Screenshot: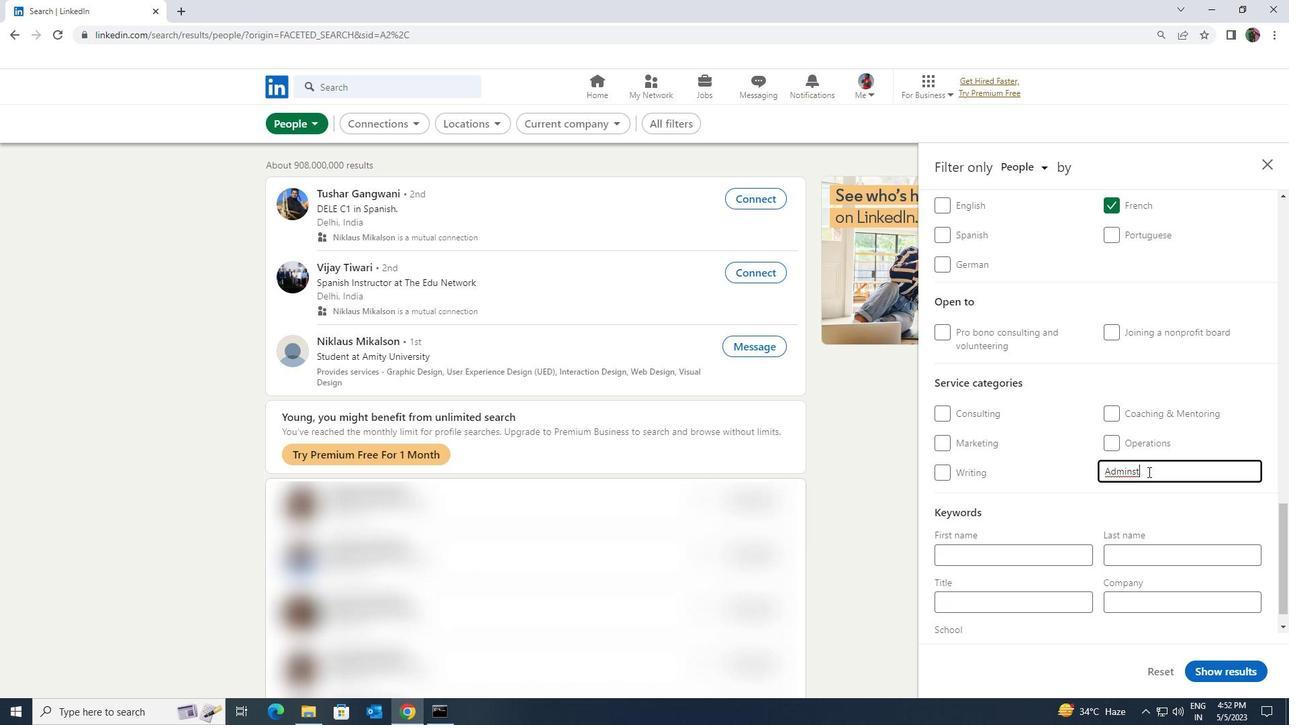 
Action: Mouse moved to (1125, 482)
Screenshot: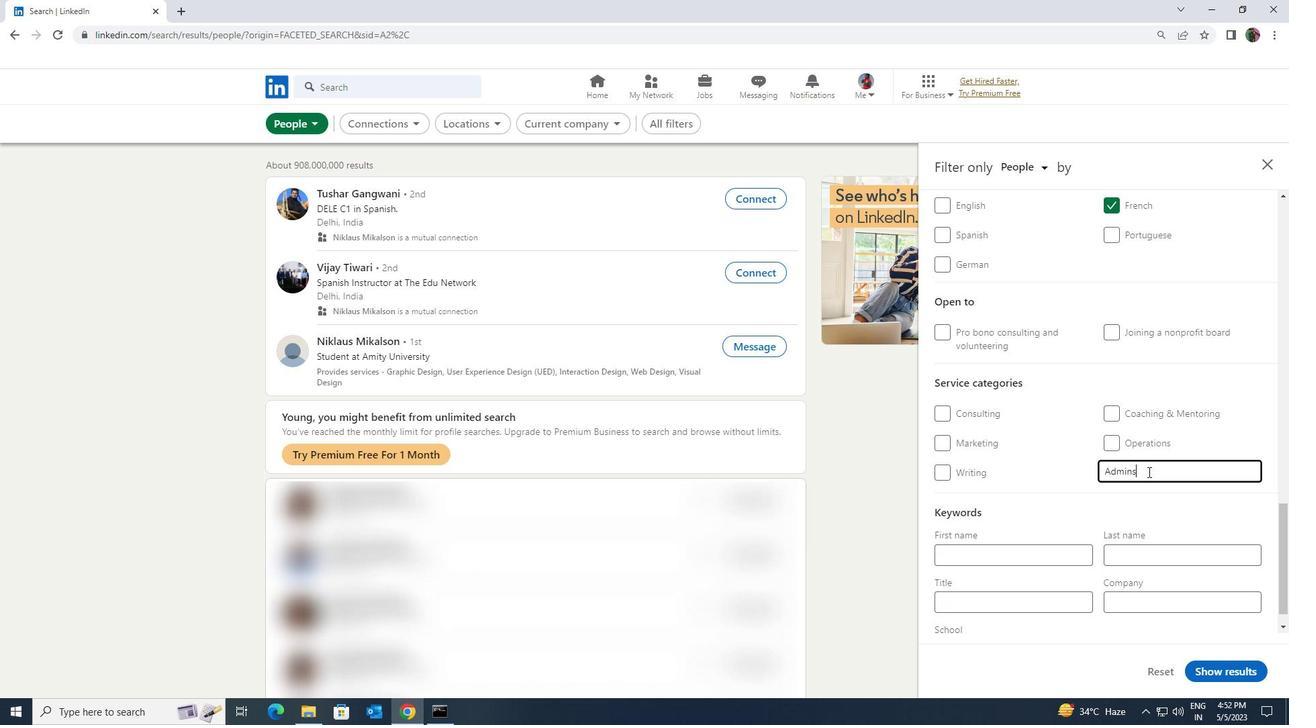 
Action: Key pressed <Key.backspace>
Screenshot: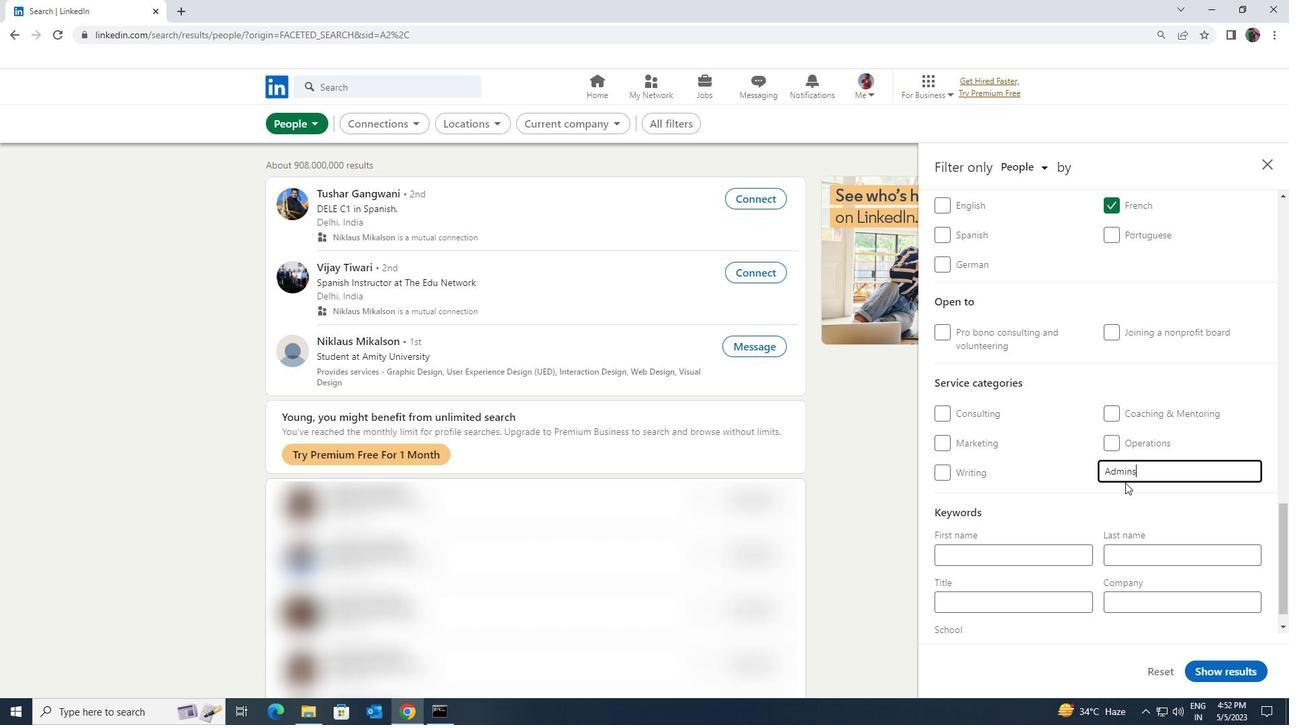 
Action: Mouse pressed left at (1125, 482)
Screenshot: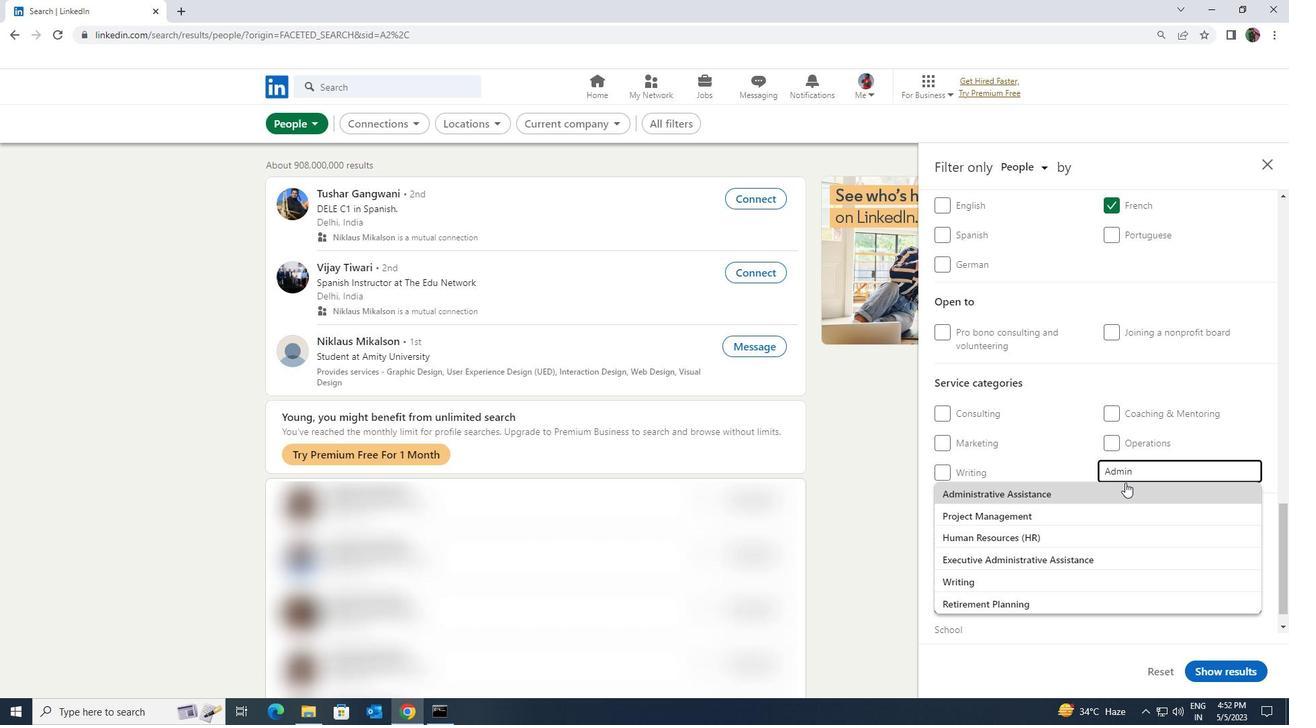 
Action: Mouse scrolled (1125, 482) with delta (0, 0)
Screenshot: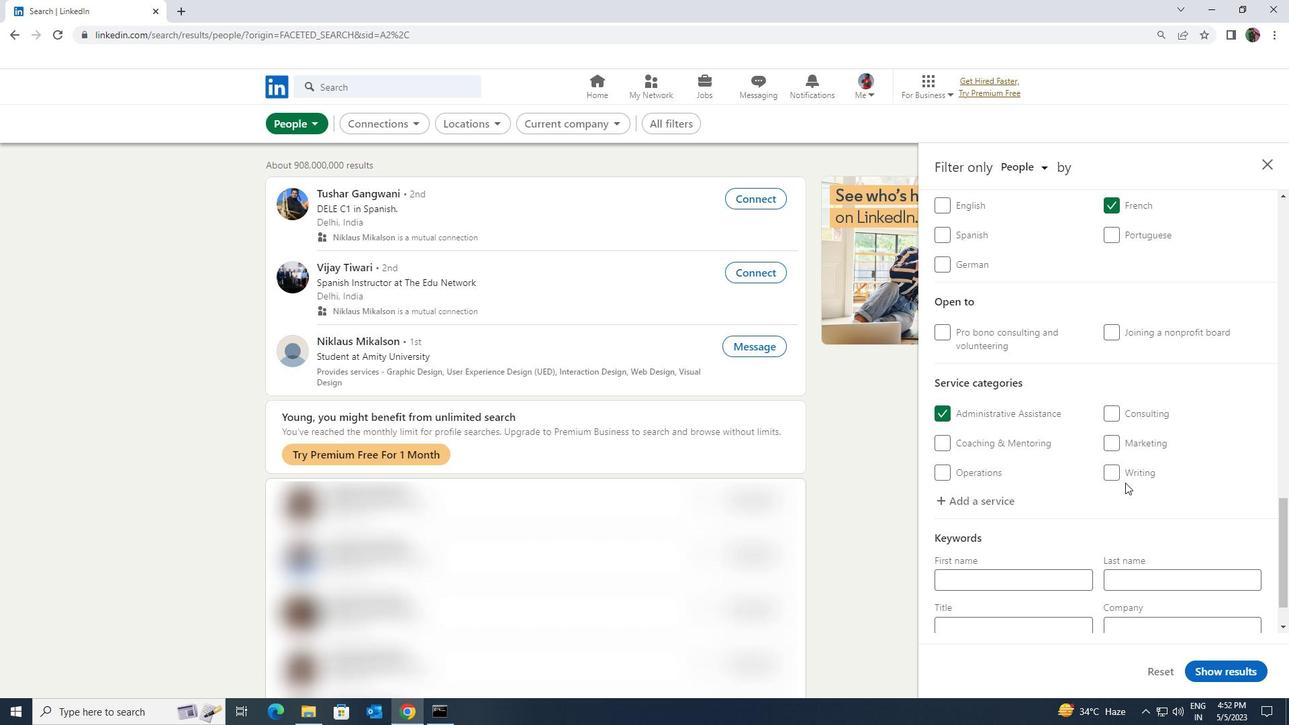 
Action: Mouse scrolled (1125, 482) with delta (0, 0)
Screenshot: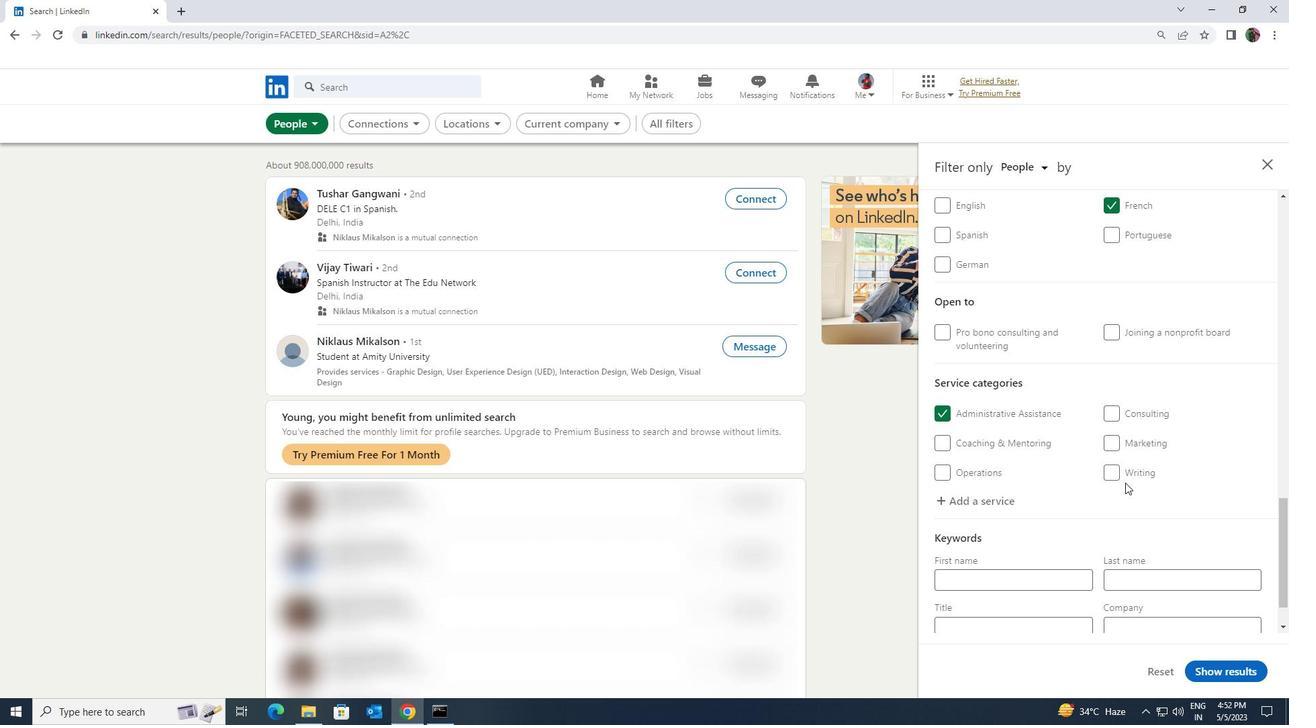 
Action: Mouse scrolled (1125, 482) with delta (0, 0)
Screenshot: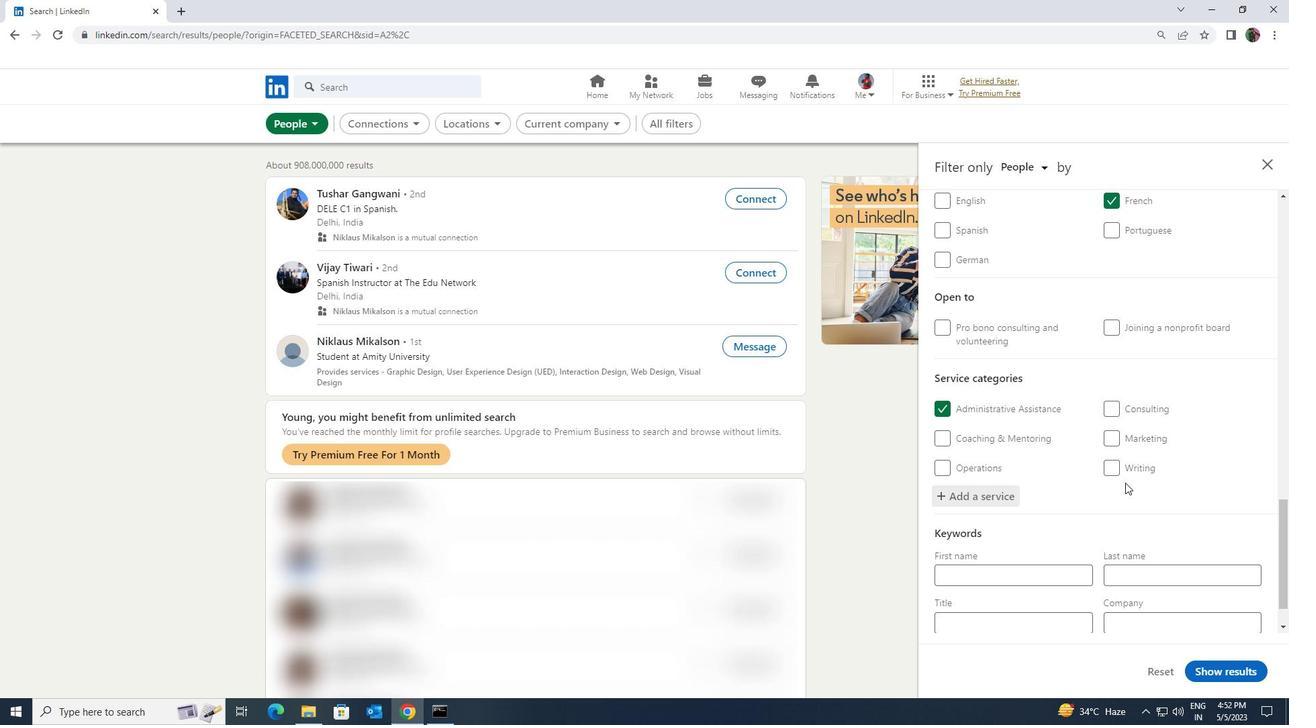 
Action: Mouse scrolled (1125, 482) with delta (0, 0)
Screenshot: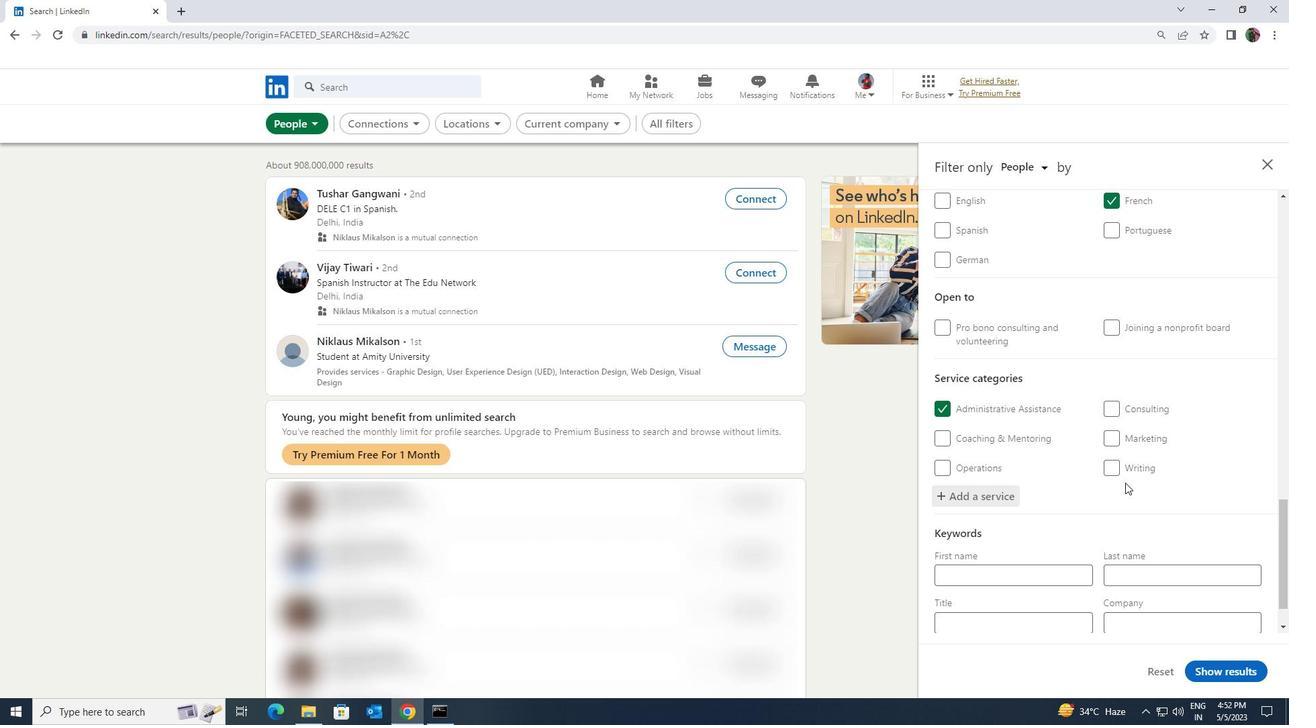 
Action: Mouse moved to (1063, 575)
Screenshot: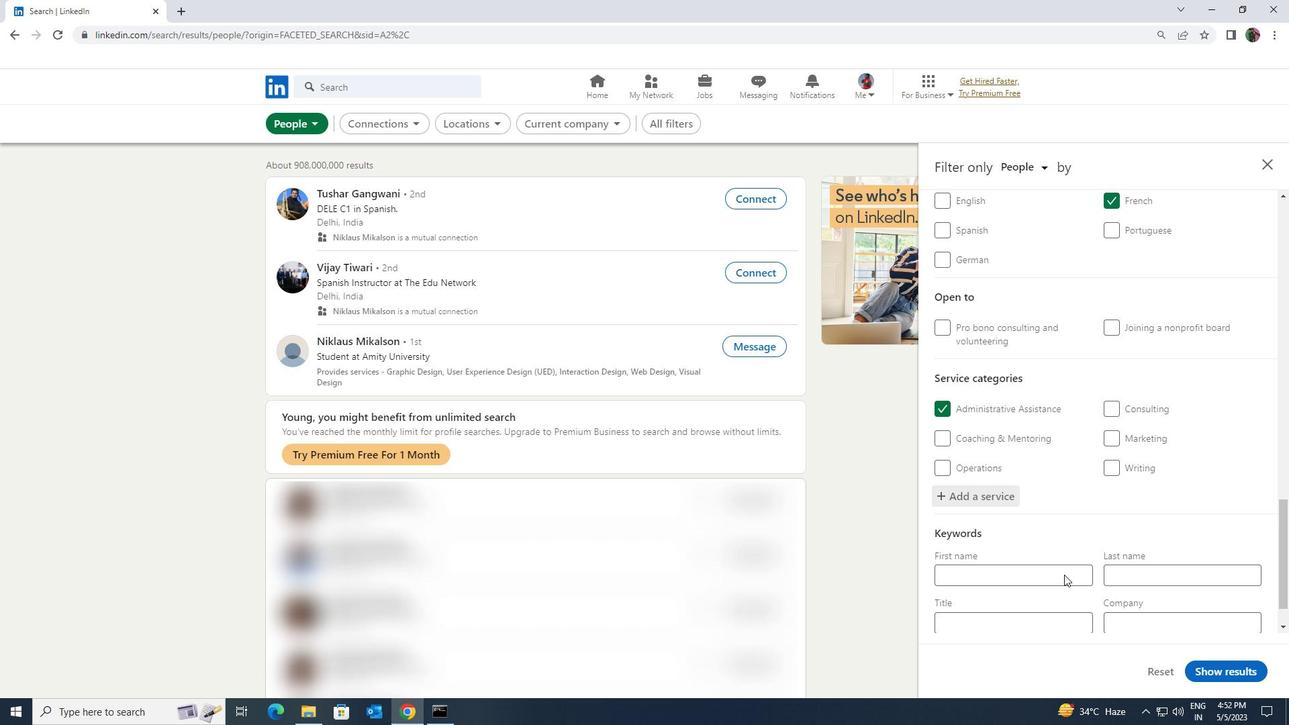 
Action: Mouse scrolled (1063, 574) with delta (0, 0)
Screenshot: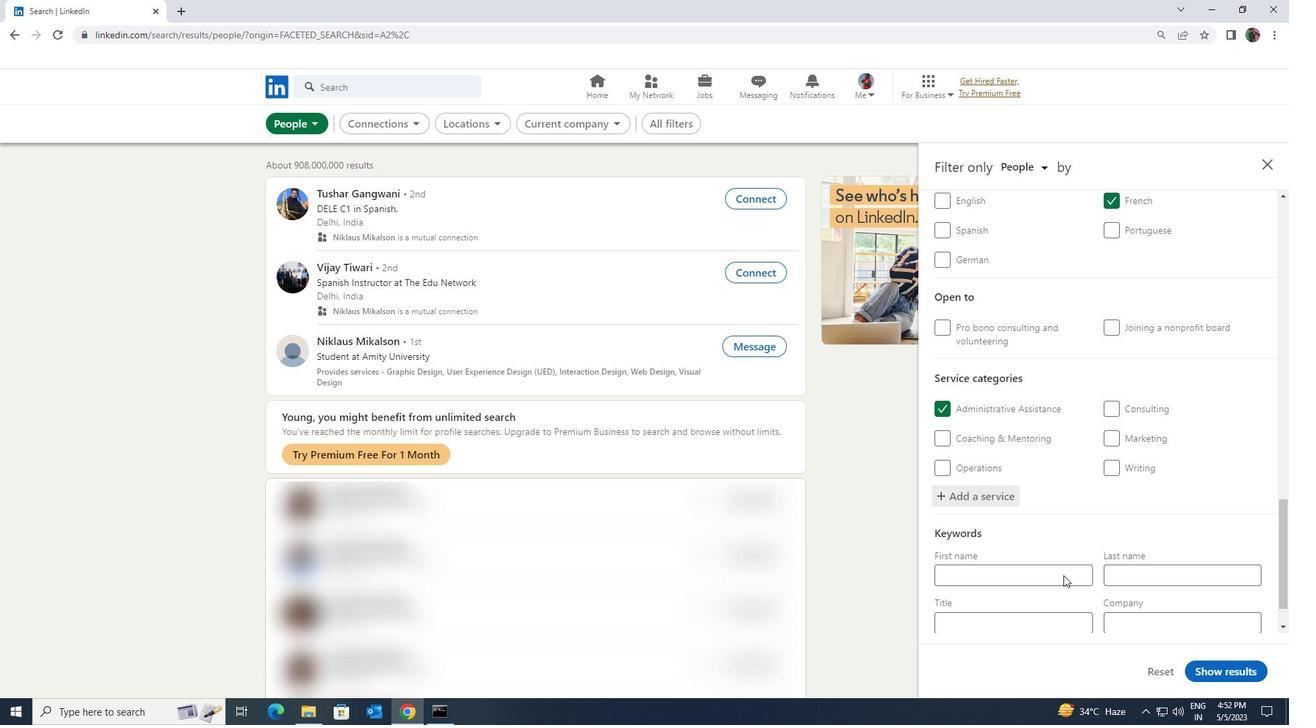 
Action: Mouse scrolled (1063, 574) with delta (0, 0)
Screenshot: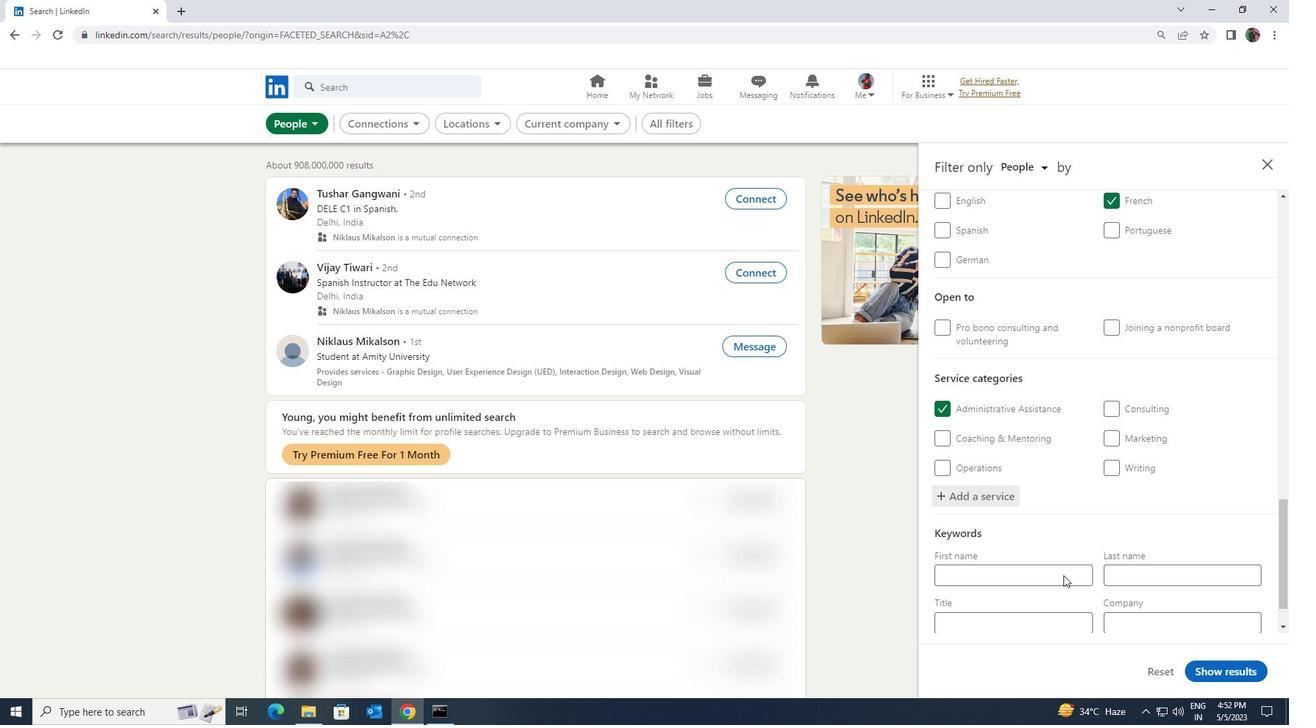 
Action: Mouse moved to (1062, 566)
Screenshot: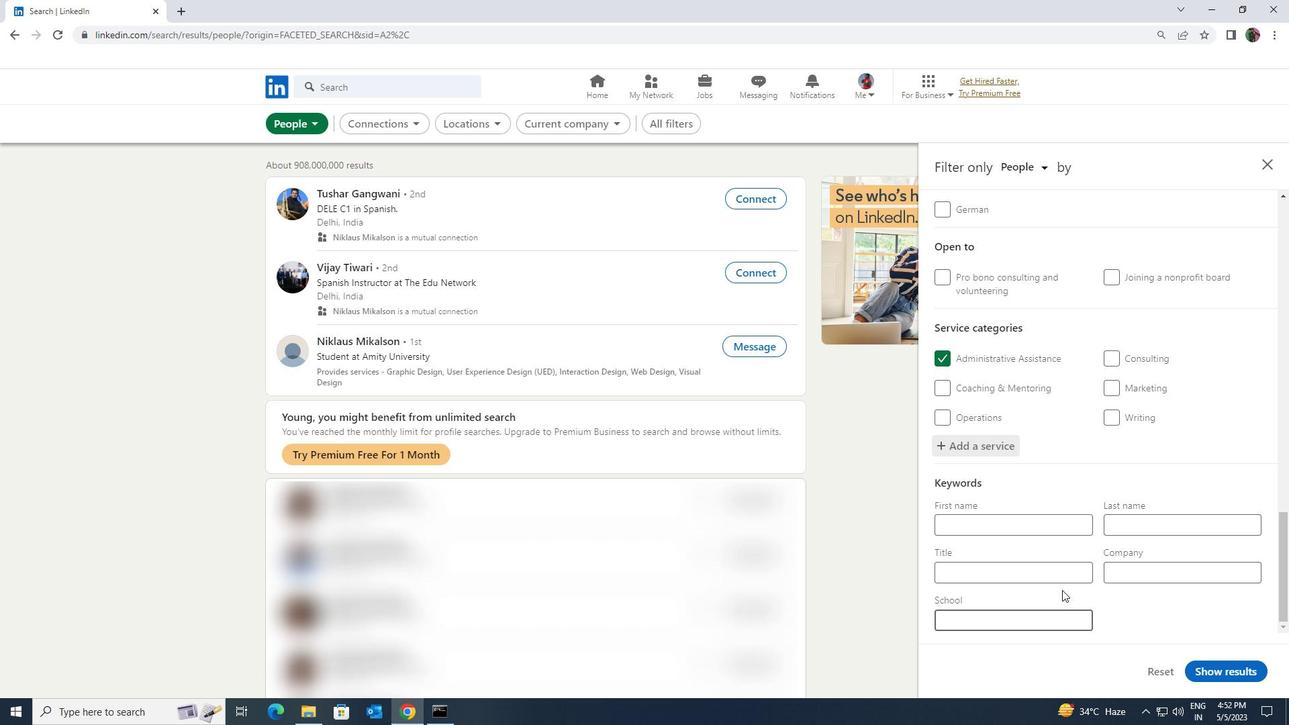 
Action: Mouse pressed left at (1062, 566)
Screenshot: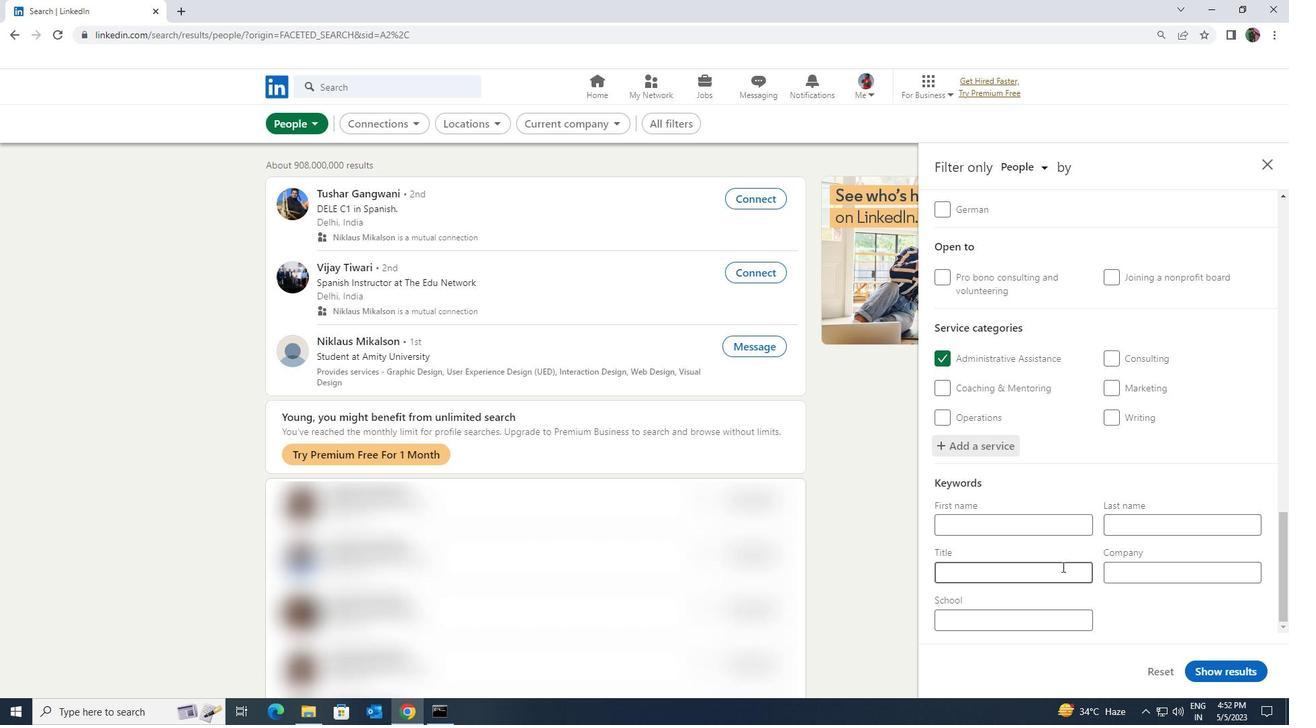 
Action: Key pressed <Key.shift>RESTAURANT
Screenshot: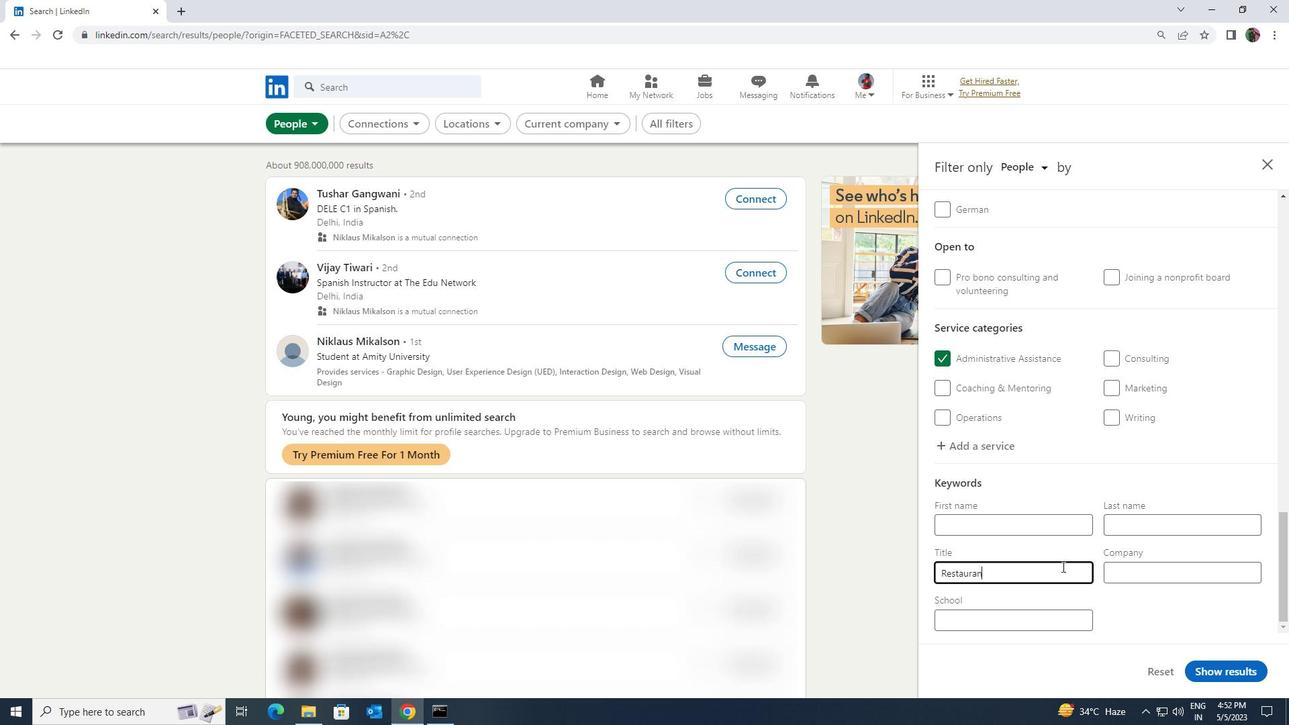 
Action: Mouse moved to (1206, 669)
Screenshot: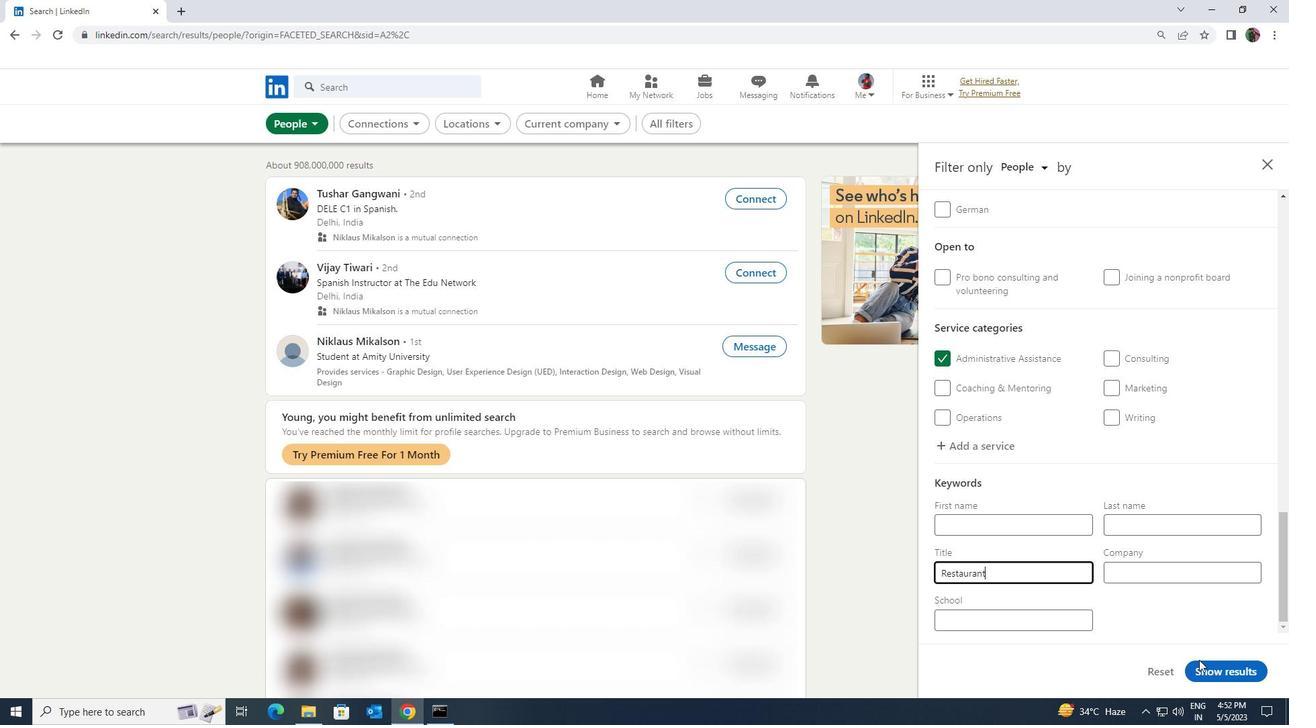 
Action: Mouse pressed left at (1206, 669)
Screenshot: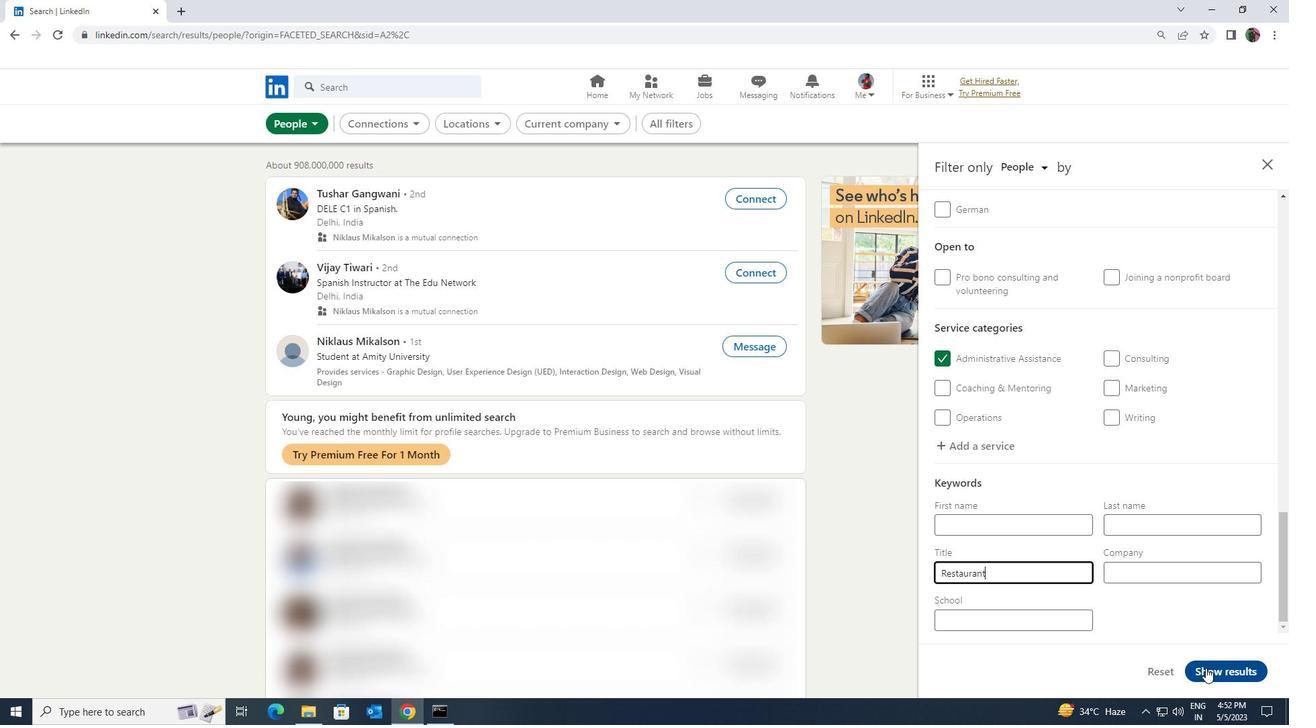 
